 Task: Find connections with filter location Hazārībāg with filter topic #personaltraining with filter profile language English with filter current company Nutanix with filter school Crescent School with filter industry Collection Agencies with filter service category Print Design with filter keywords title Hospital Volunteer
Action: Mouse moved to (572, 87)
Screenshot: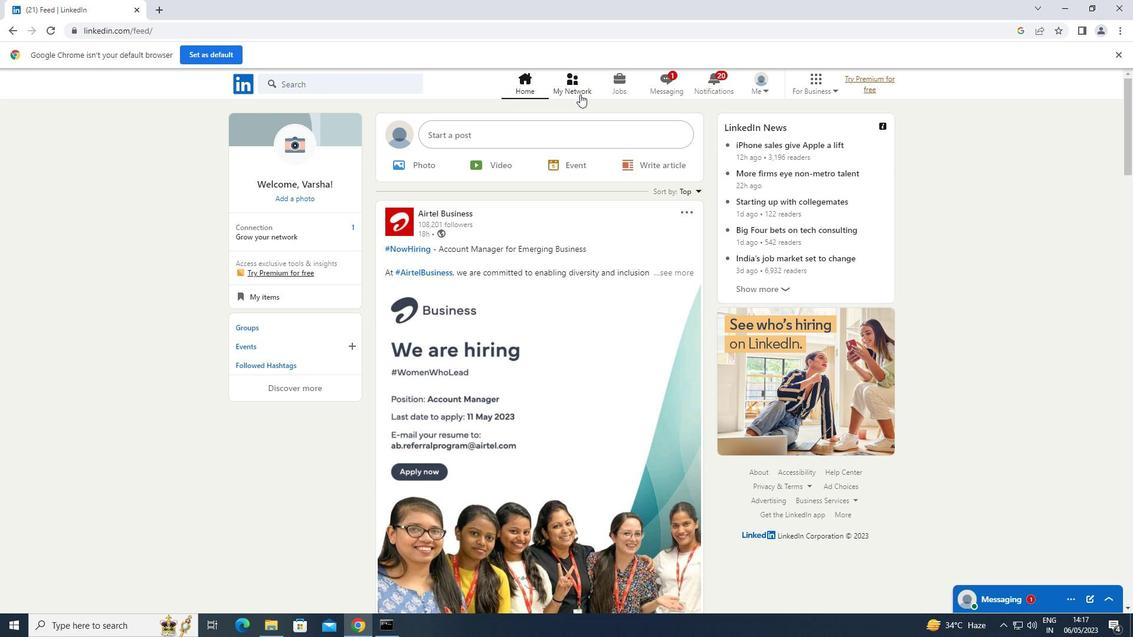 
Action: Mouse pressed left at (572, 87)
Screenshot: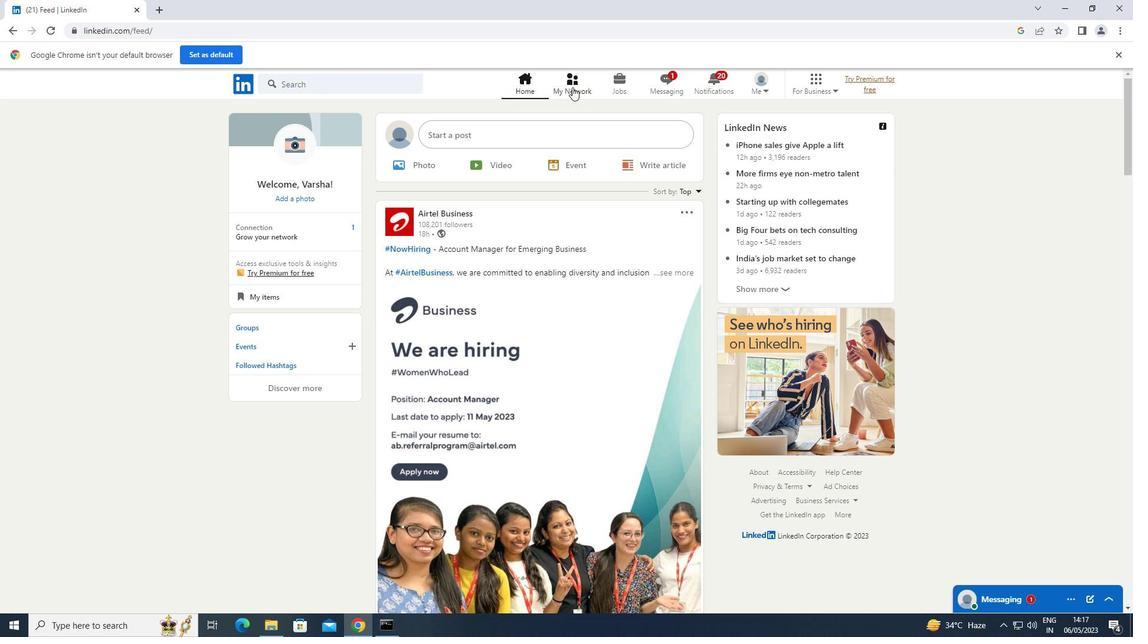 
Action: Mouse moved to (350, 157)
Screenshot: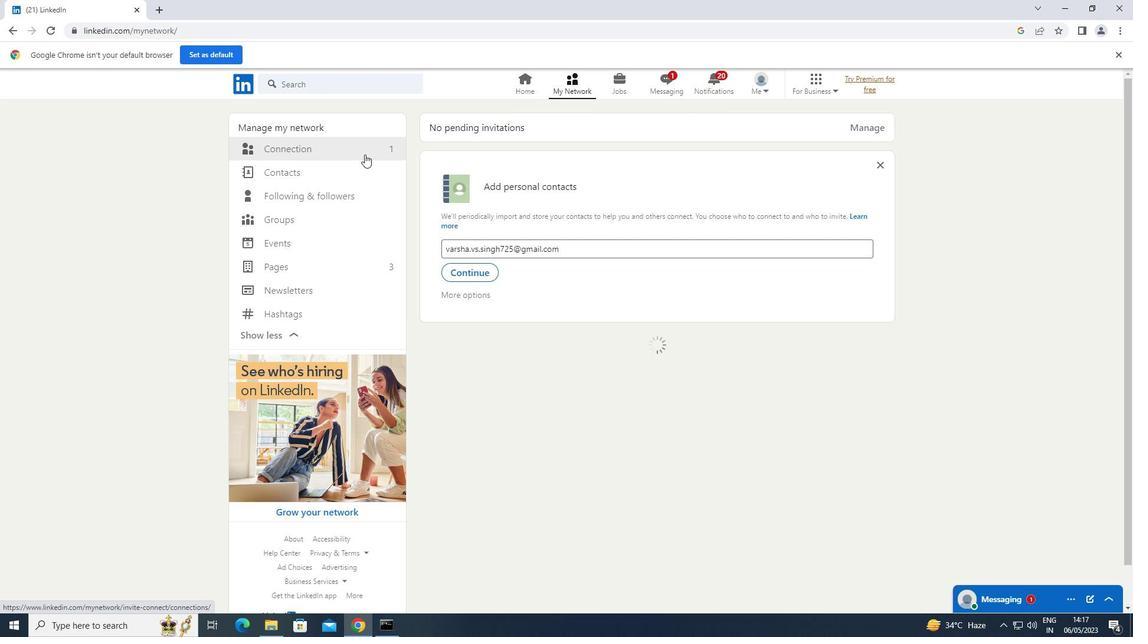 
Action: Mouse pressed left at (350, 157)
Screenshot: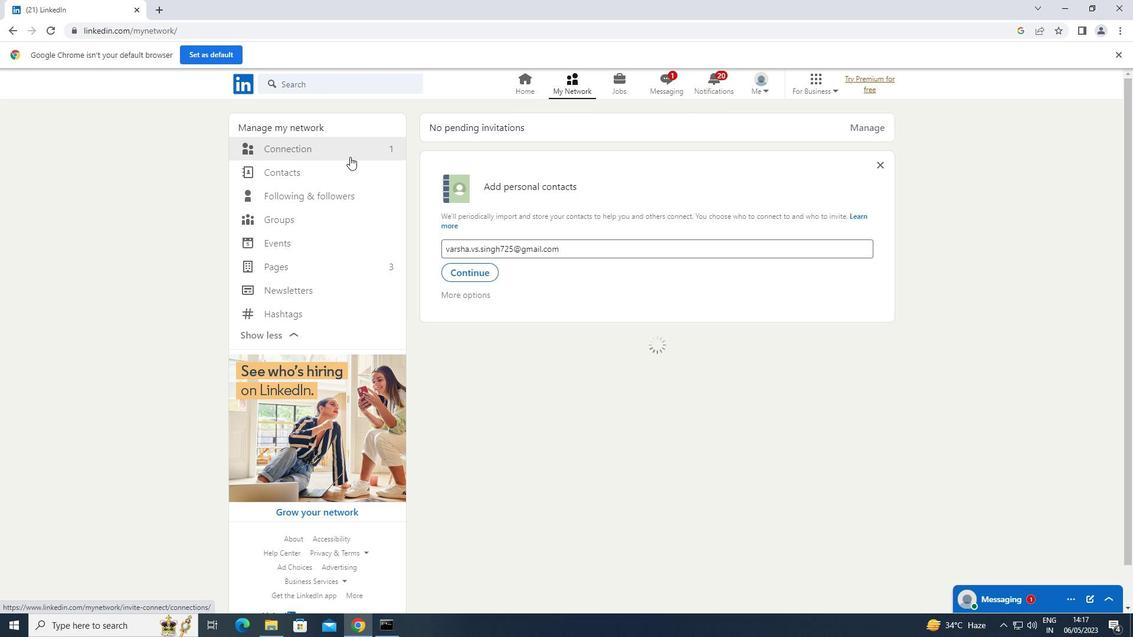 
Action: Mouse moved to (321, 147)
Screenshot: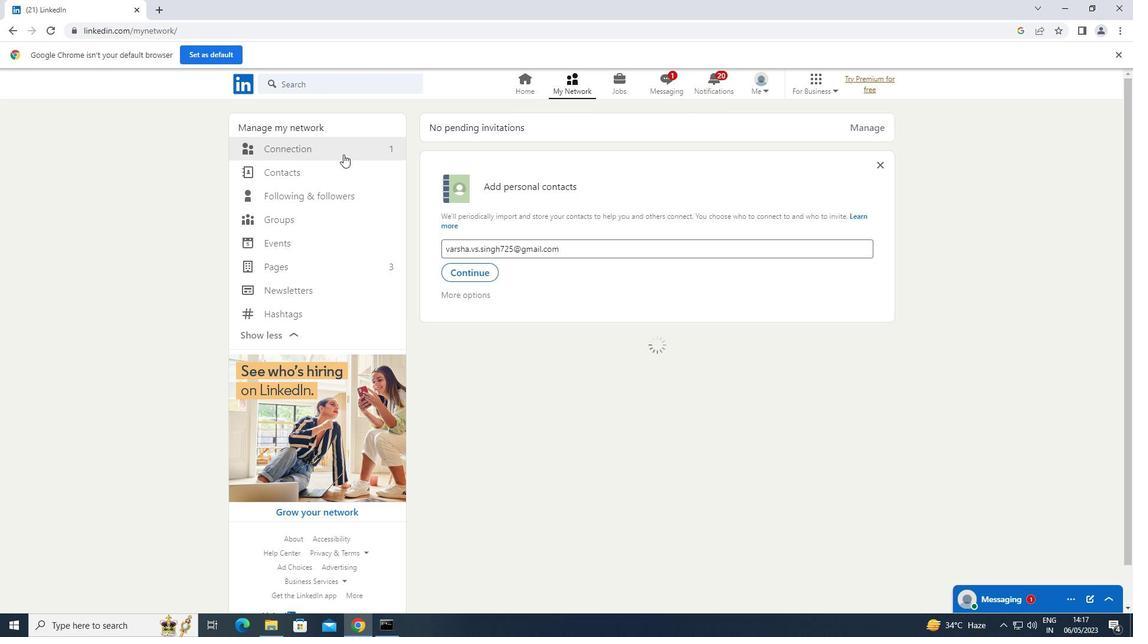 
Action: Mouse pressed left at (321, 147)
Screenshot: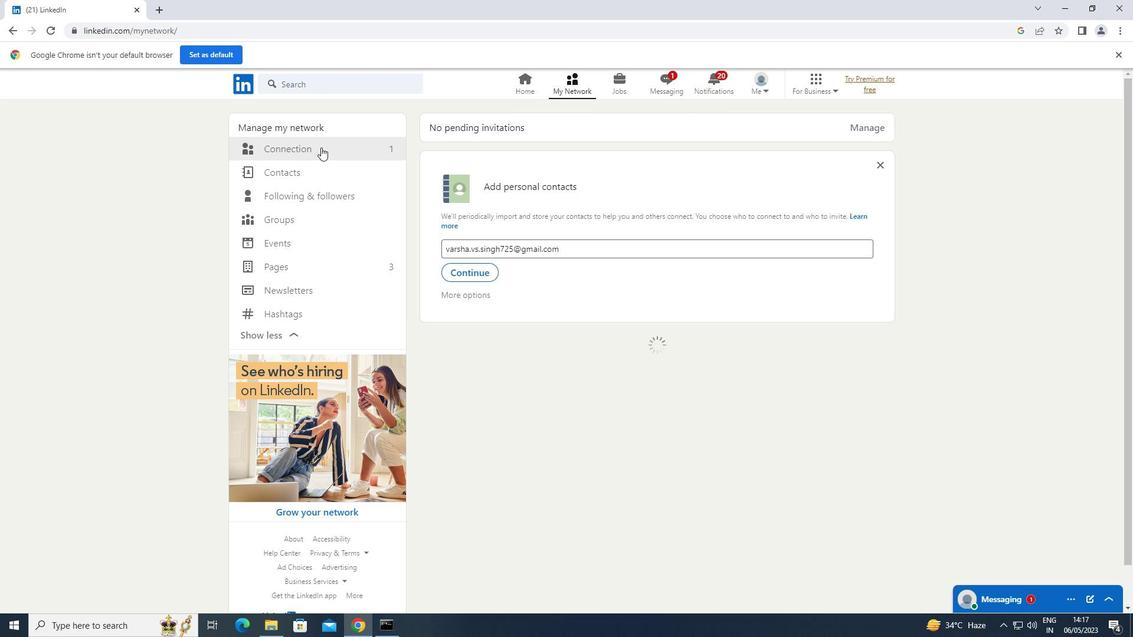 
Action: Mouse moved to (654, 149)
Screenshot: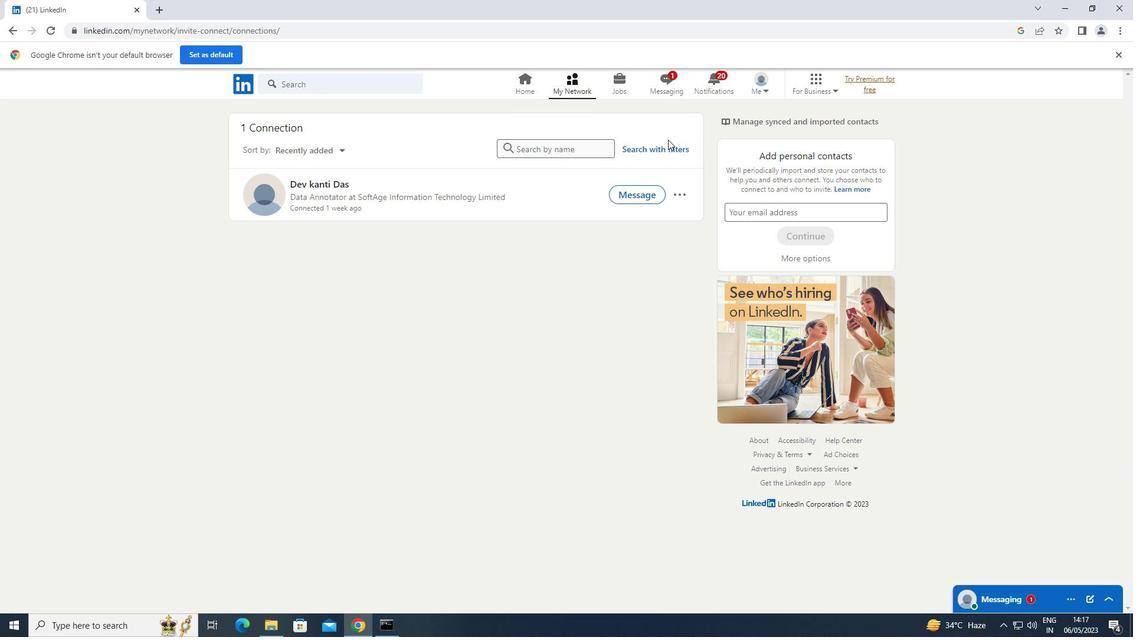 
Action: Mouse pressed left at (654, 149)
Screenshot: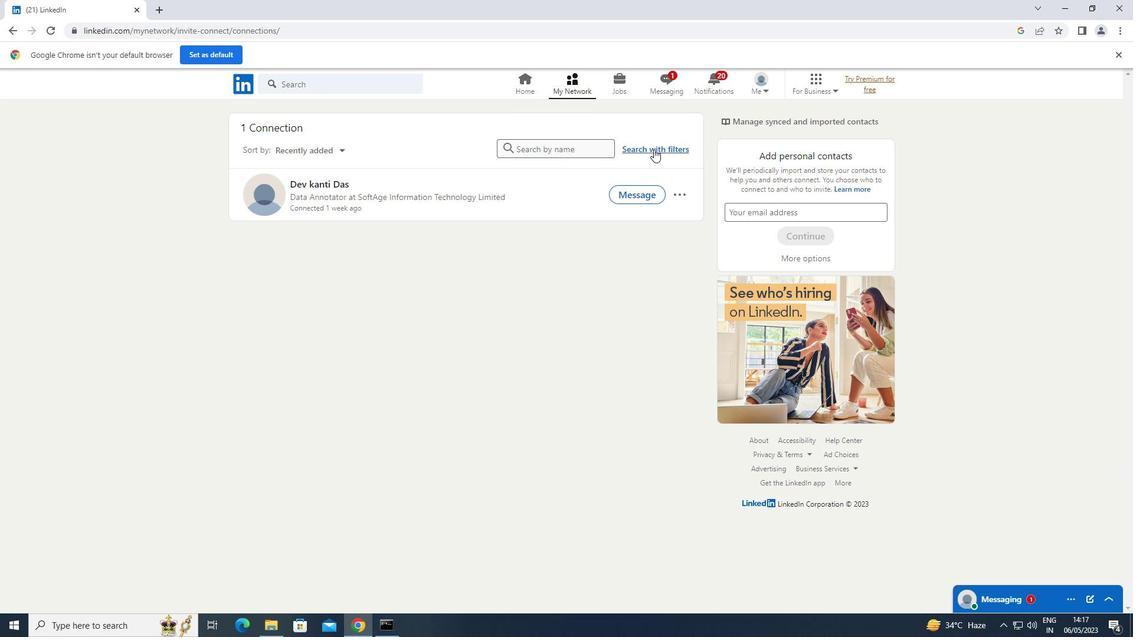 
Action: Mouse moved to (614, 118)
Screenshot: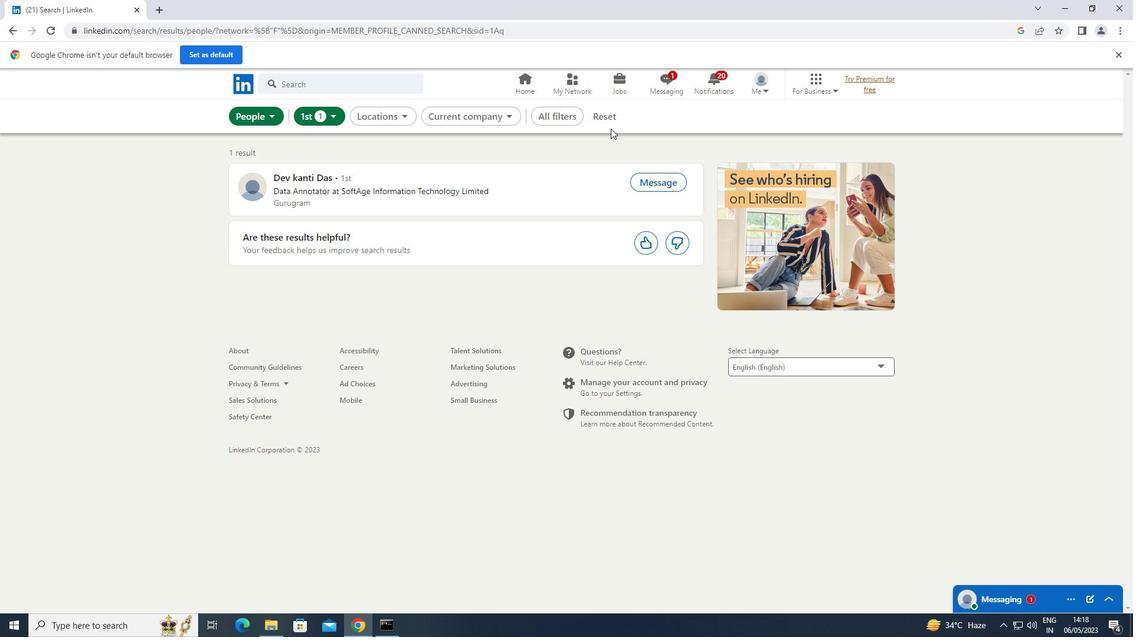 
Action: Mouse pressed left at (614, 118)
Screenshot: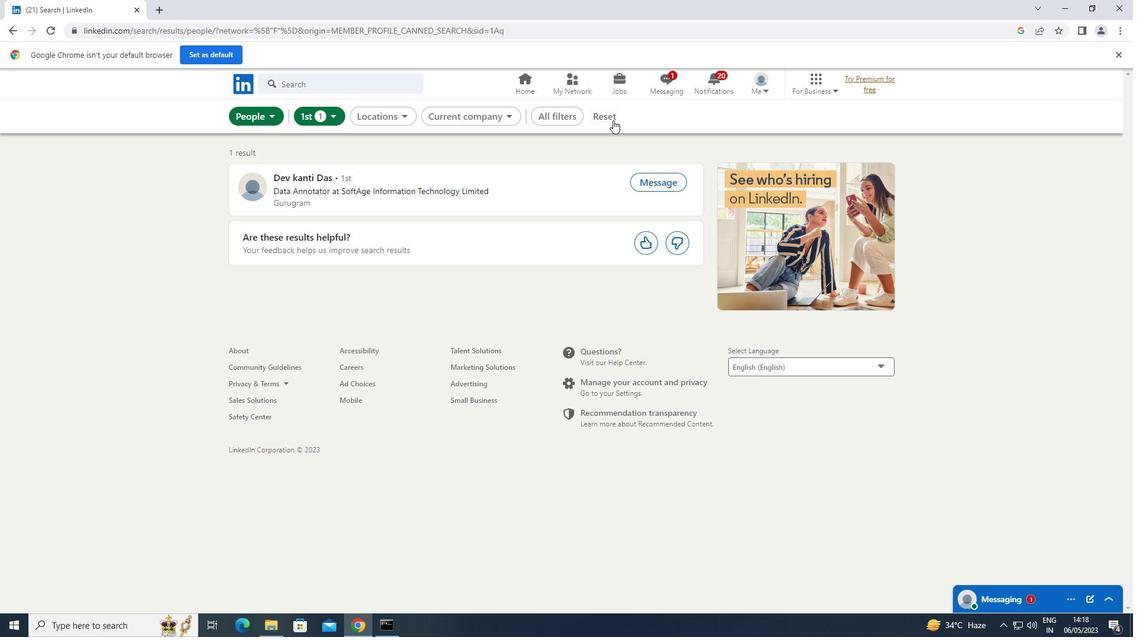 
Action: Mouse moved to (600, 118)
Screenshot: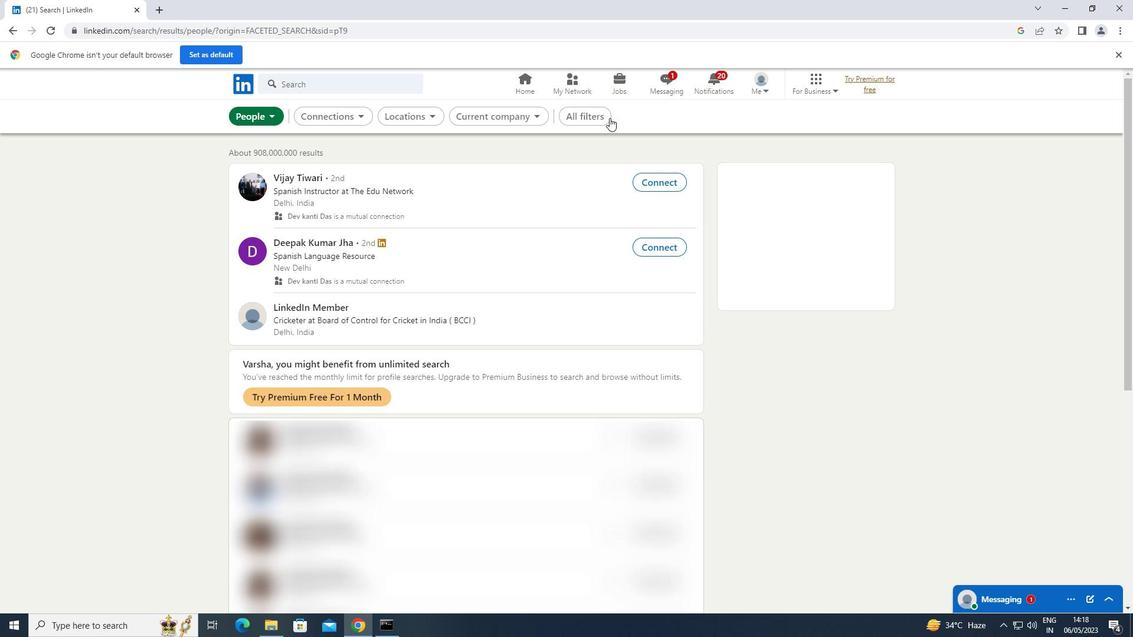 
Action: Mouse pressed left at (600, 118)
Screenshot: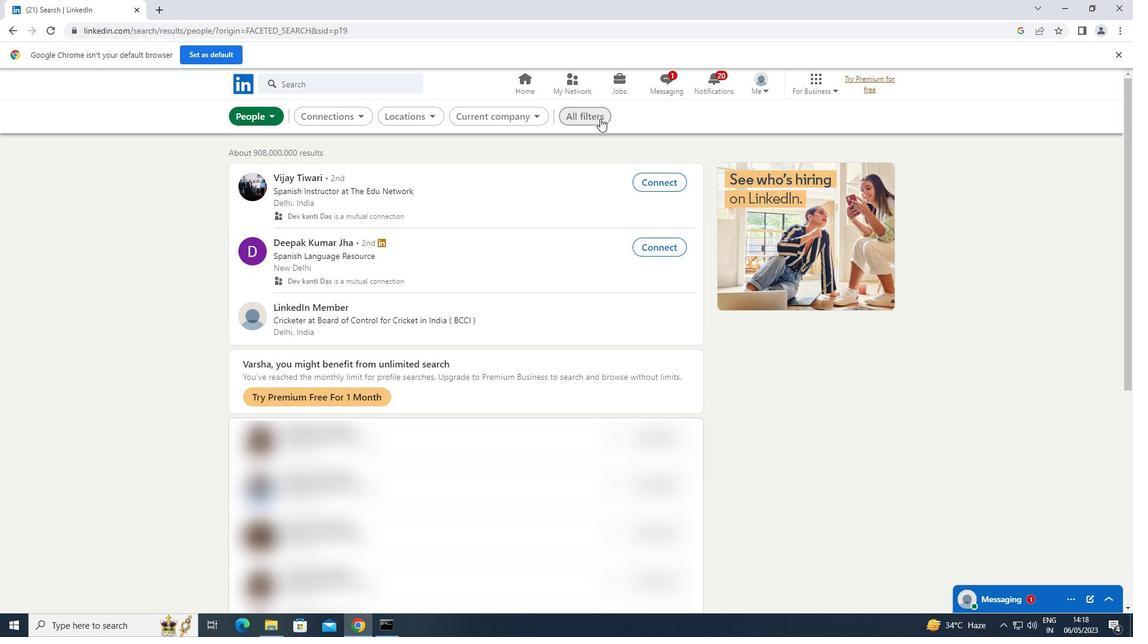 
Action: Mouse moved to (862, 252)
Screenshot: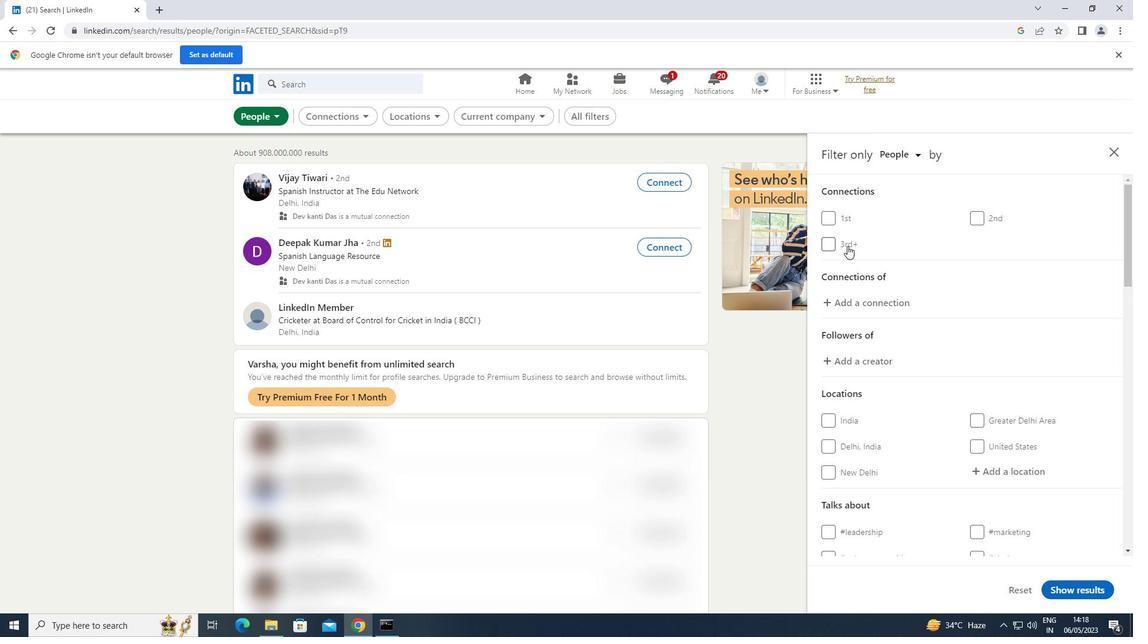 
Action: Mouse scrolled (862, 252) with delta (0, 0)
Screenshot: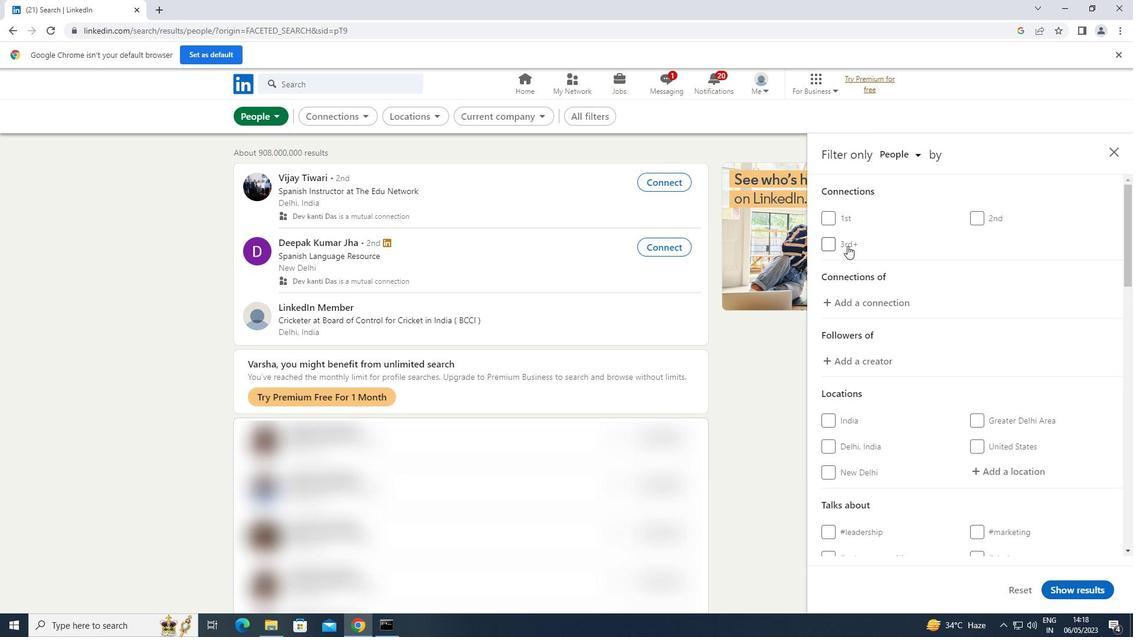 
Action: Mouse scrolled (862, 252) with delta (0, 0)
Screenshot: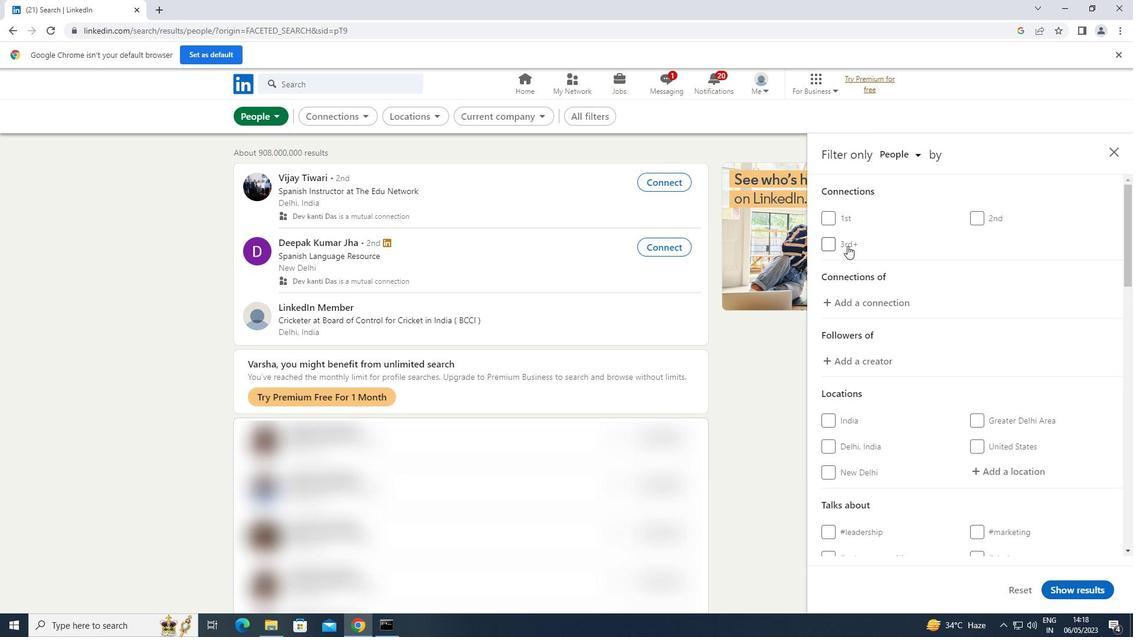 
Action: Mouse scrolled (862, 252) with delta (0, 0)
Screenshot: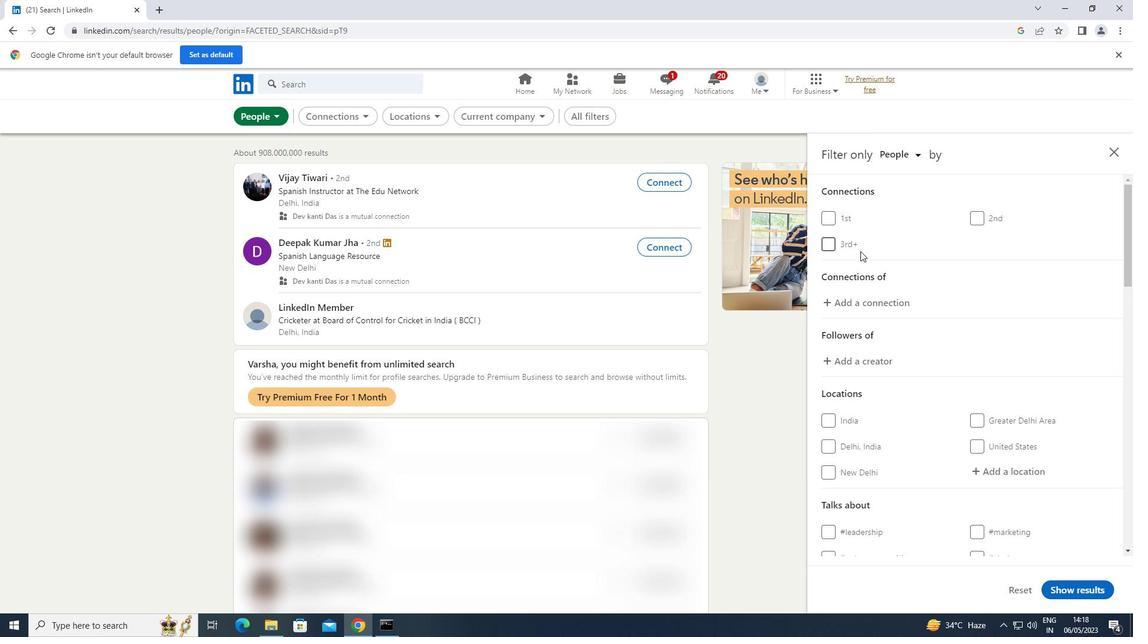 
Action: Mouse scrolled (862, 252) with delta (0, 0)
Screenshot: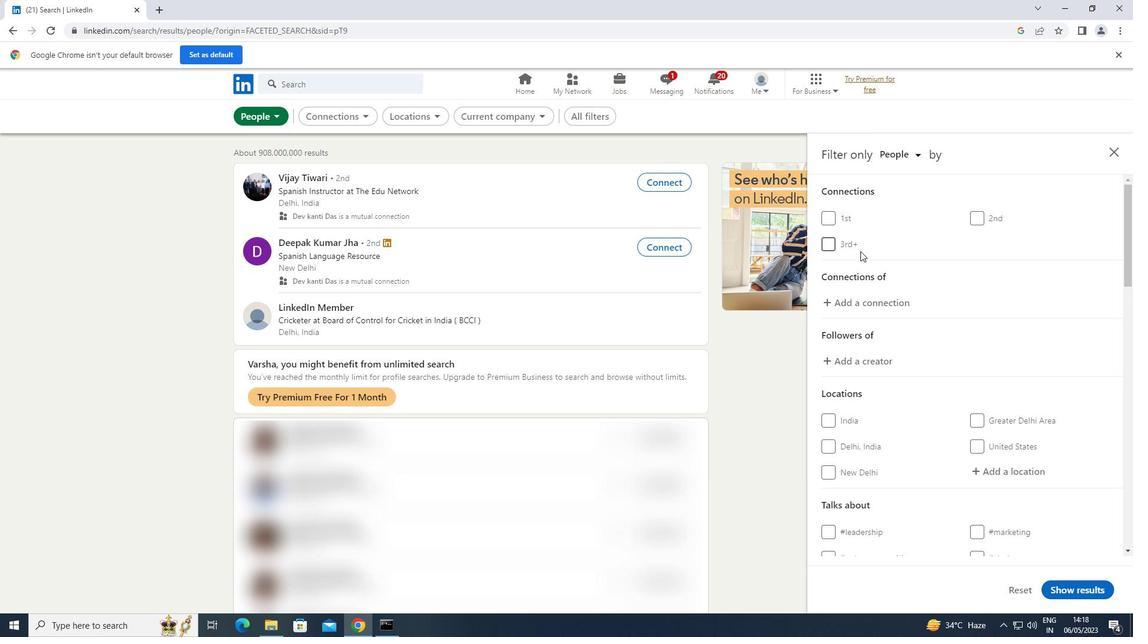 
Action: Mouse moved to (994, 235)
Screenshot: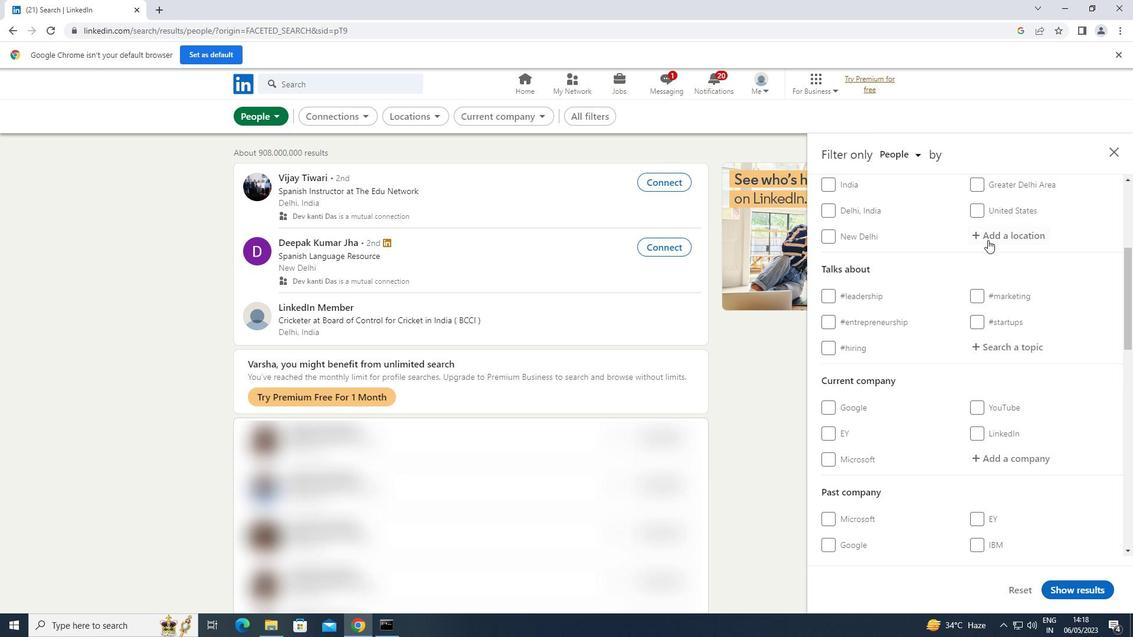 
Action: Mouse pressed left at (994, 235)
Screenshot: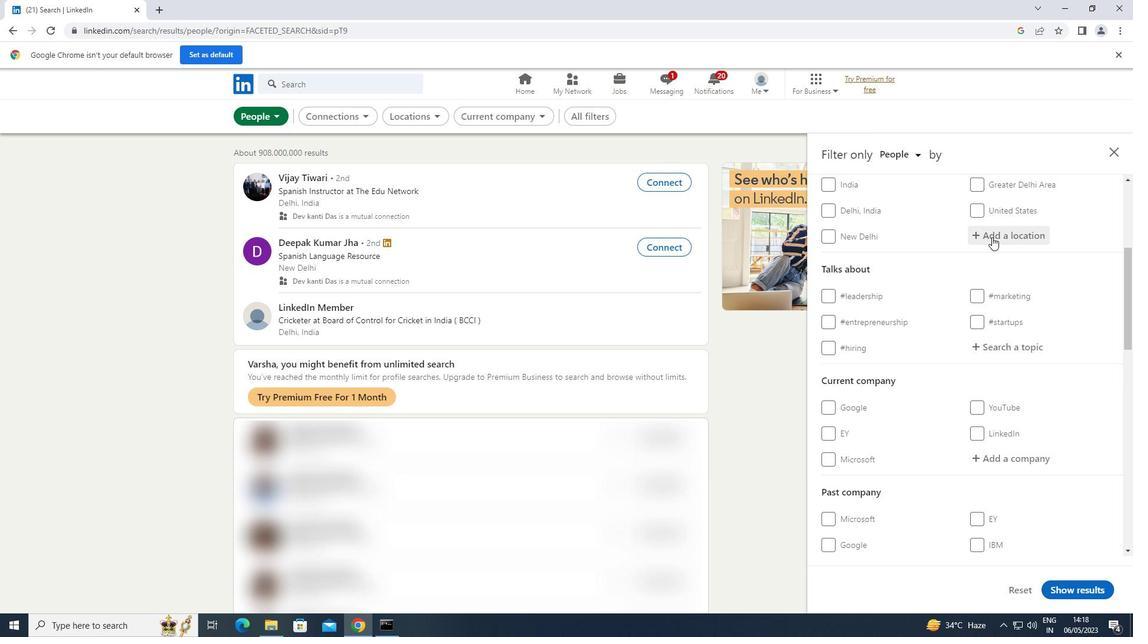 
Action: Mouse moved to (969, 243)
Screenshot: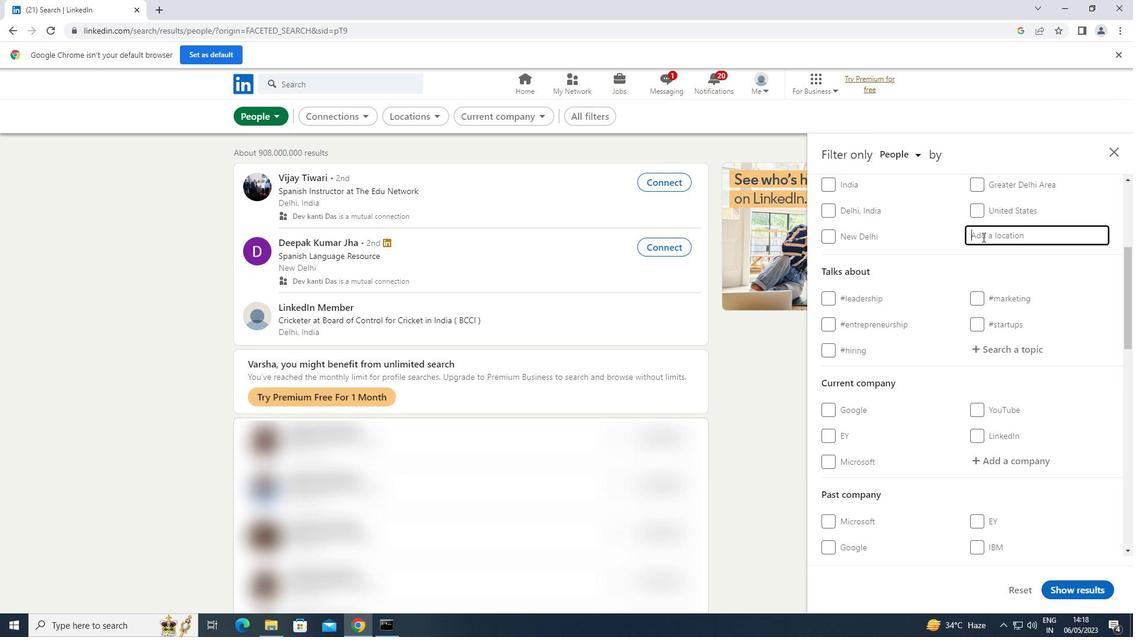 
Action: Key pressed <Key.shift>H
Screenshot: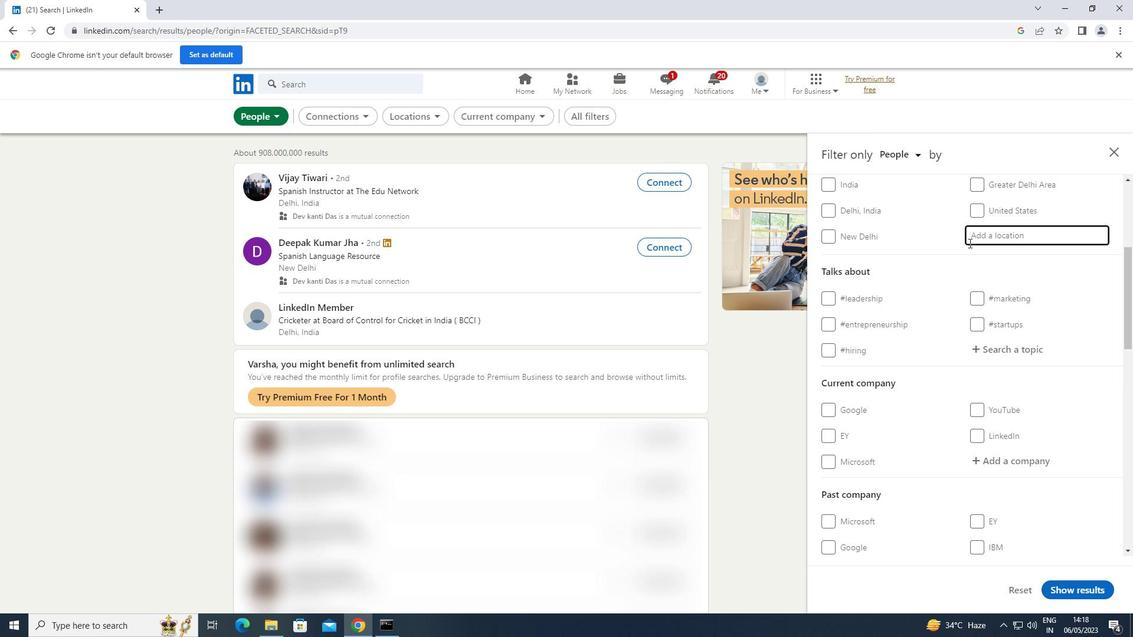 
Action: Mouse moved to (968, 243)
Screenshot: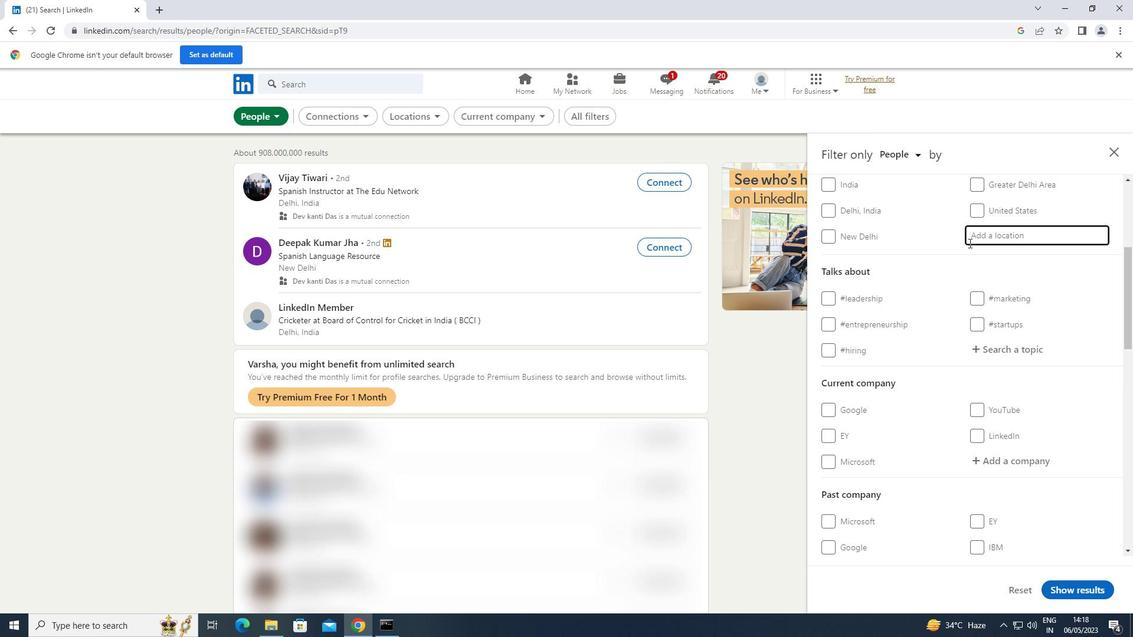 
Action: Key pressed AZARIBAG
Screenshot: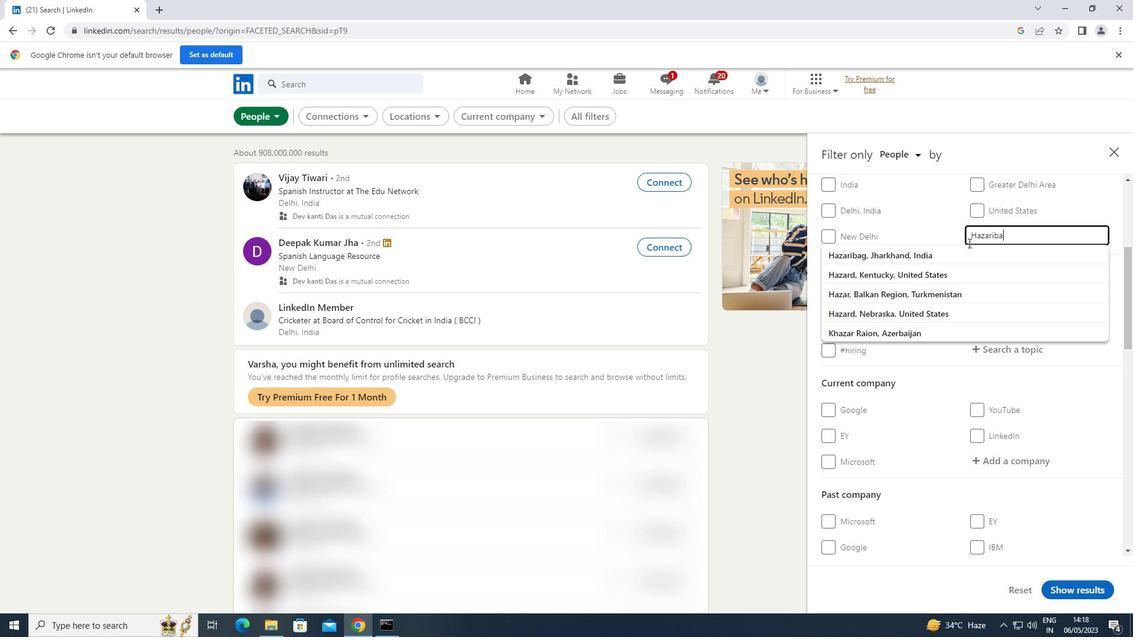 
Action: Mouse moved to (926, 250)
Screenshot: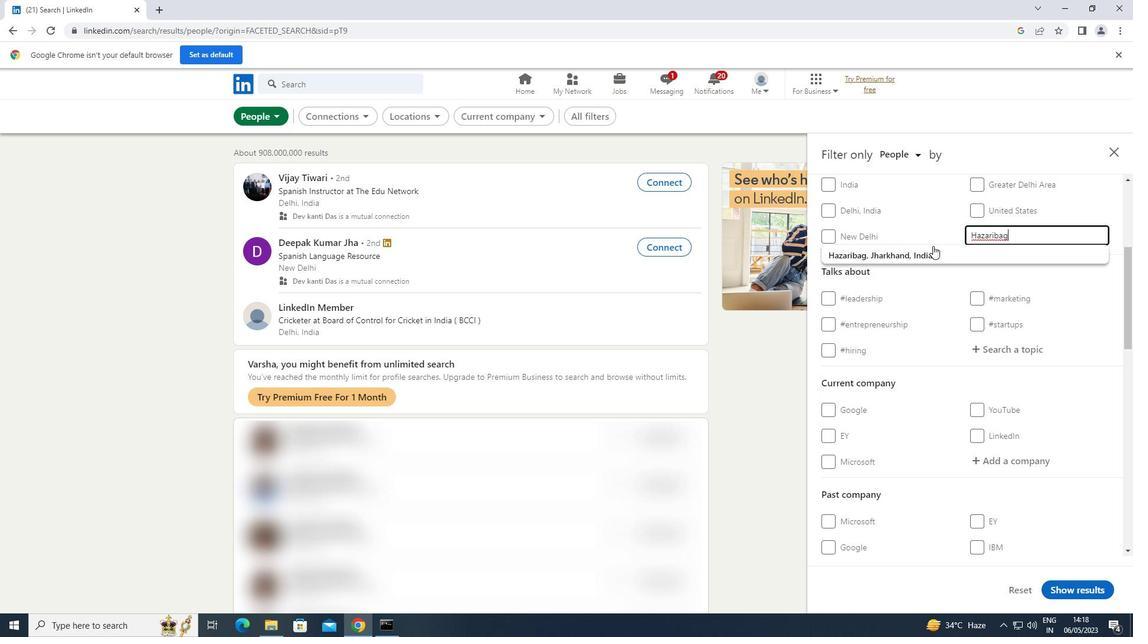 
Action: Mouse pressed left at (926, 250)
Screenshot: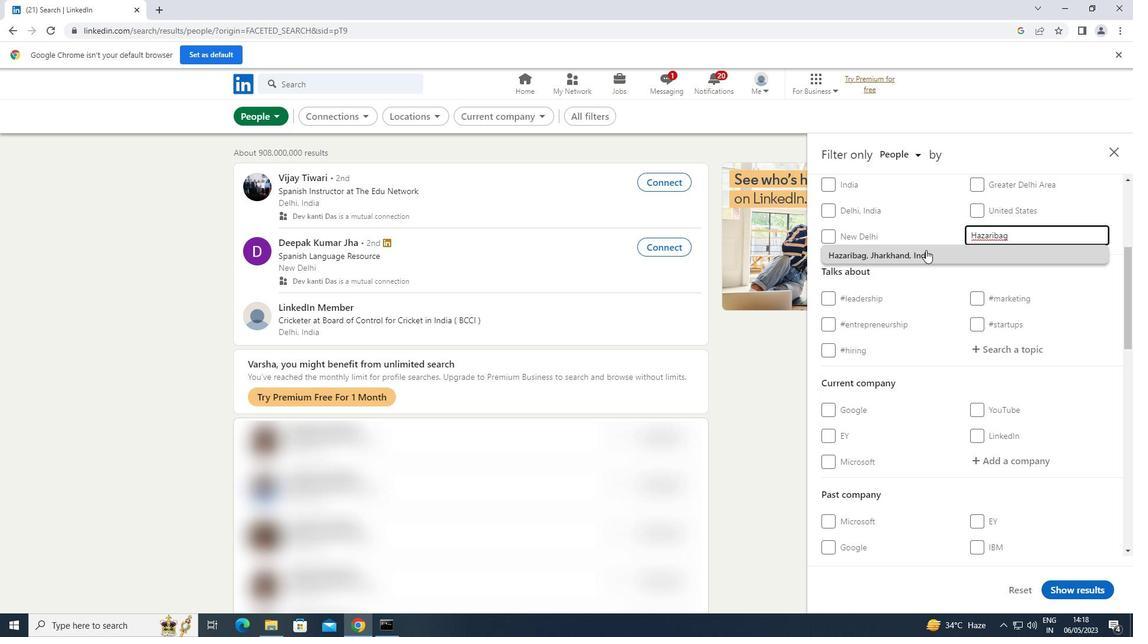
Action: Mouse moved to (928, 249)
Screenshot: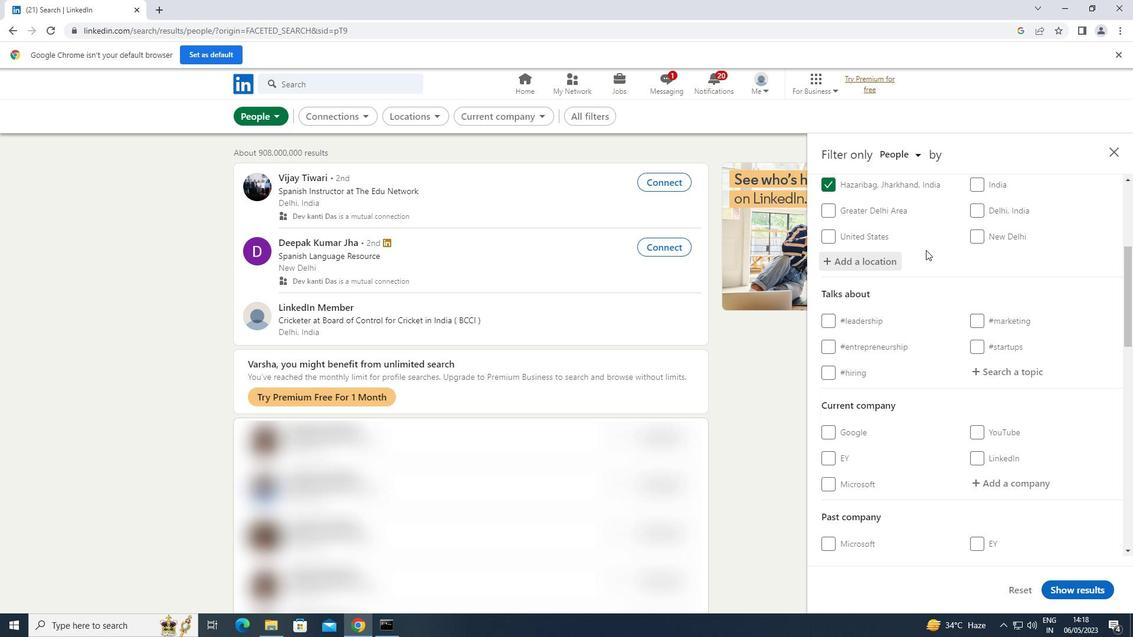 
Action: Mouse scrolled (928, 248) with delta (0, 0)
Screenshot: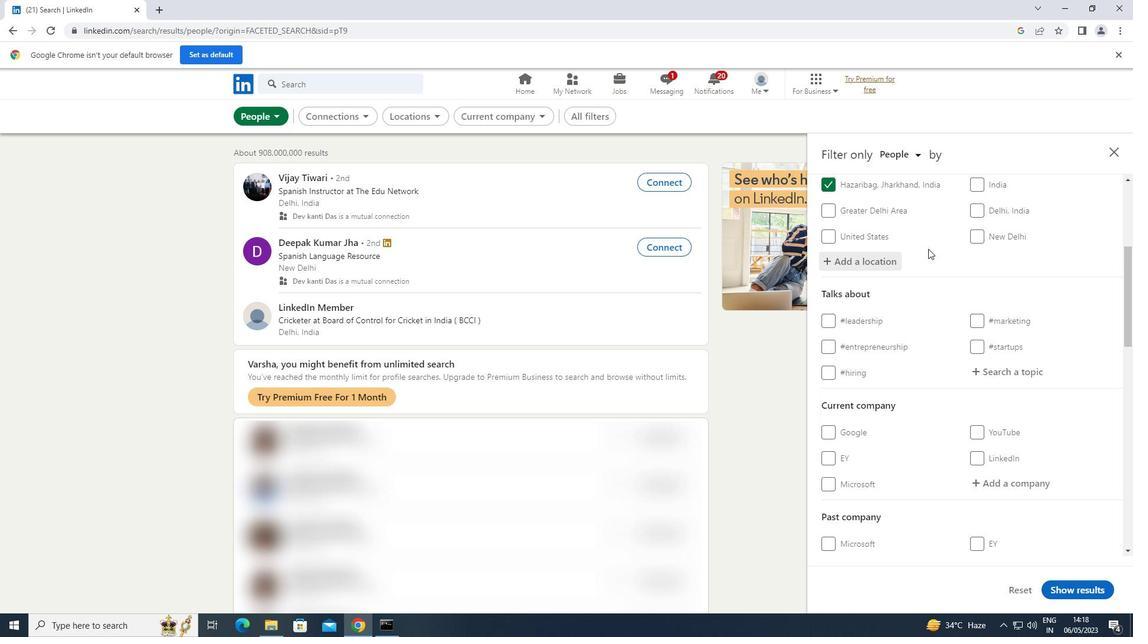 
Action: Mouse scrolled (928, 248) with delta (0, 0)
Screenshot: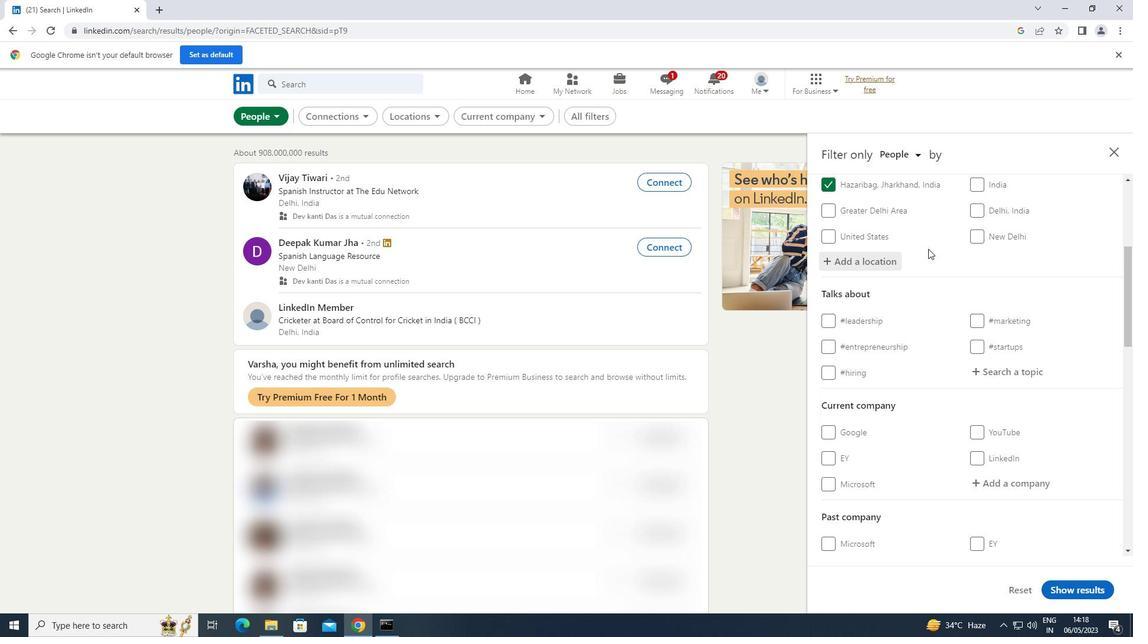
Action: Mouse moved to (1015, 249)
Screenshot: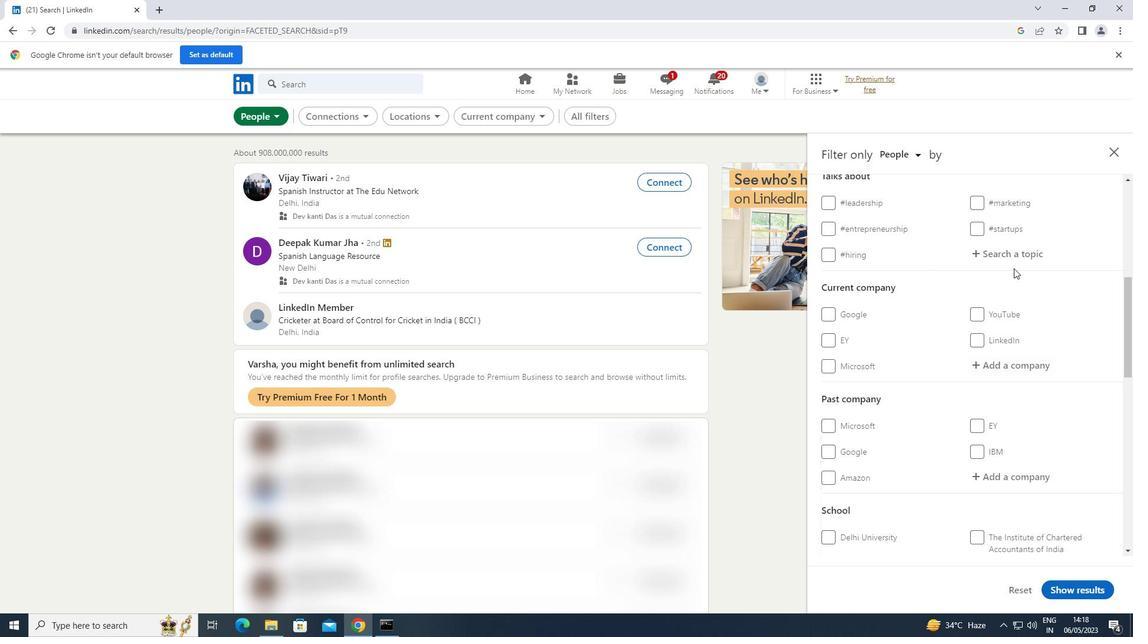 
Action: Mouse pressed left at (1015, 249)
Screenshot: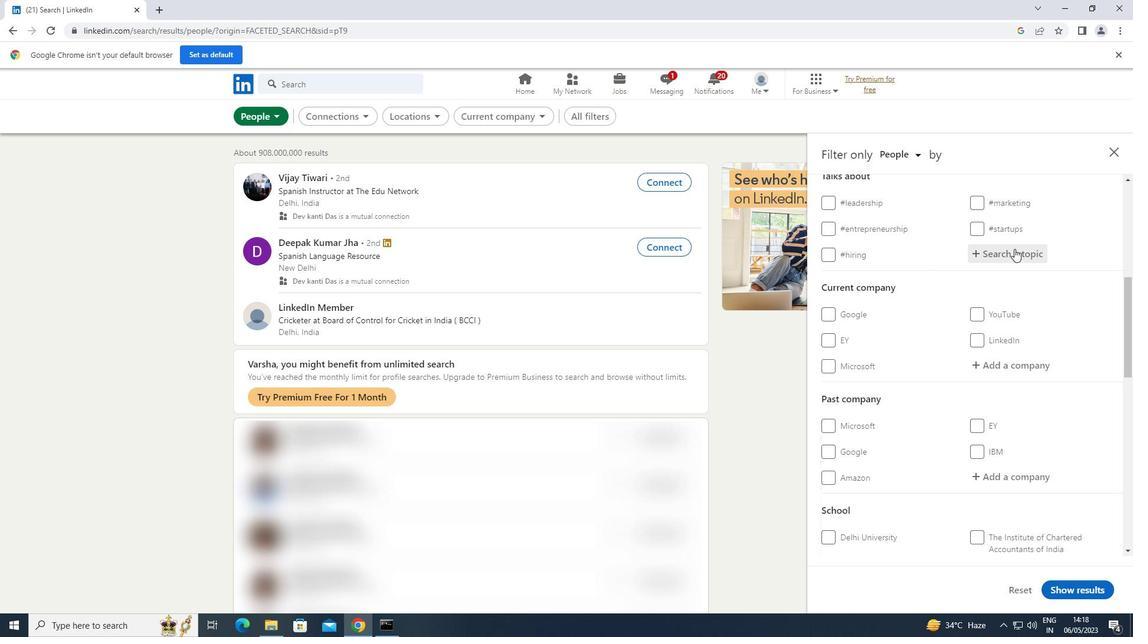 
Action: Key pressed PERSONALT
Screenshot: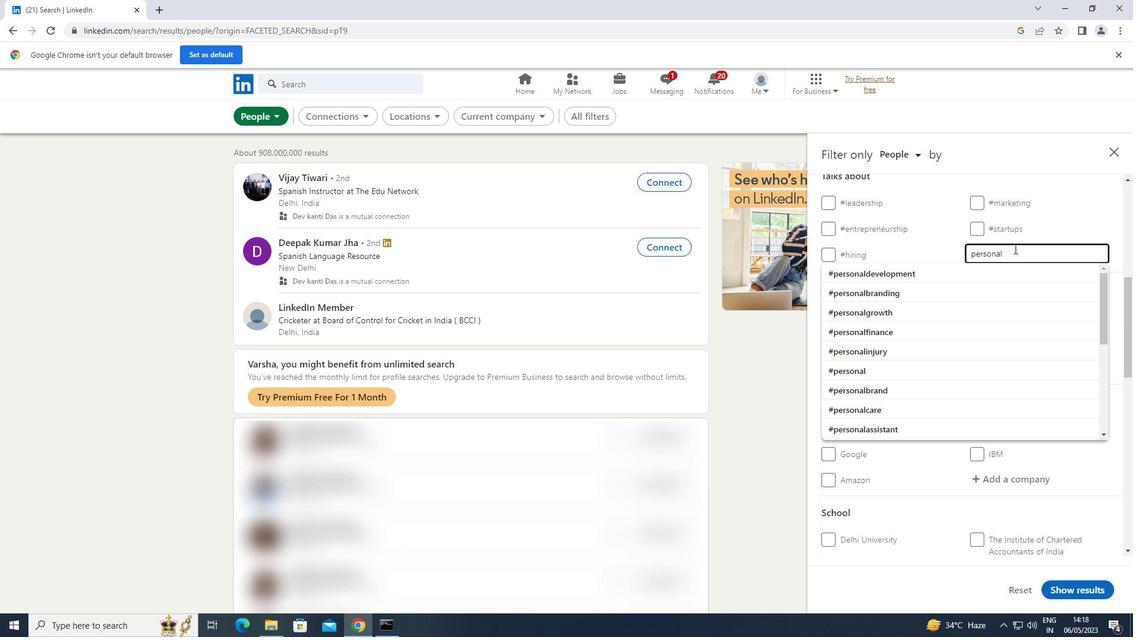 
Action: Mouse moved to (891, 295)
Screenshot: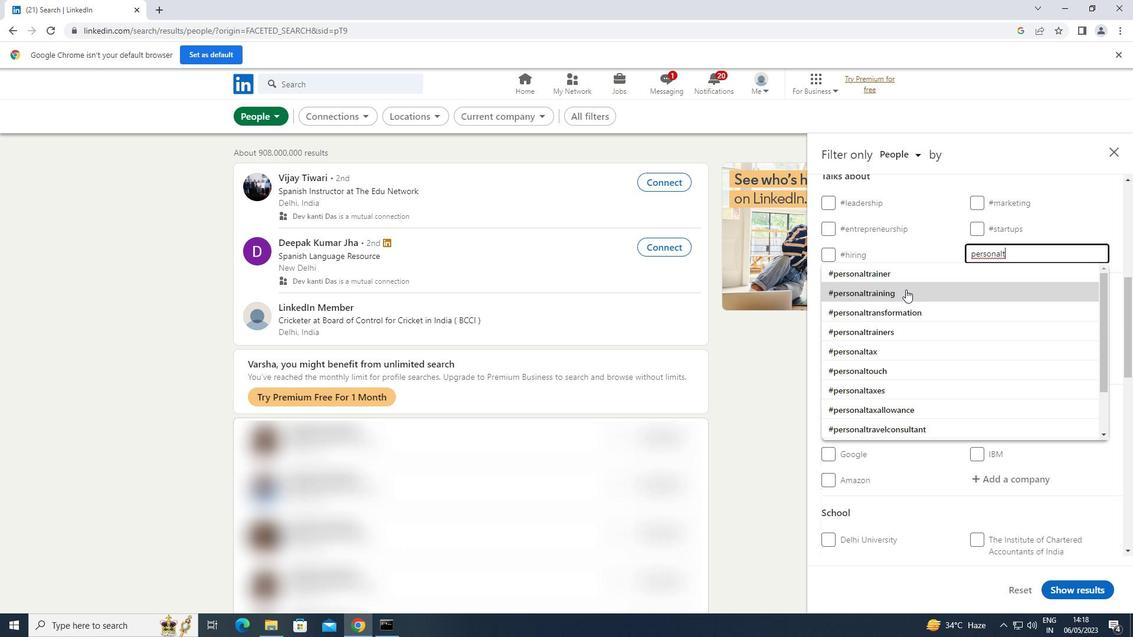 
Action: Mouse pressed left at (891, 295)
Screenshot: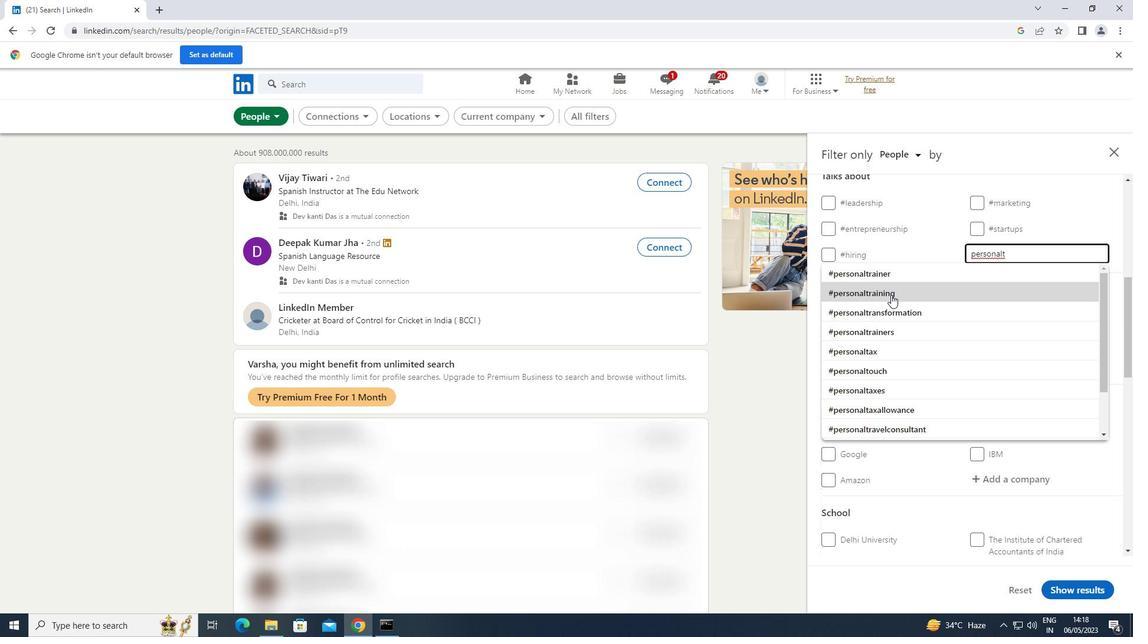 
Action: Mouse moved to (883, 292)
Screenshot: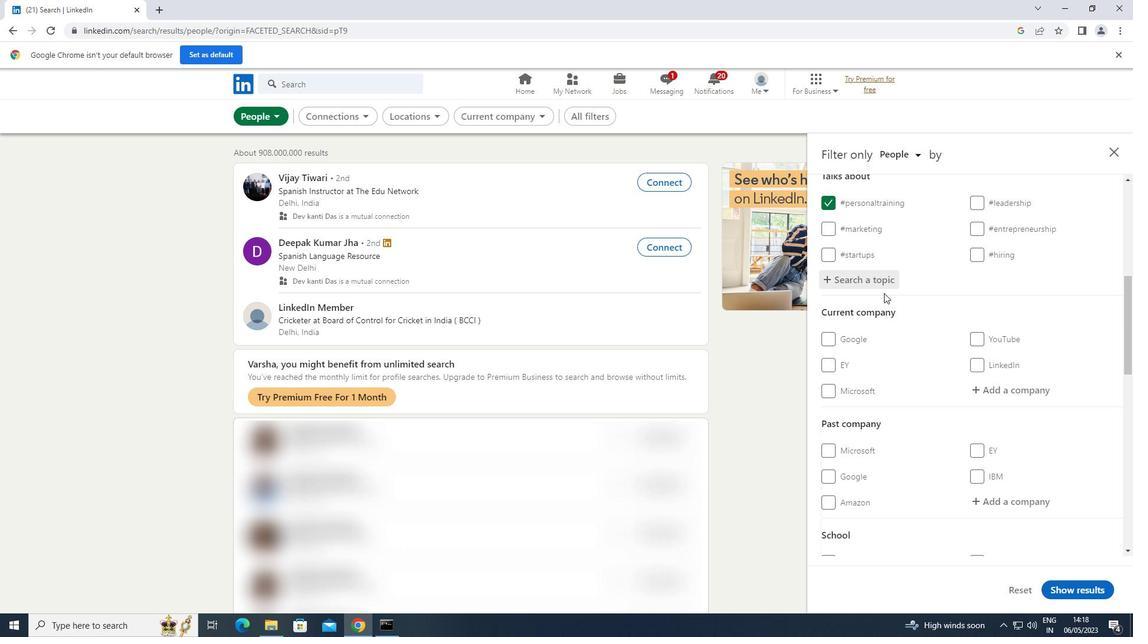 
Action: Mouse scrolled (883, 291) with delta (0, 0)
Screenshot: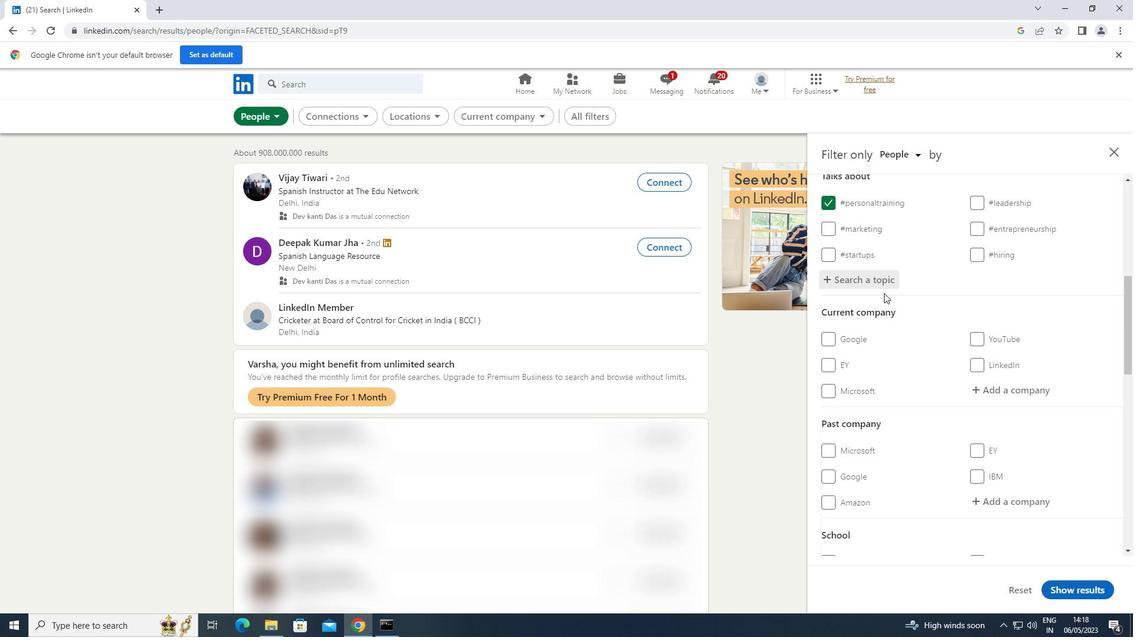 
Action: Mouse scrolled (883, 291) with delta (0, 0)
Screenshot: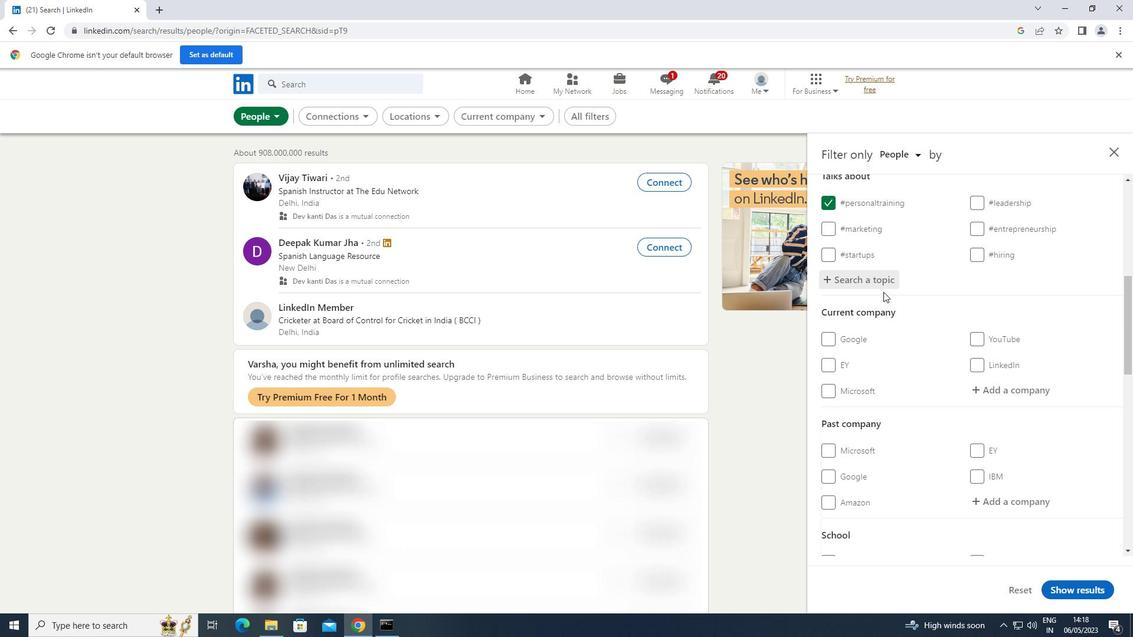 
Action: Mouse scrolled (883, 291) with delta (0, 0)
Screenshot: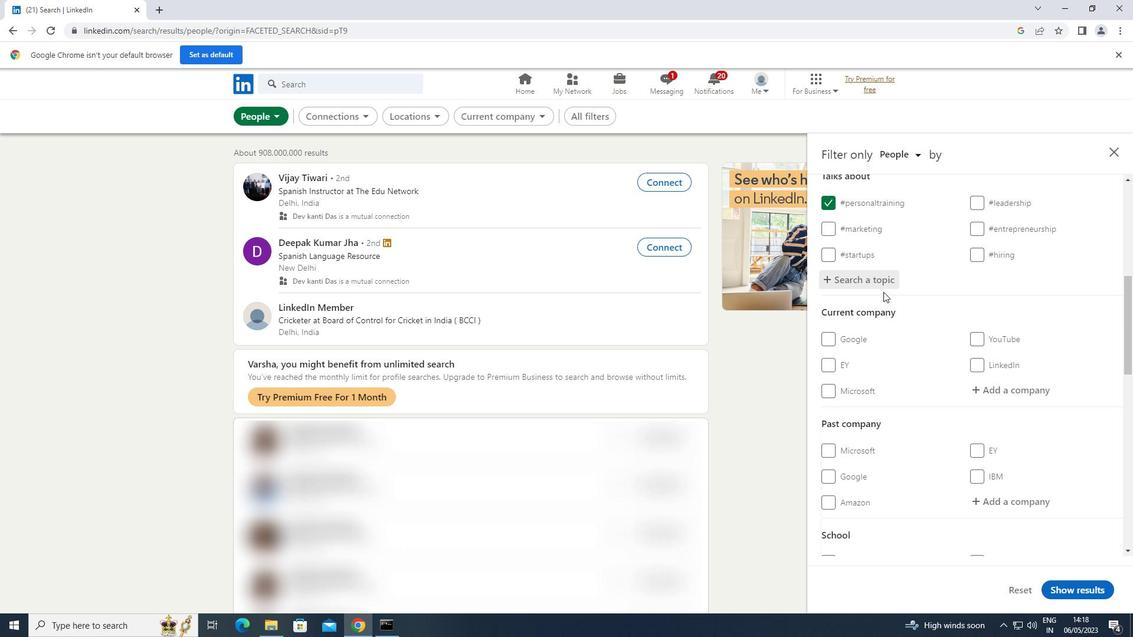 
Action: Mouse scrolled (883, 291) with delta (0, 0)
Screenshot: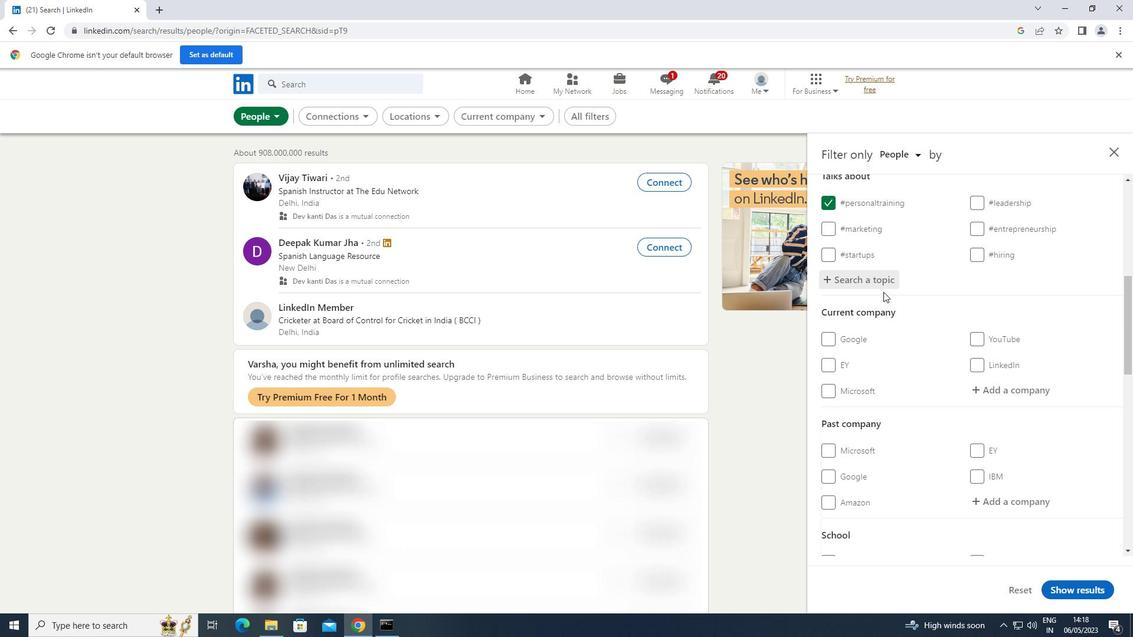 
Action: Mouse scrolled (883, 291) with delta (0, 0)
Screenshot: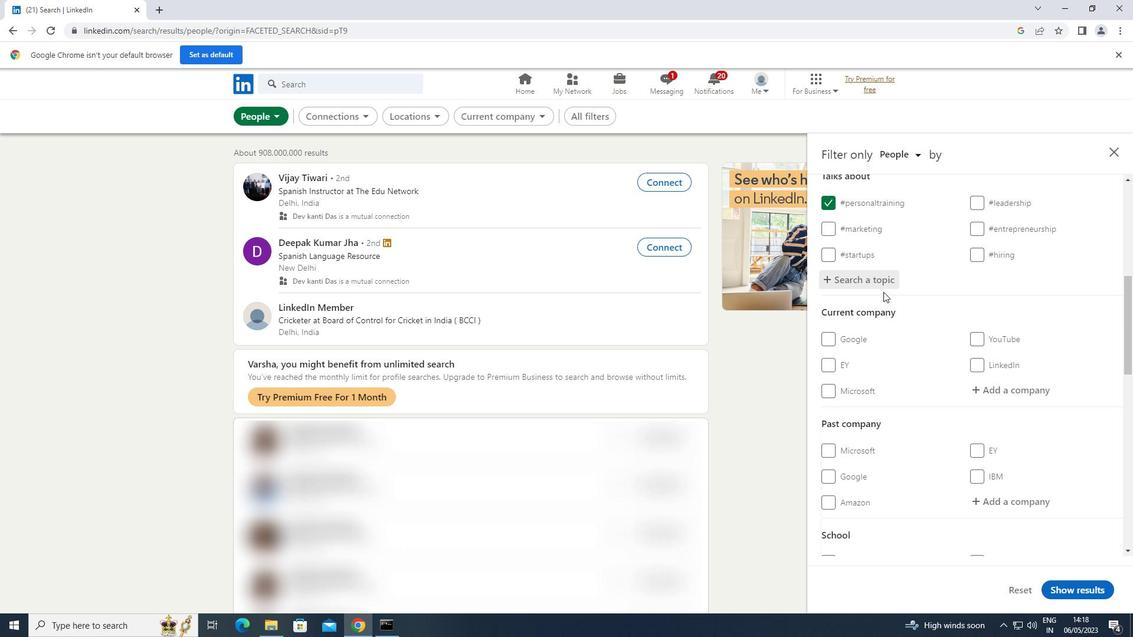 
Action: Mouse scrolled (883, 291) with delta (0, 0)
Screenshot: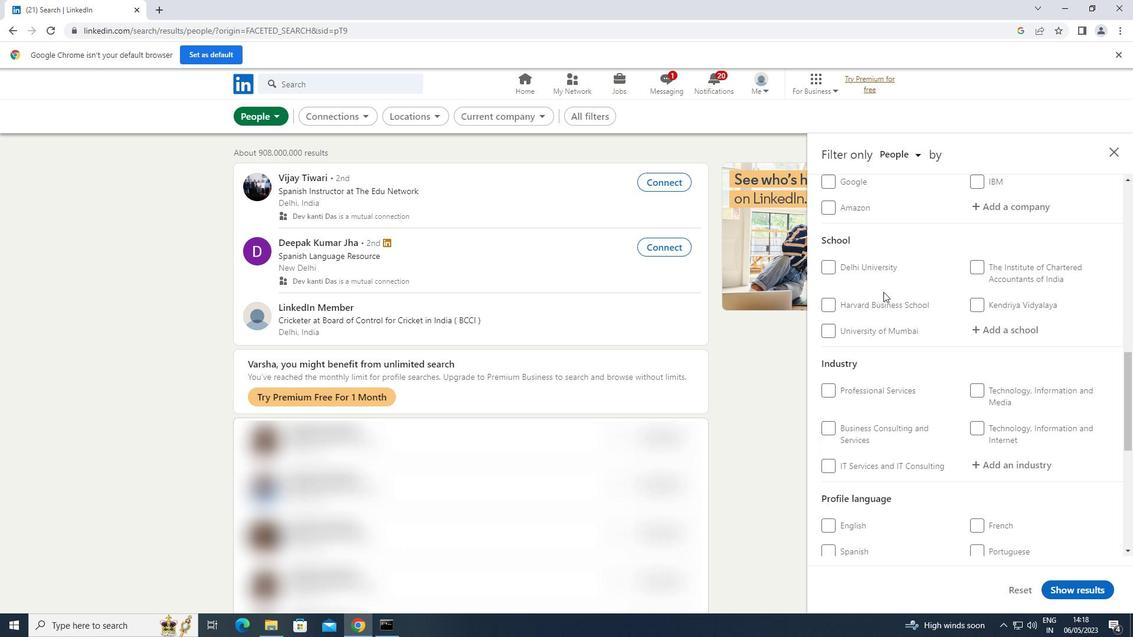 
Action: Mouse scrolled (883, 291) with delta (0, 0)
Screenshot: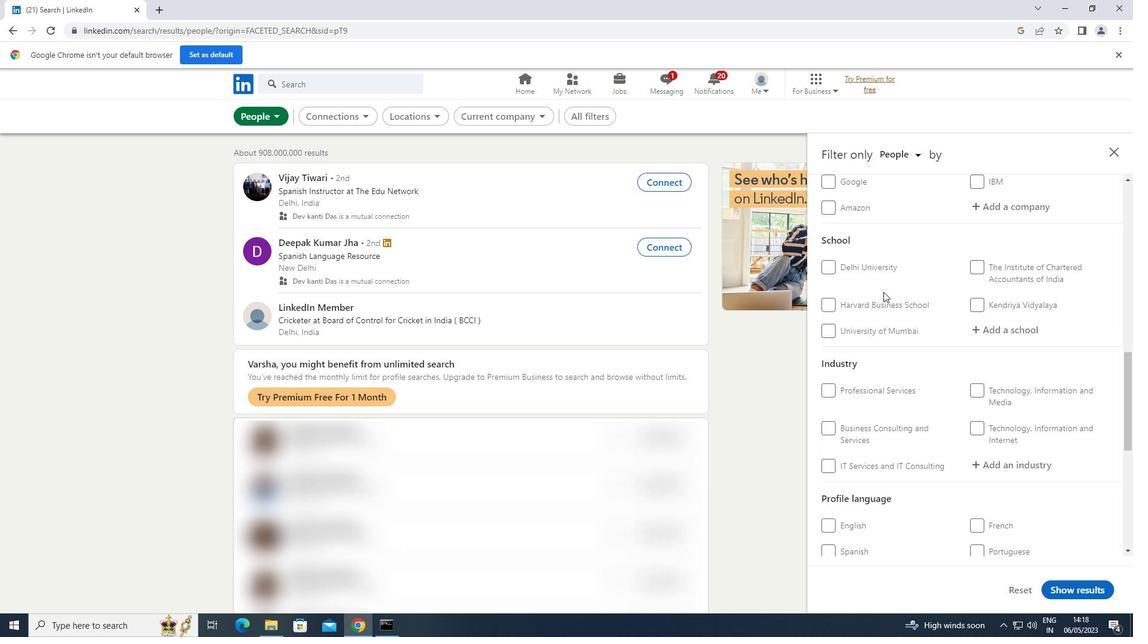 
Action: Mouse scrolled (883, 291) with delta (0, 0)
Screenshot: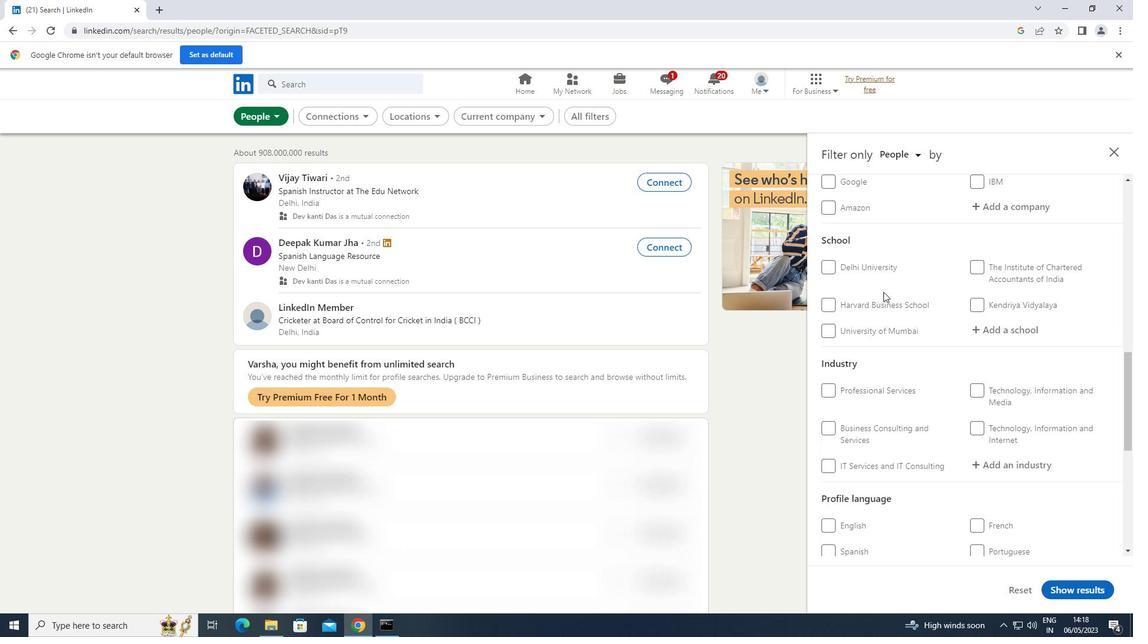 
Action: Mouse scrolled (883, 291) with delta (0, 0)
Screenshot: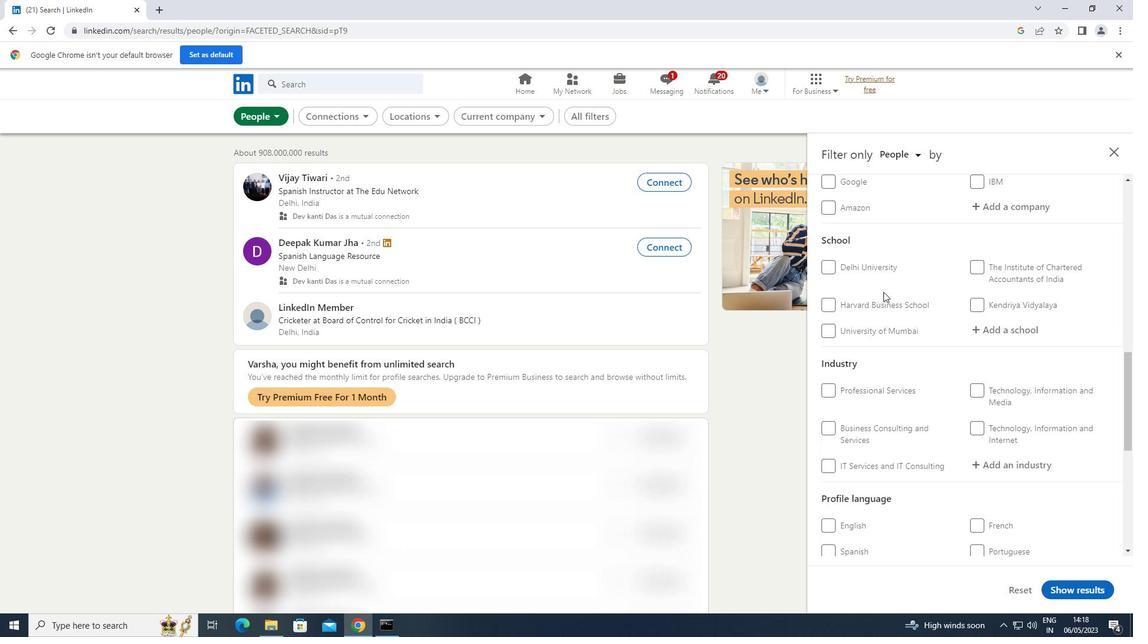 
Action: Mouse scrolled (883, 291) with delta (0, 0)
Screenshot: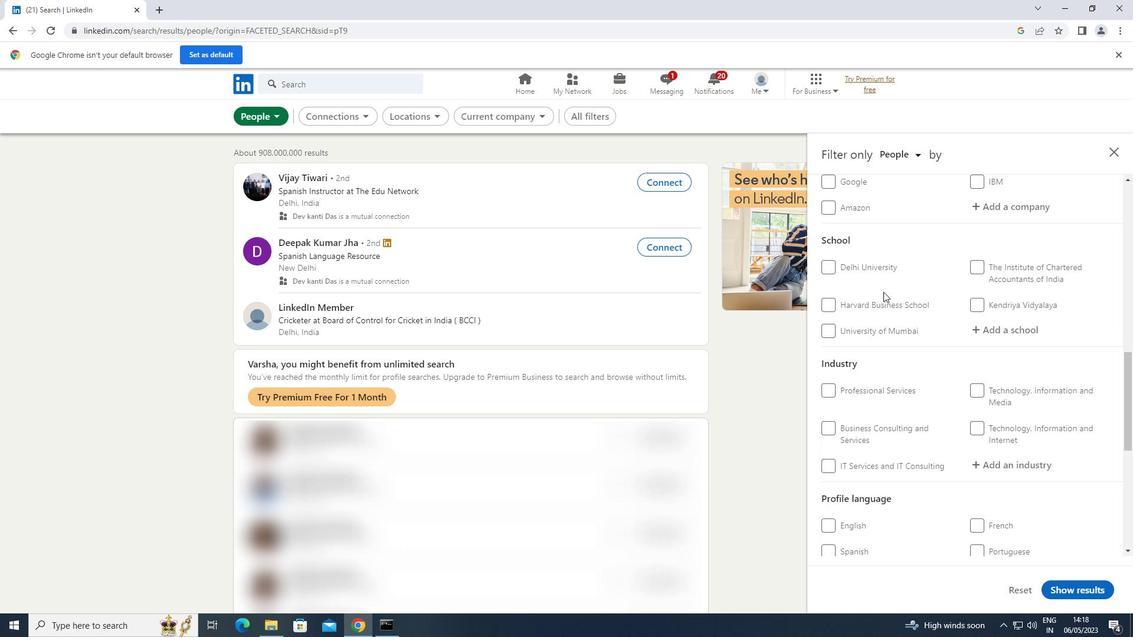 
Action: Mouse moved to (828, 232)
Screenshot: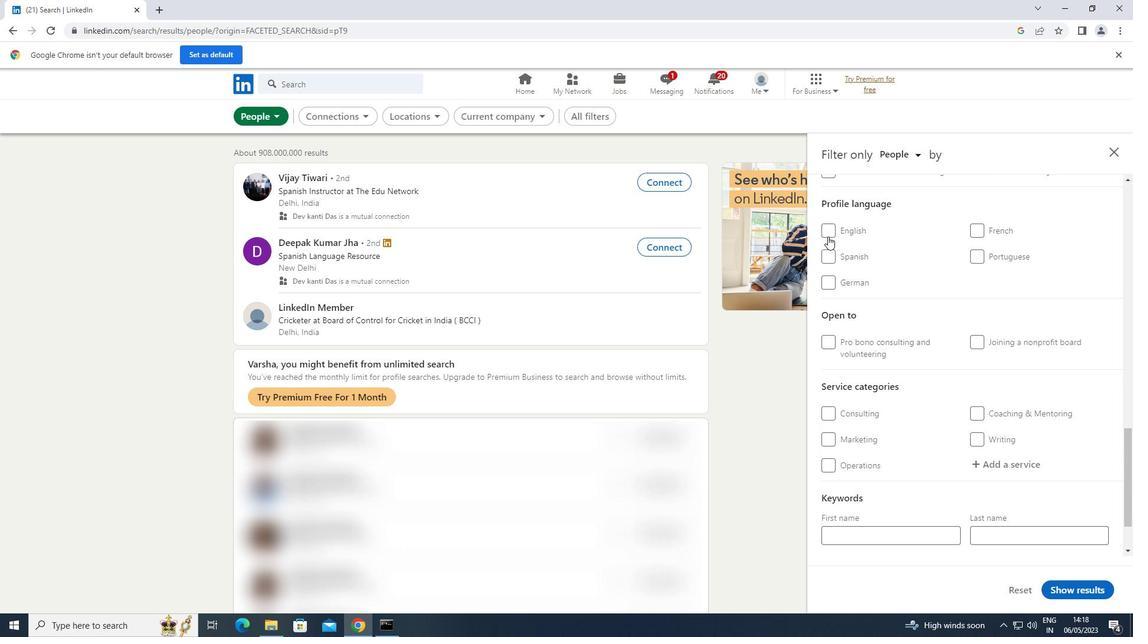 
Action: Mouse pressed left at (828, 232)
Screenshot: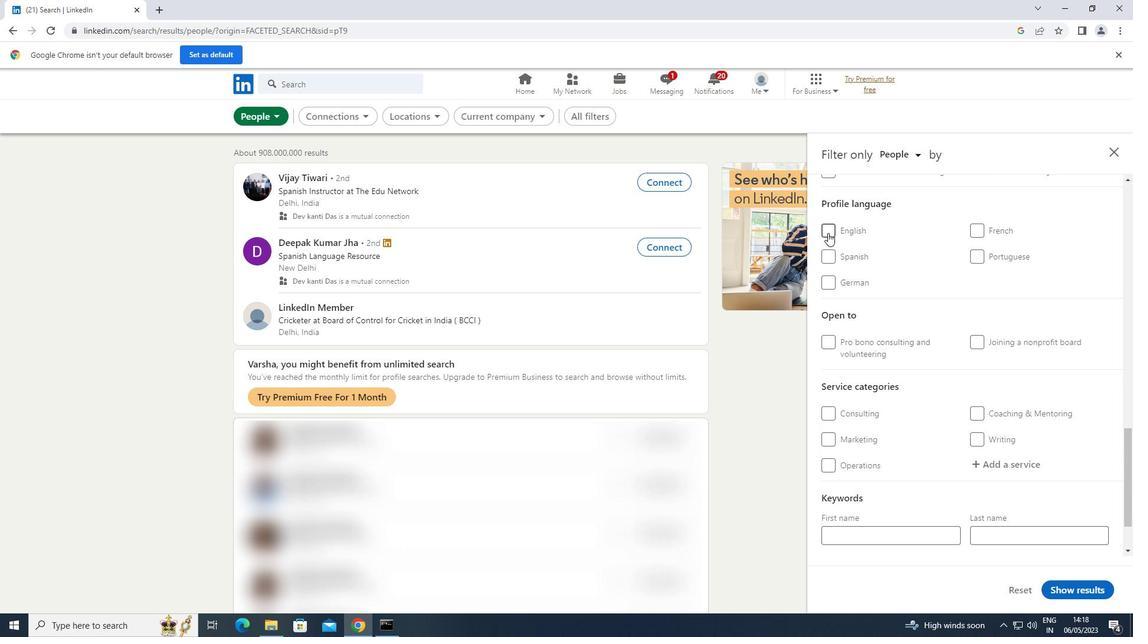 
Action: Mouse moved to (909, 294)
Screenshot: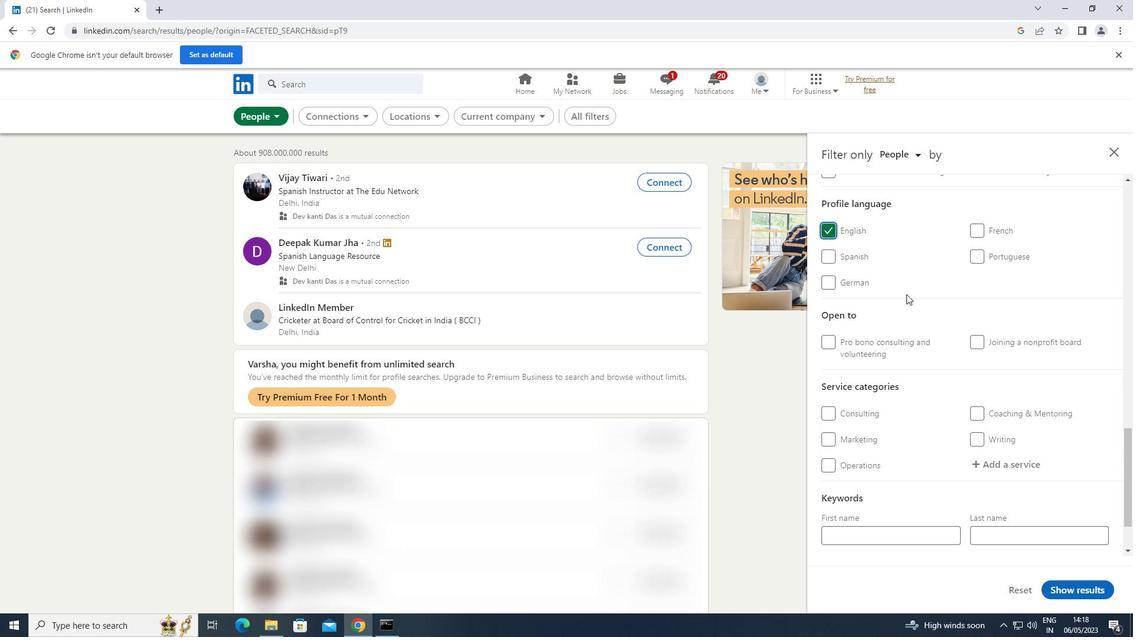 
Action: Mouse scrolled (909, 295) with delta (0, 0)
Screenshot: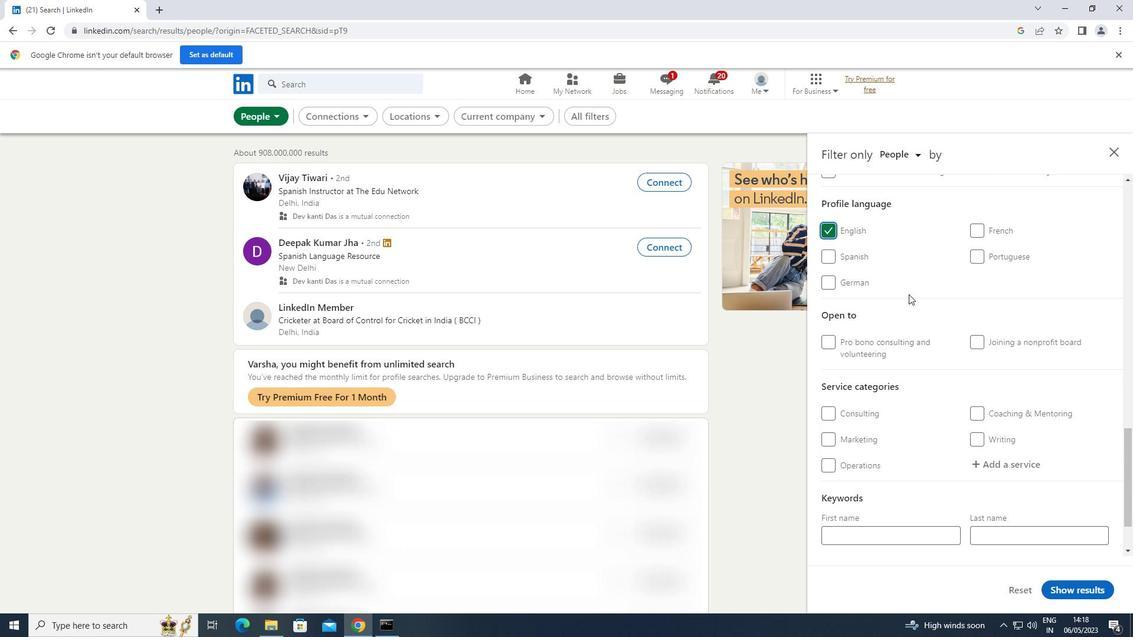 
Action: Mouse moved to (909, 294)
Screenshot: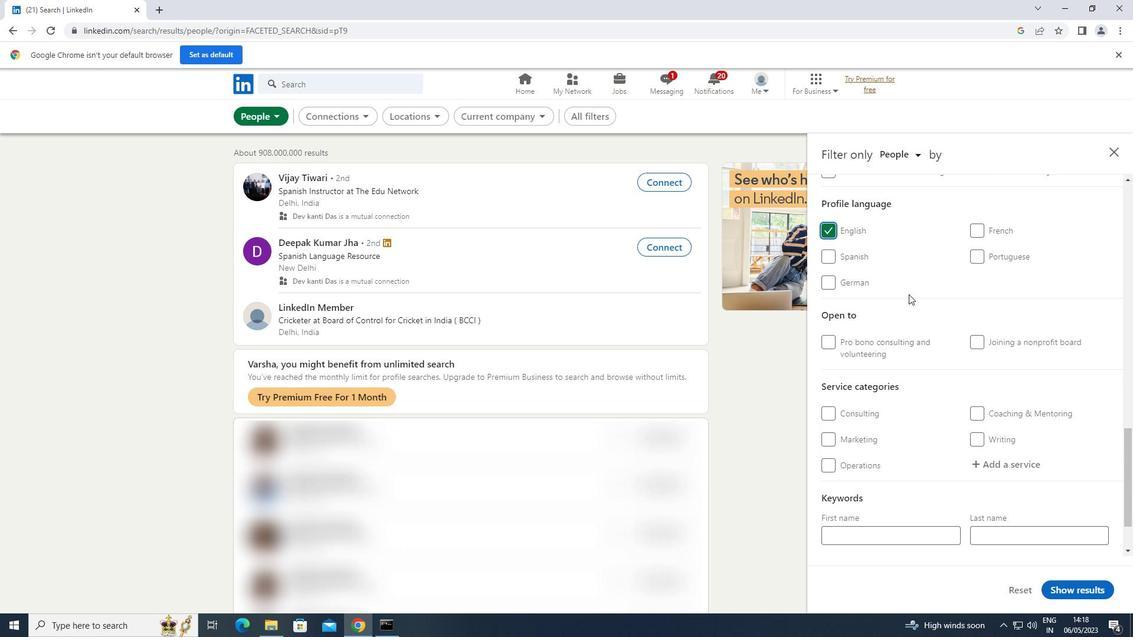 
Action: Mouse scrolled (909, 294) with delta (0, 0)
Screenshot: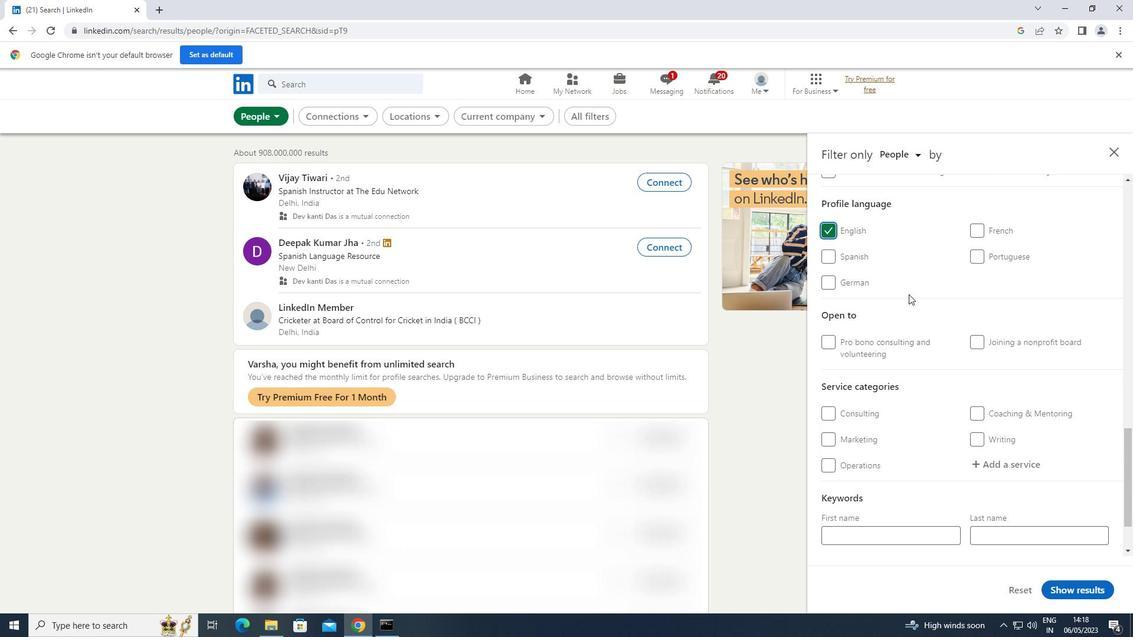 
Action: Mouse moved to (911, 292)
Screenshot: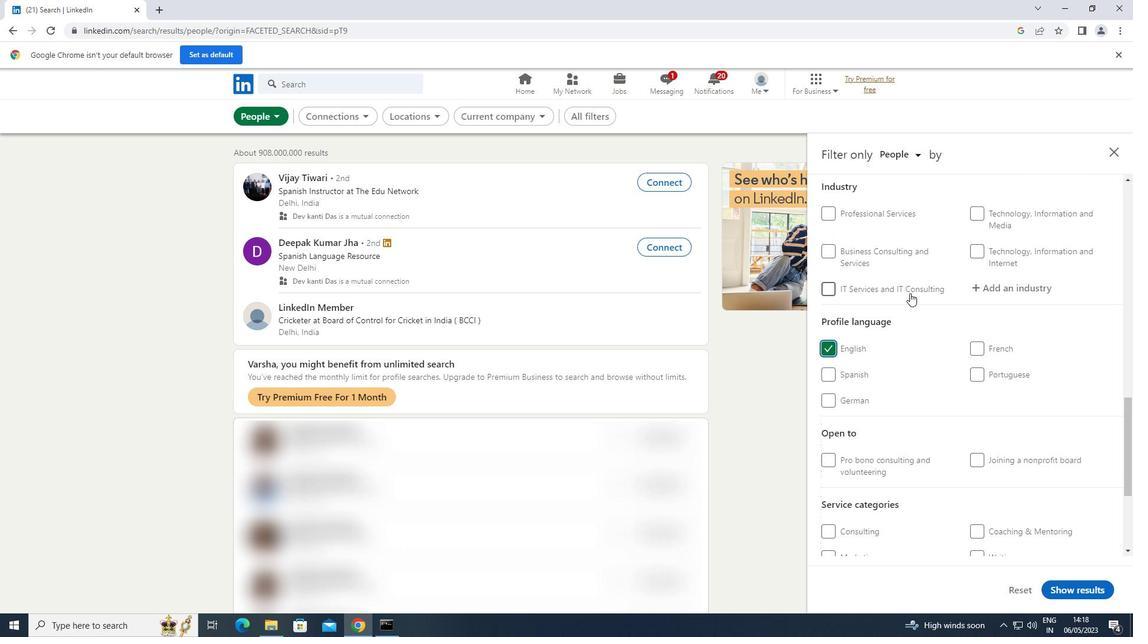 
Action: Mouse scrolled (911, 293) with delta (0, 0)
Screenshot: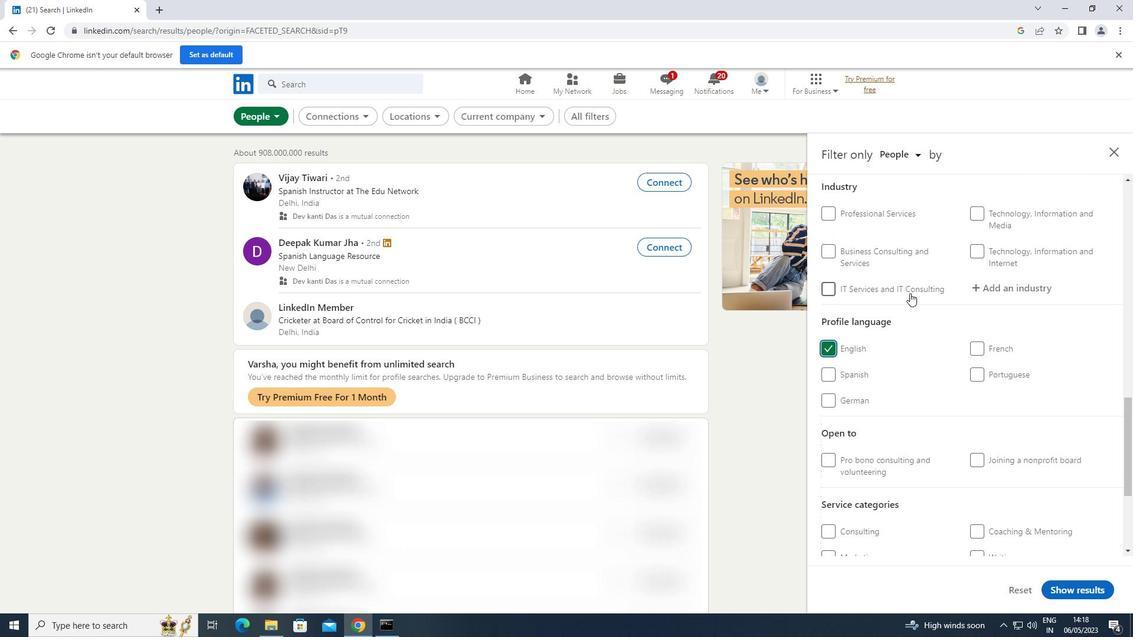
Action: Mouse scrolled (911, 293) with delta (0, 0)
Screenshot: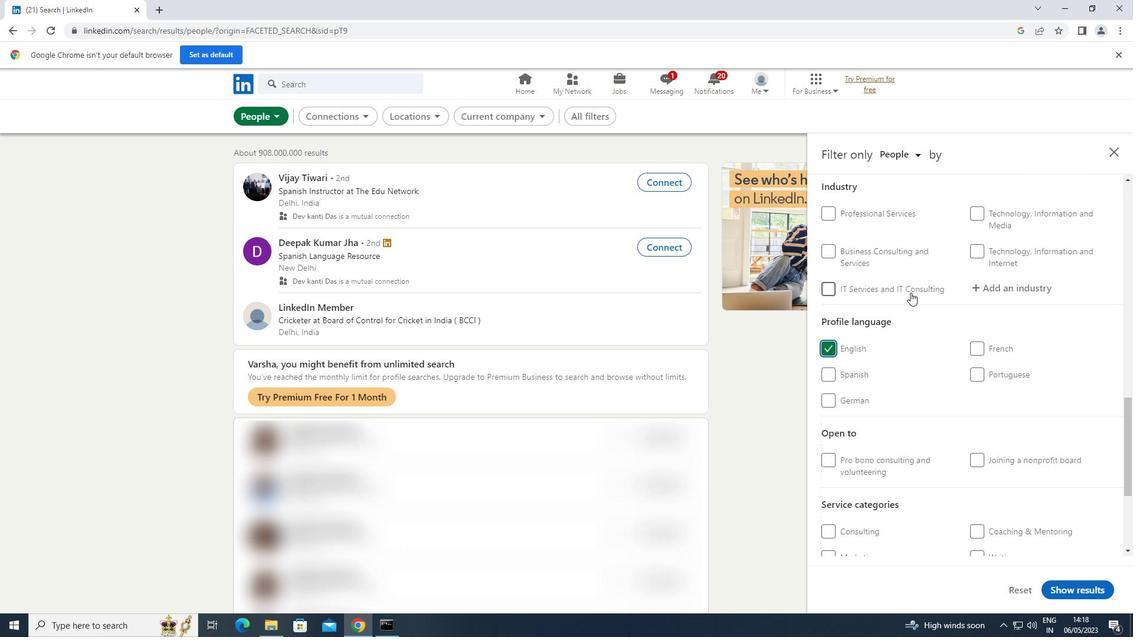 
Action: Mouse moved to (911, 292)
Screenshot: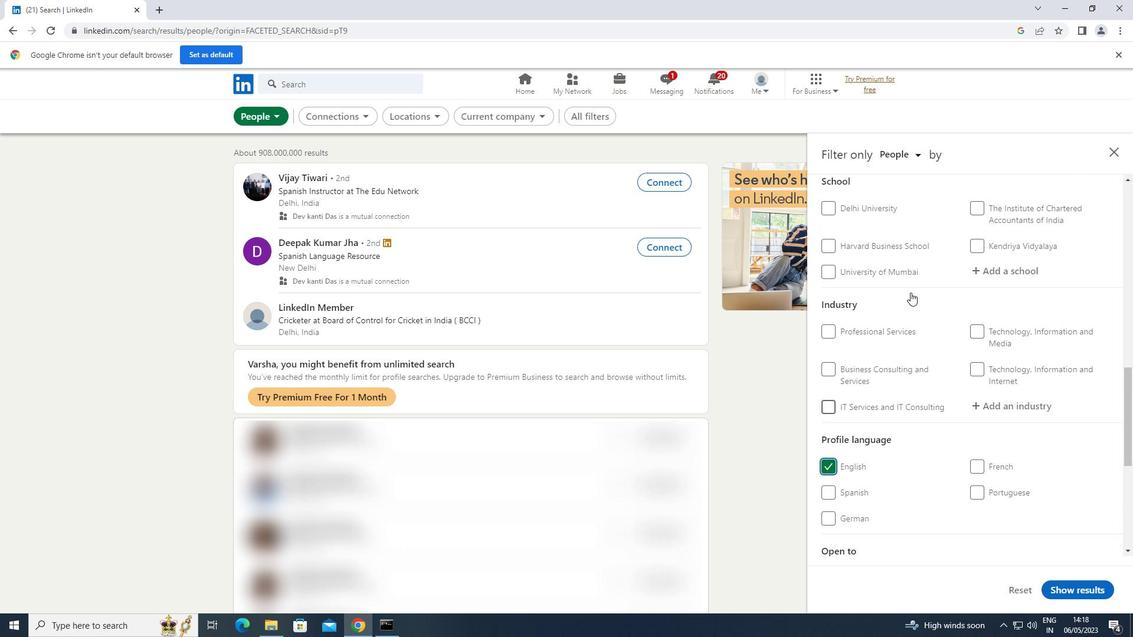 
Action: Mouse scrolled (911, 293) with delta (0, 0)
Screenshot: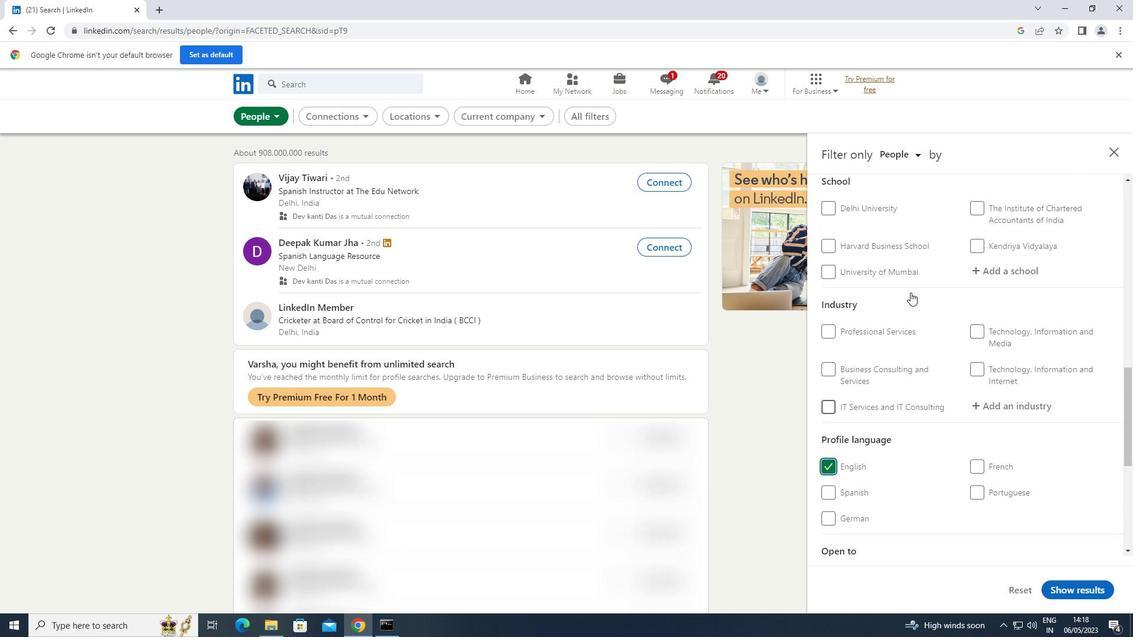 
Action: Mouse scrolled (911, 293) with delta (0, 0)
Screenshot: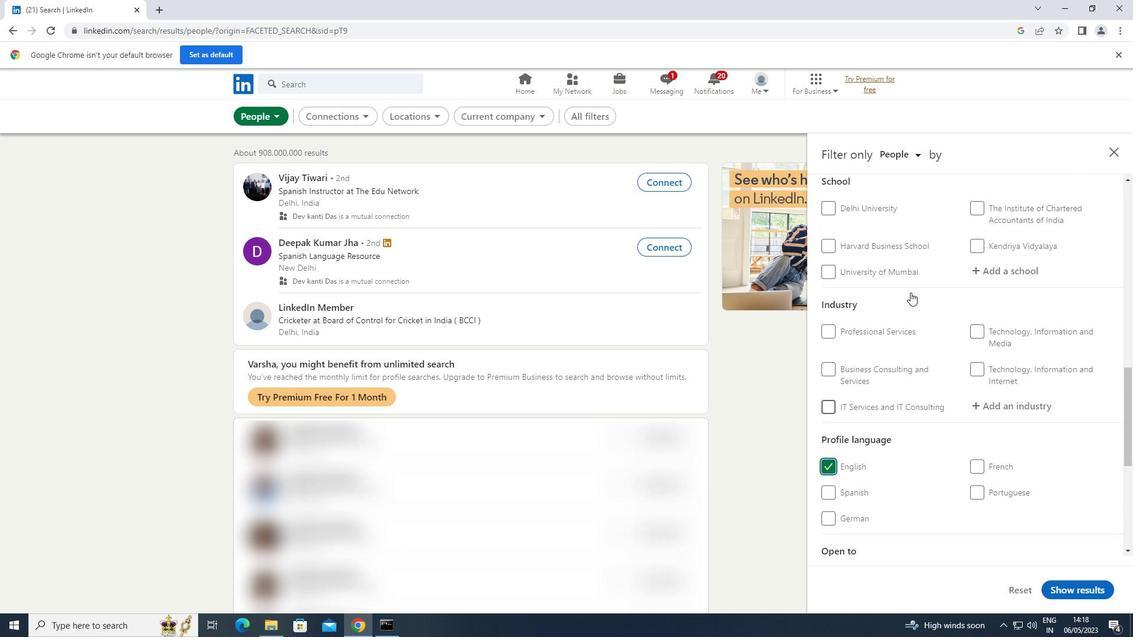 
Action: Mouse scrolled (911, 293) with delta (0, 0)
Screenshot: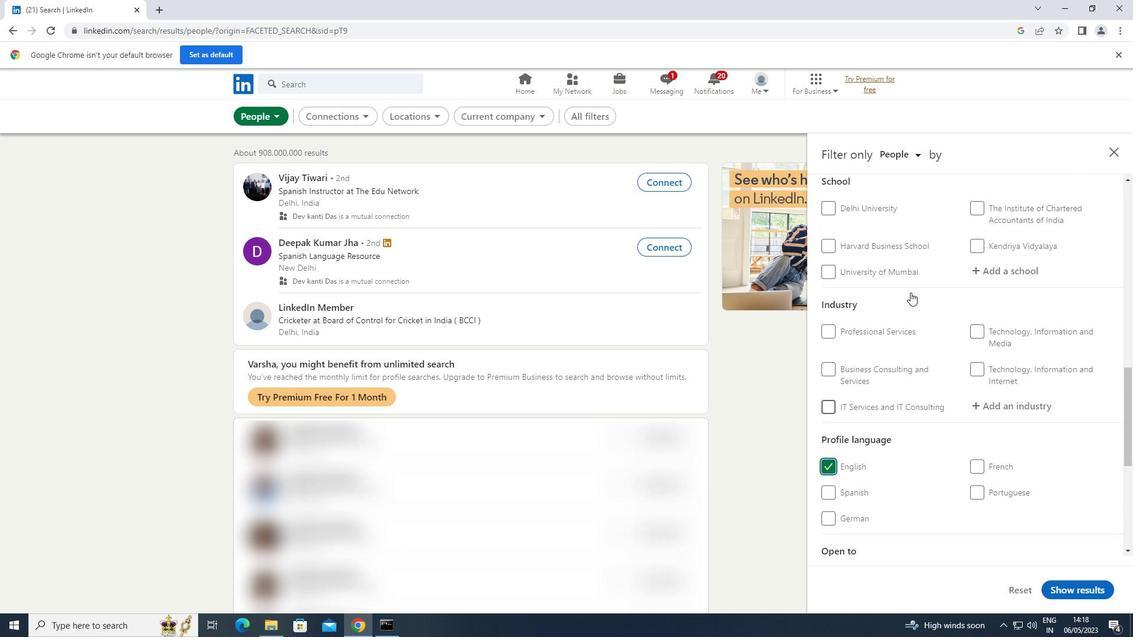 
Action: Mouse scrolled (911, 293) with delta (0, 0)
Screenshot: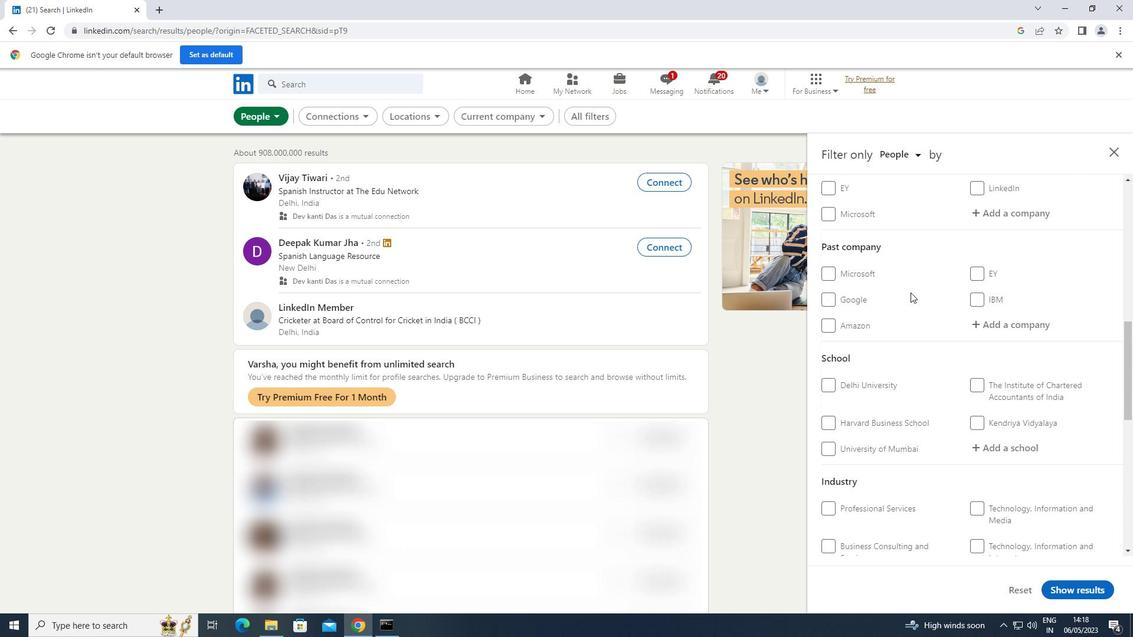 
Action: Mouse moved to (1014, 269)
Screenshot: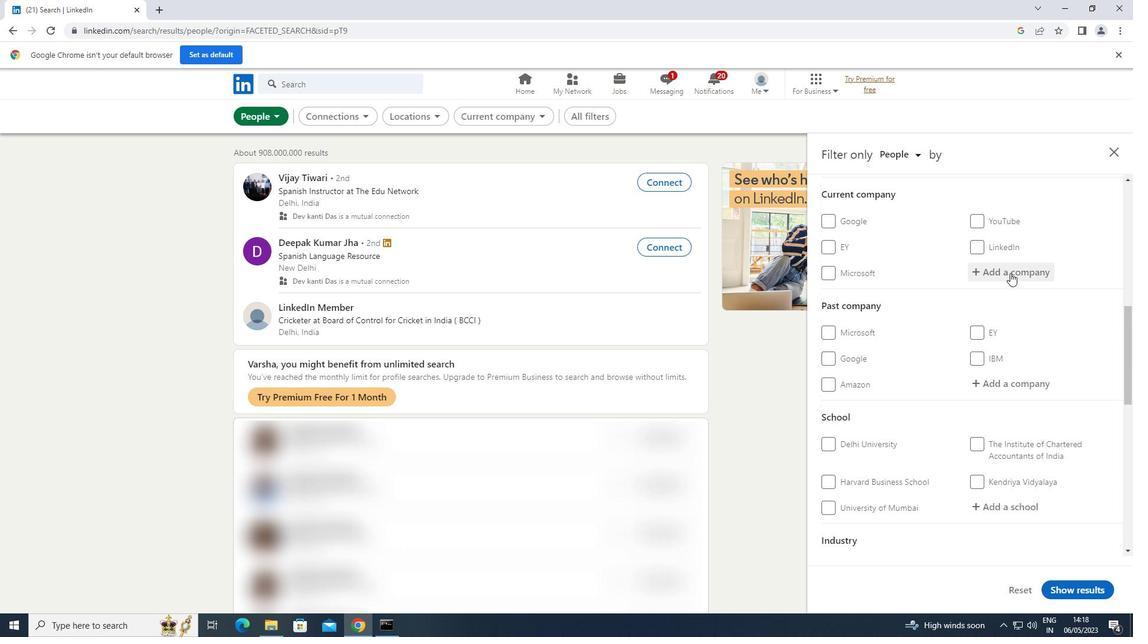 
Action: Mouse pressed left at (1014, 269)
Screenshot: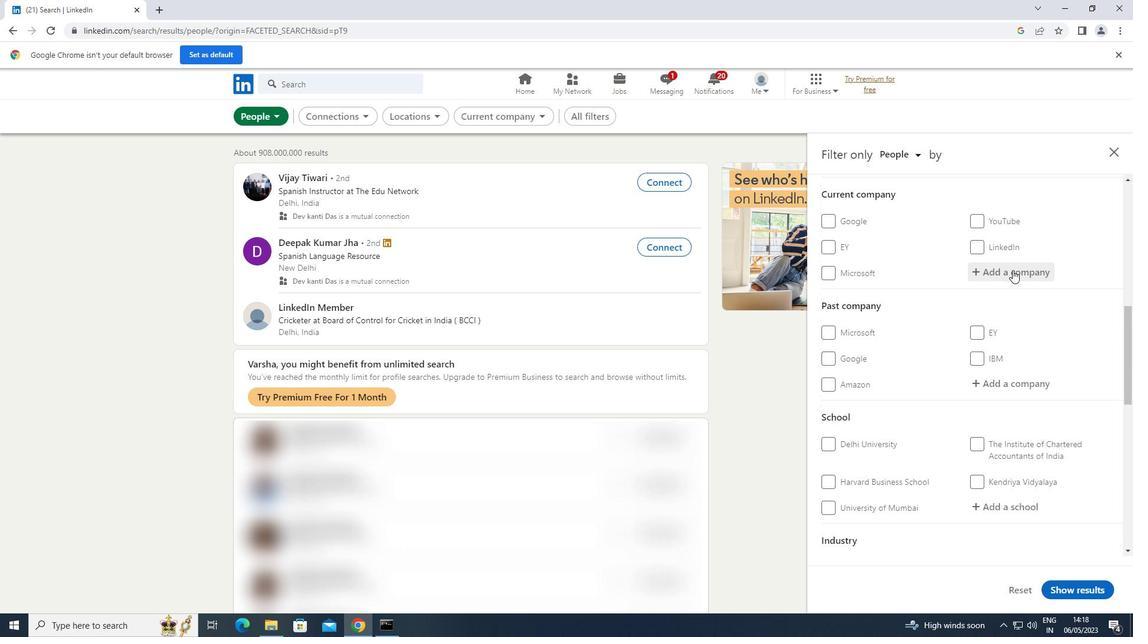 
Action: Key pressed <Key.shift>NUTANIX
Screenshot: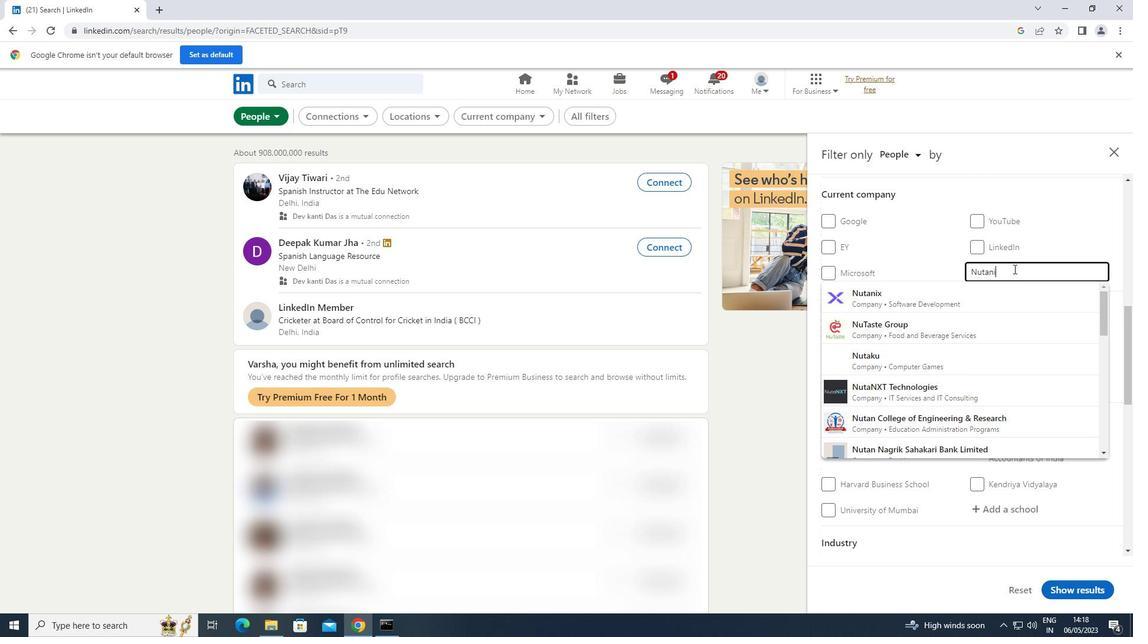 
Action: Mouse moved to (925, 290)
Screenshot: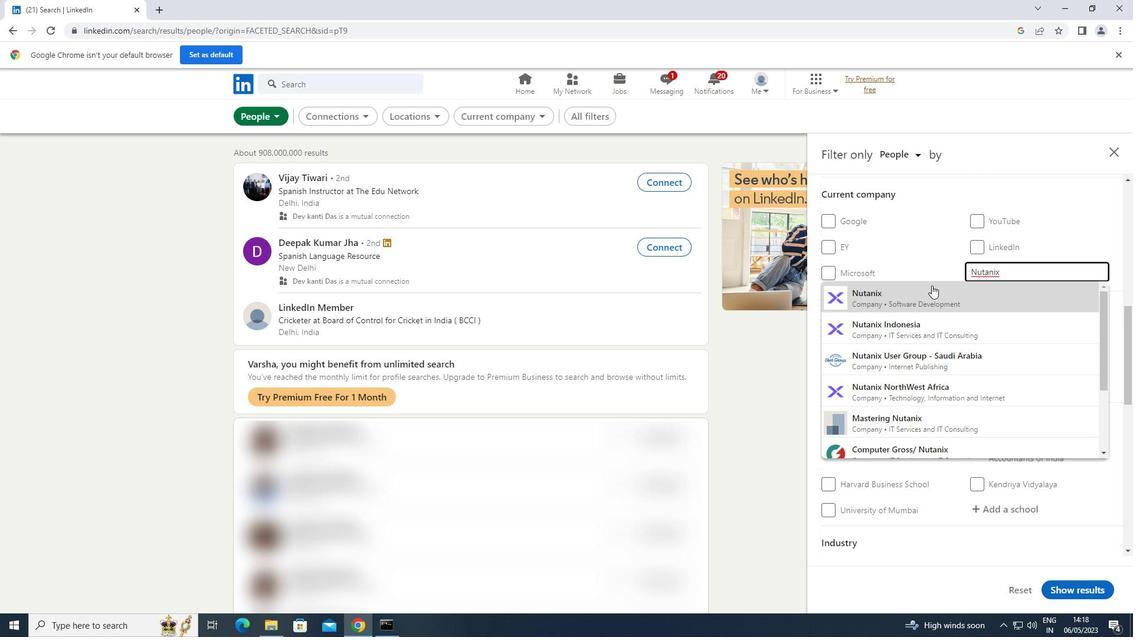 
Action: Mouse pressed left at (925, 290)
Screenshot: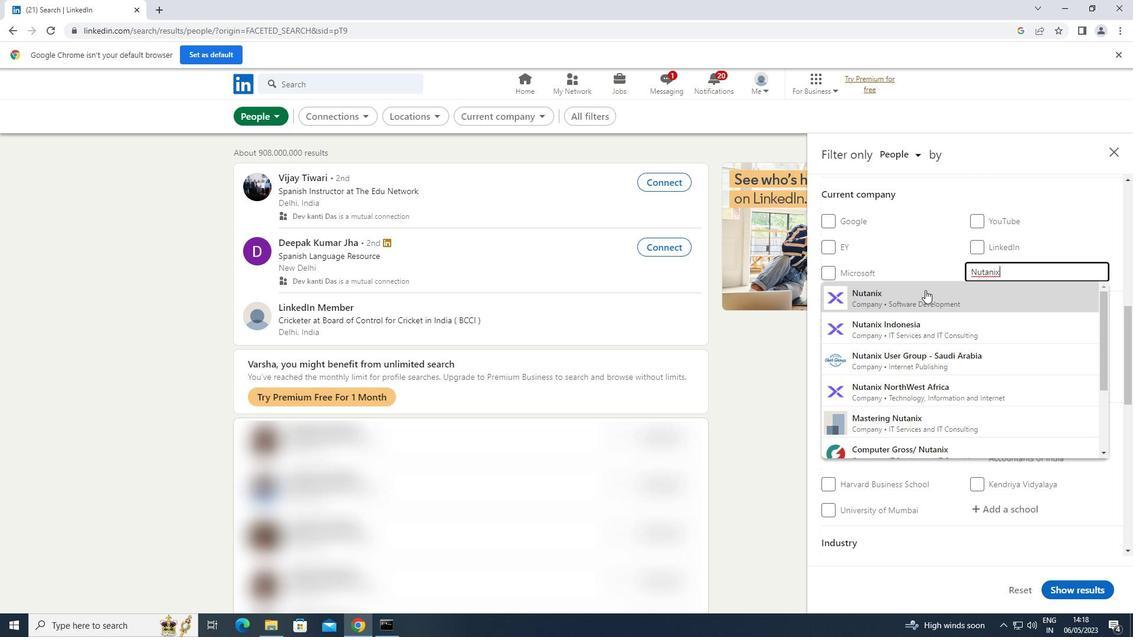 
Action: Mouse moved to (925, 290)
Screenshot: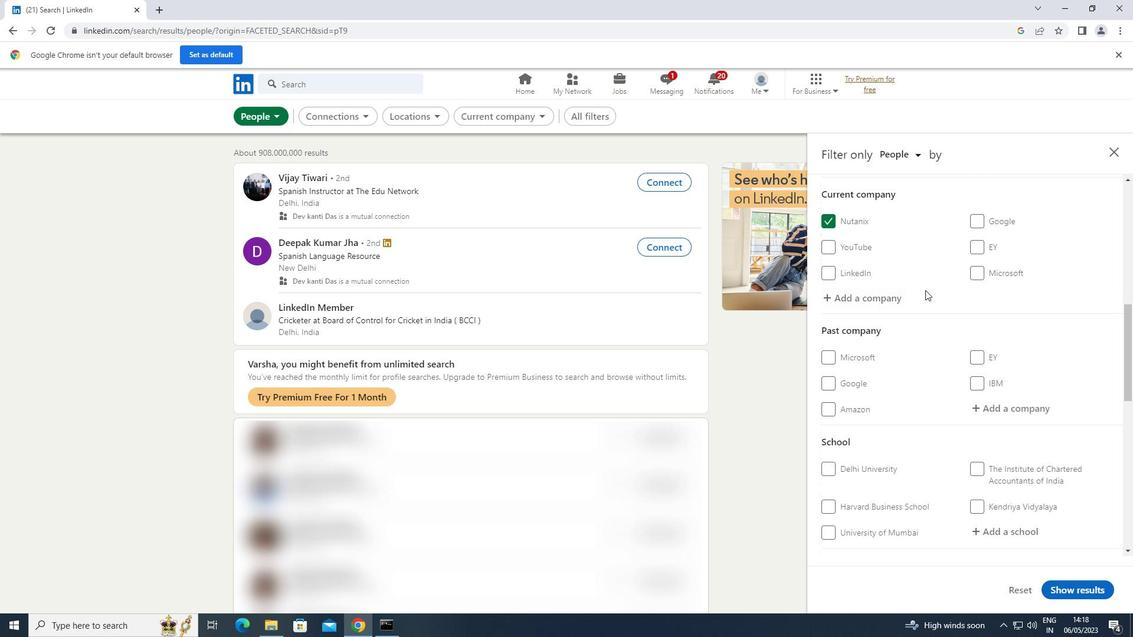 
Action: Mouse scrolled (925, 289) with delta (0, 0)
Screenshot: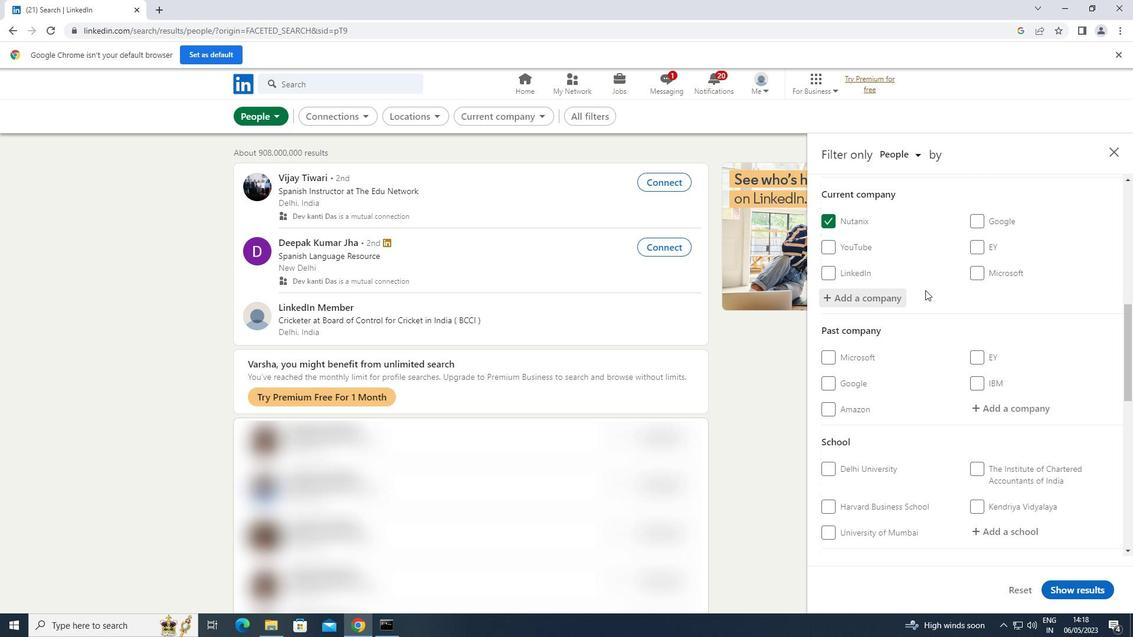 
Action: Mouse scrolled (925, 289) with delta (0, 0)
Screenshot: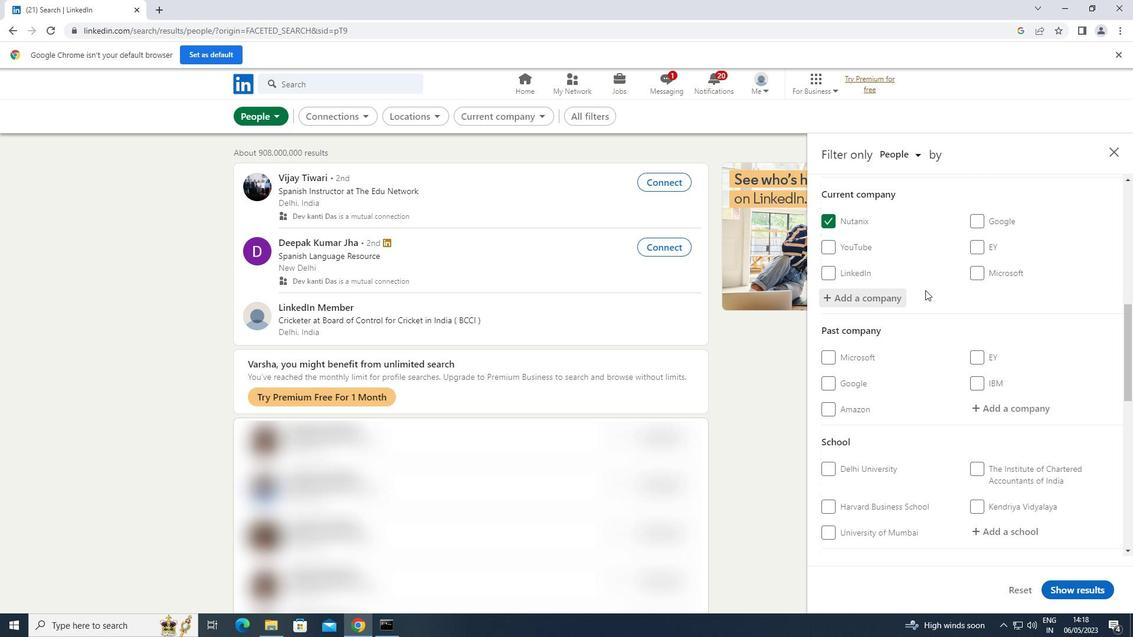 
Action: Mouse scrolled (925, 289) with delta (0, 0)
Screenshot: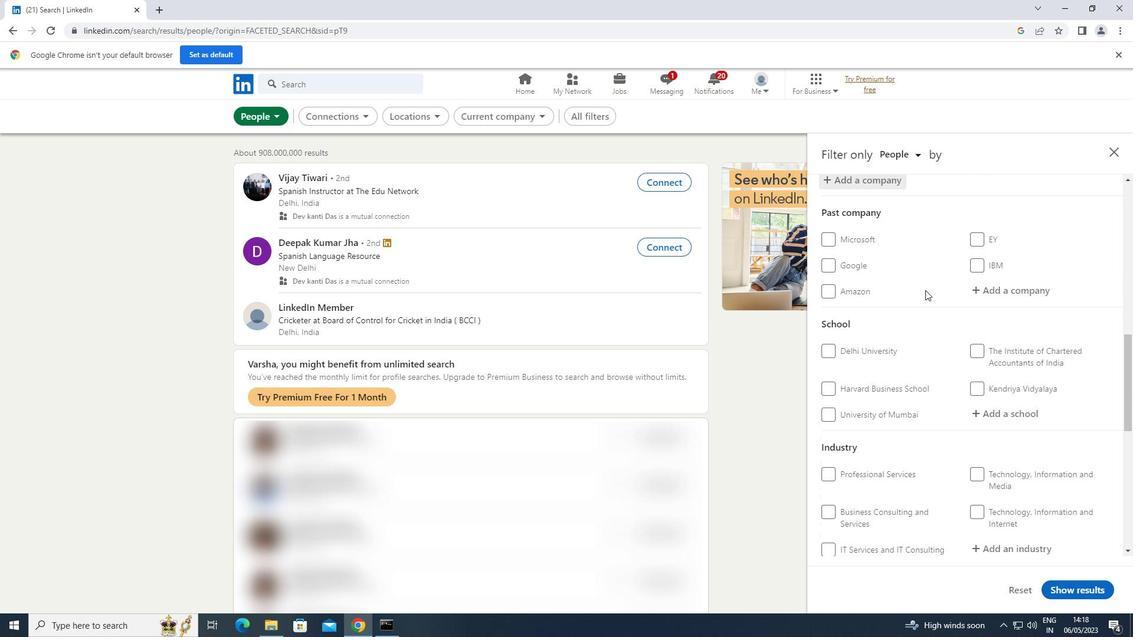 
Action: Mouse scrolled (925, 289) with delta (0, 0)
Screenshot: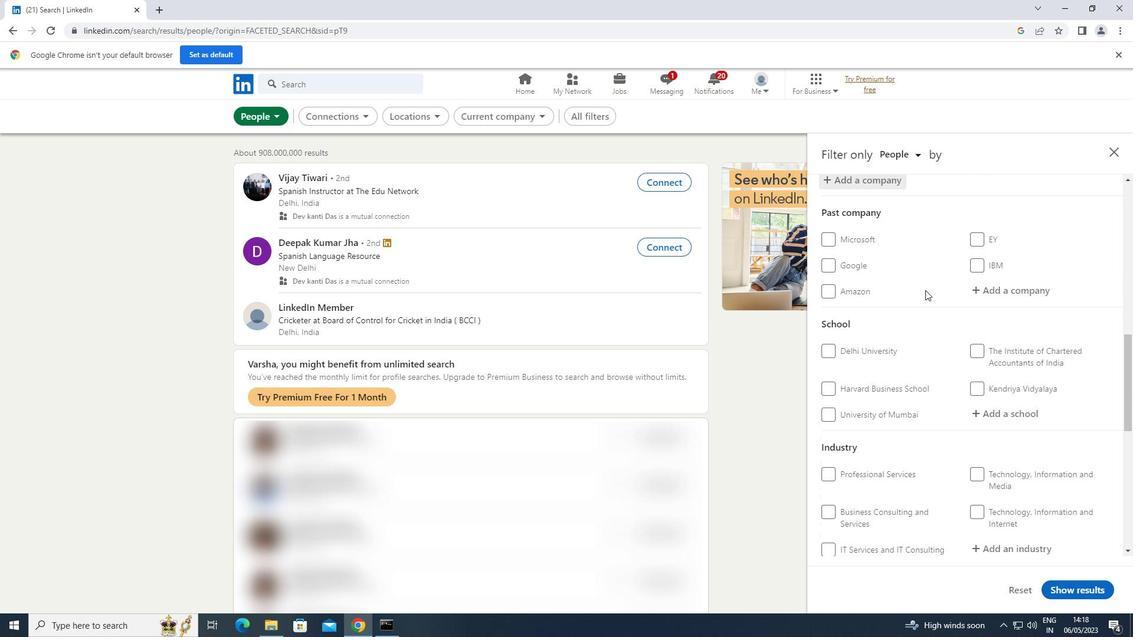 
Action: Mouse moved to (1022, 294)
Screenshot: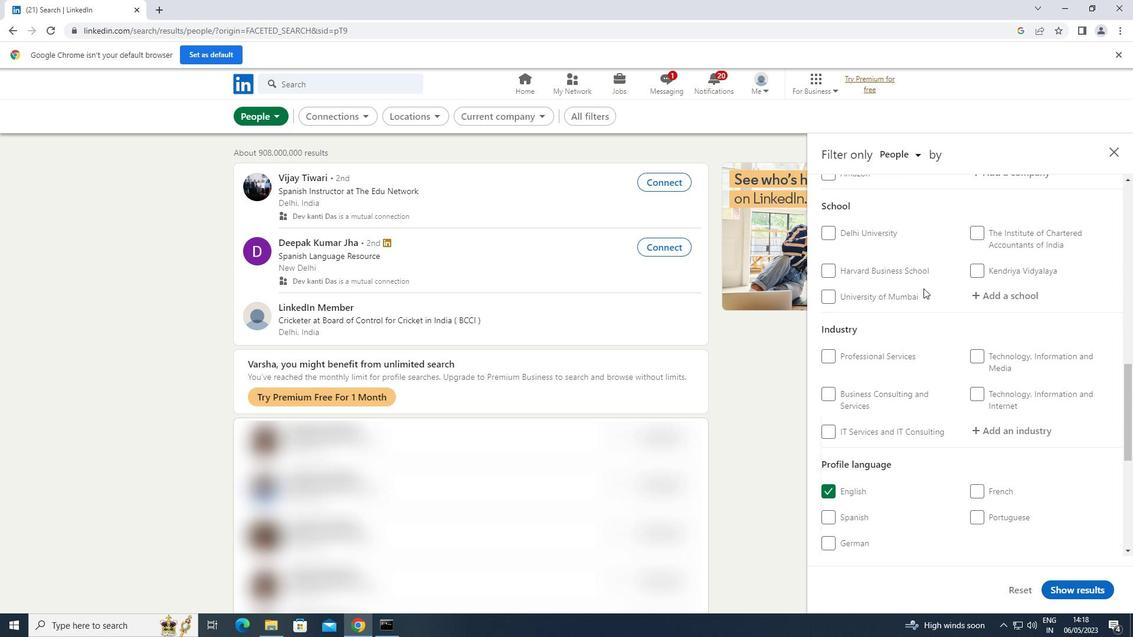 
Action: Mouse pressed left at (1022, 294)
Screenshot: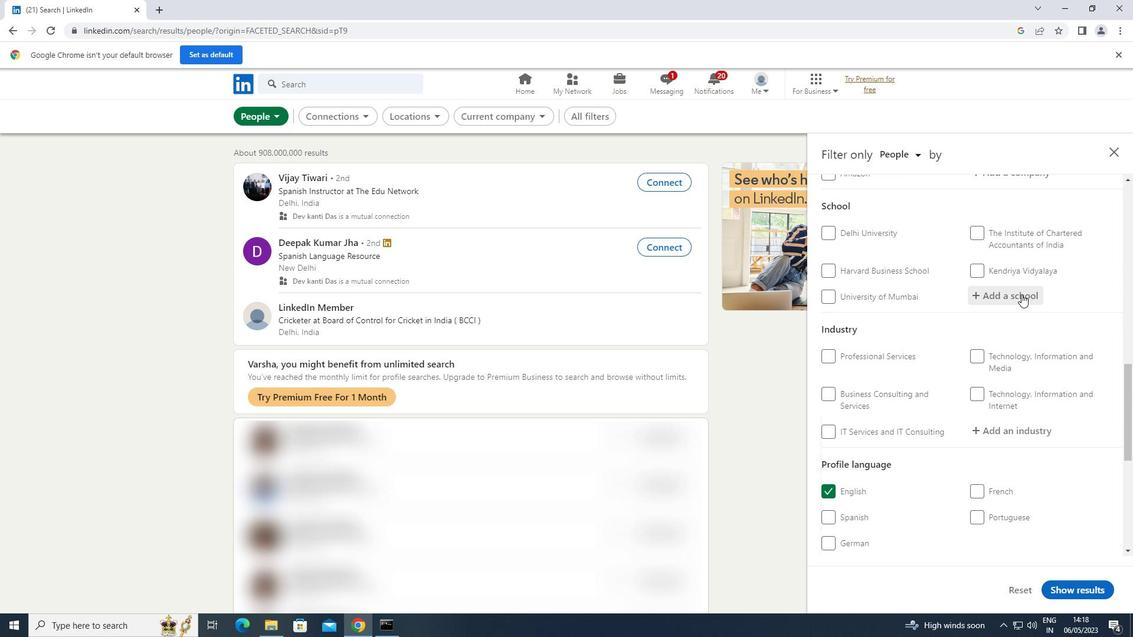 
Action: Key pressed <Key.shift>CRESCEN
Screenshot: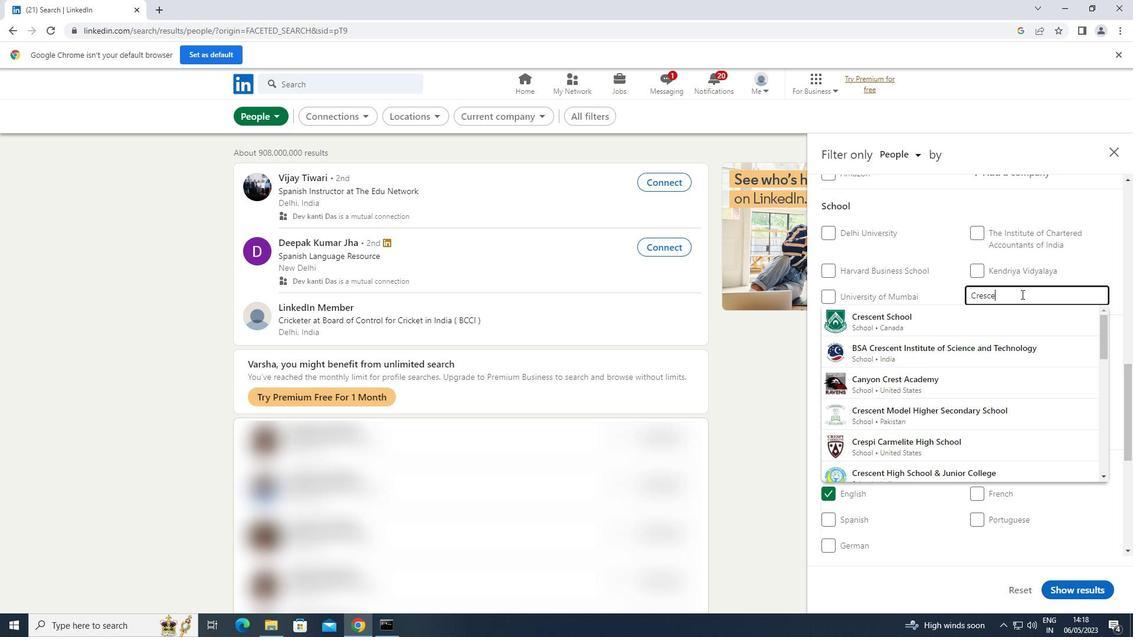 
Action: Mouse moved to (899, 310)
Screenshot: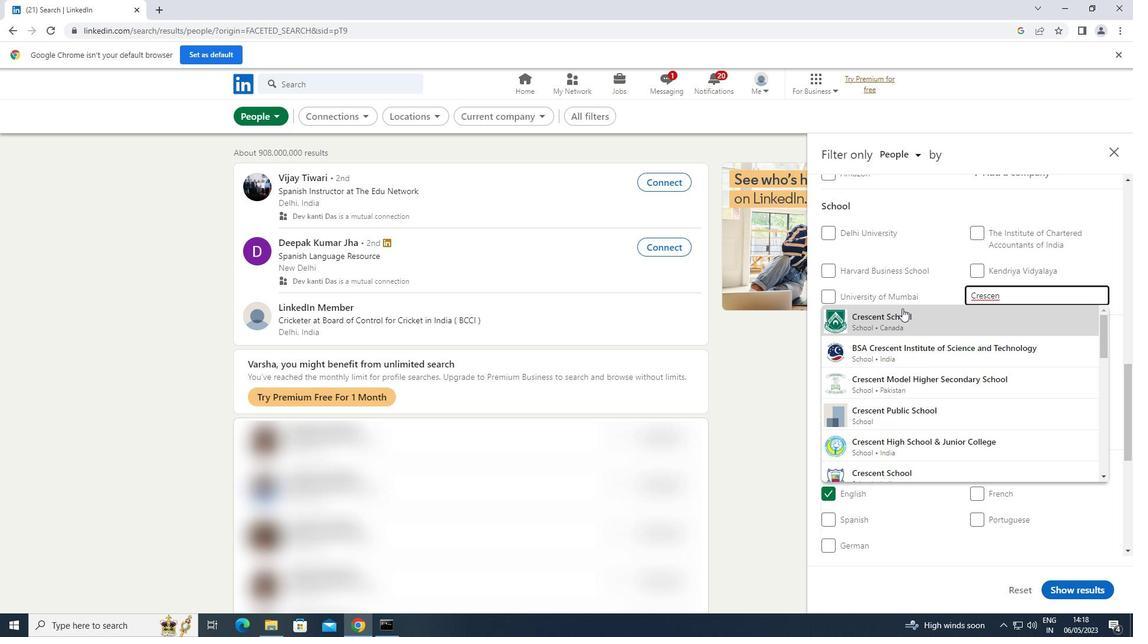 
Action: Mouse pressed left at (899, 310)
Screenshot: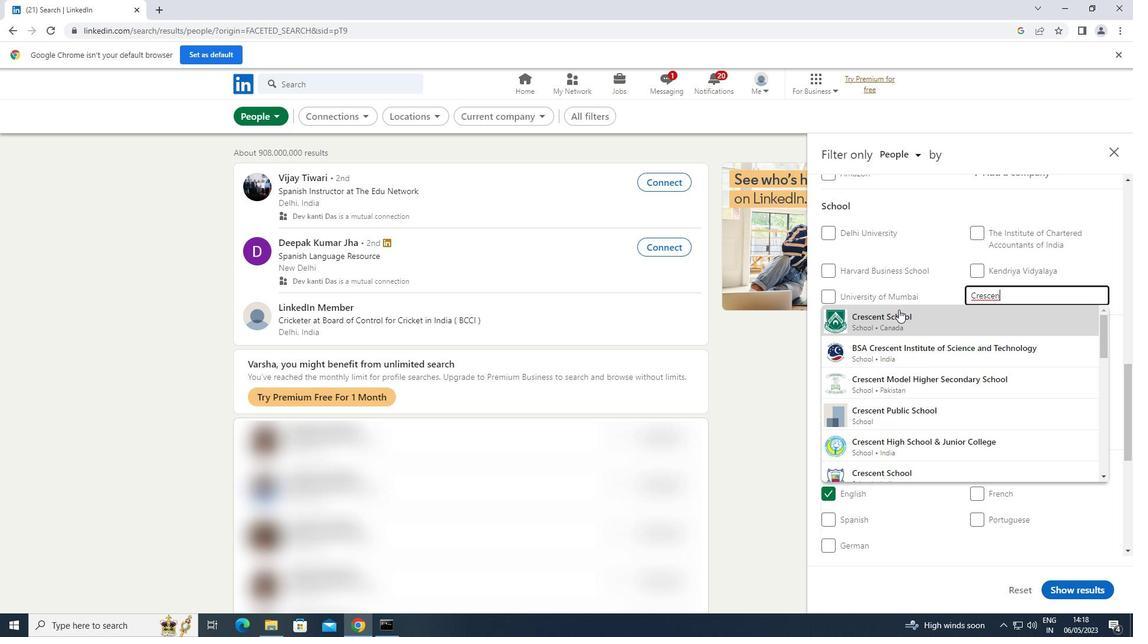 
Action: Mouse moved to (898, 310)
Screenshot: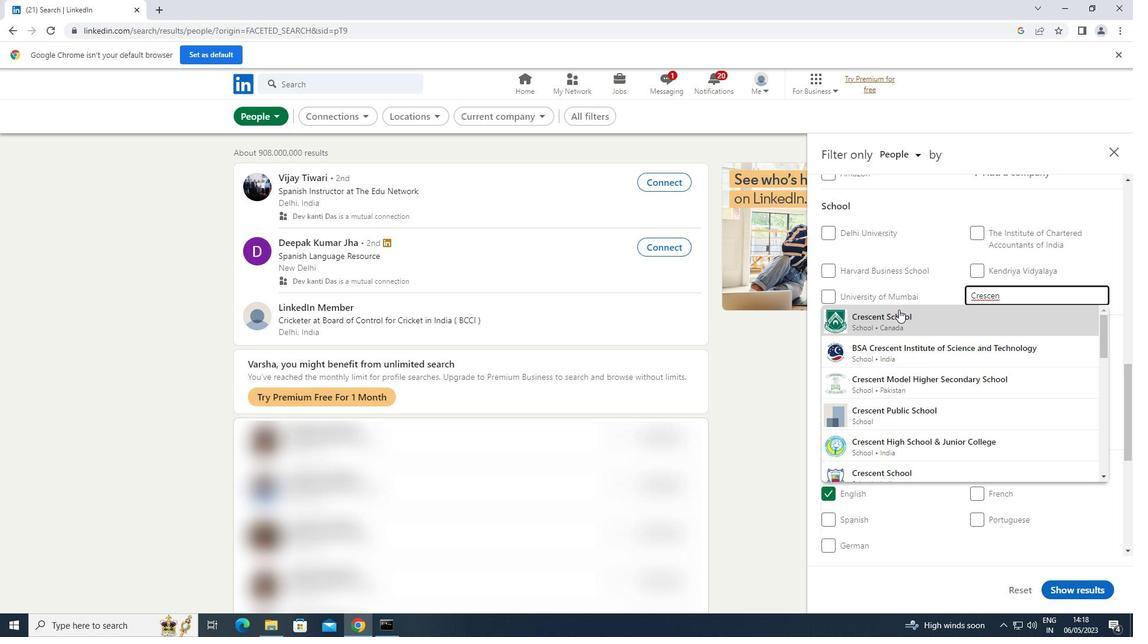 
Action: Mouse scrolled (898, 309) with delta (0, 0)
Screenshot: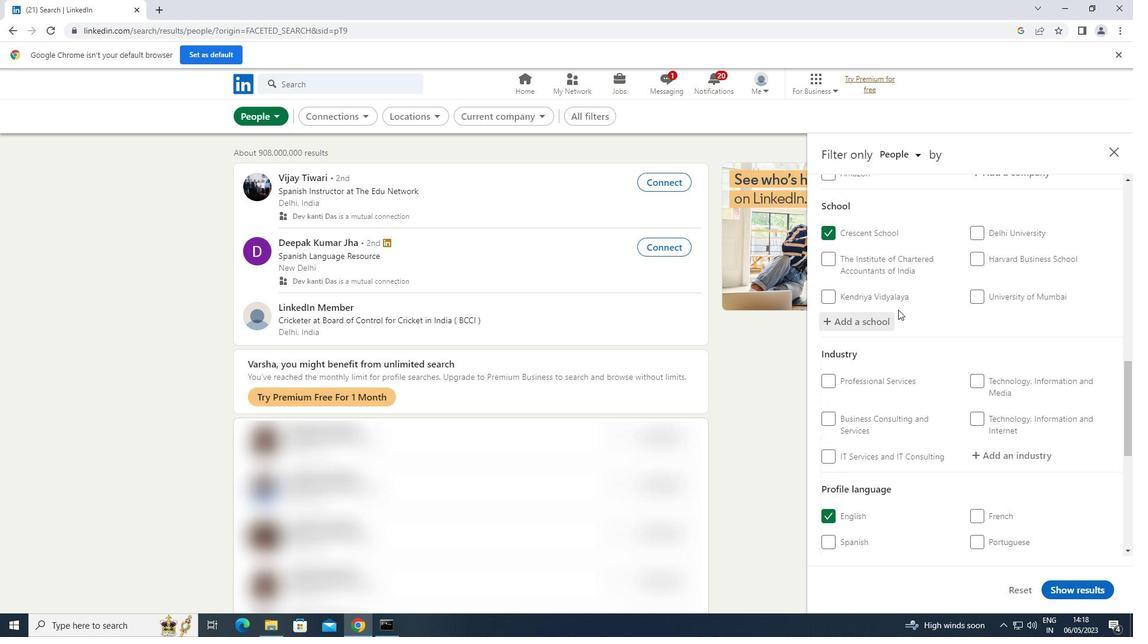 
Action: Mouse scrolled (898, 309) with delta (0, 0)
Screenshot: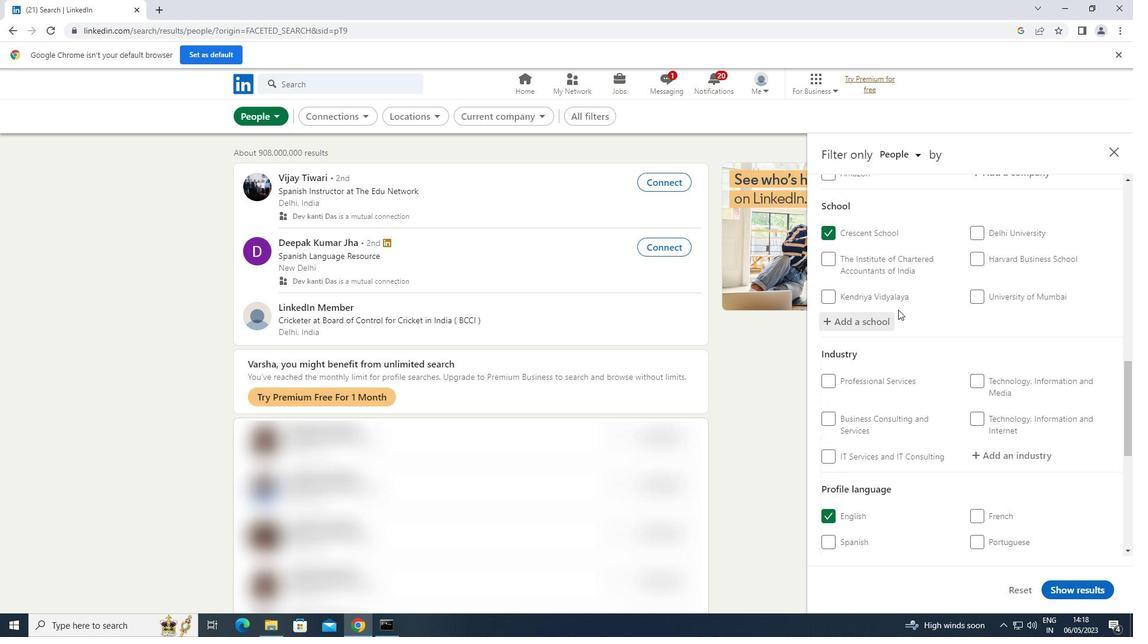 
Action: Mouse scrolled (898, 309) with delta (0, 0)
Screenshot: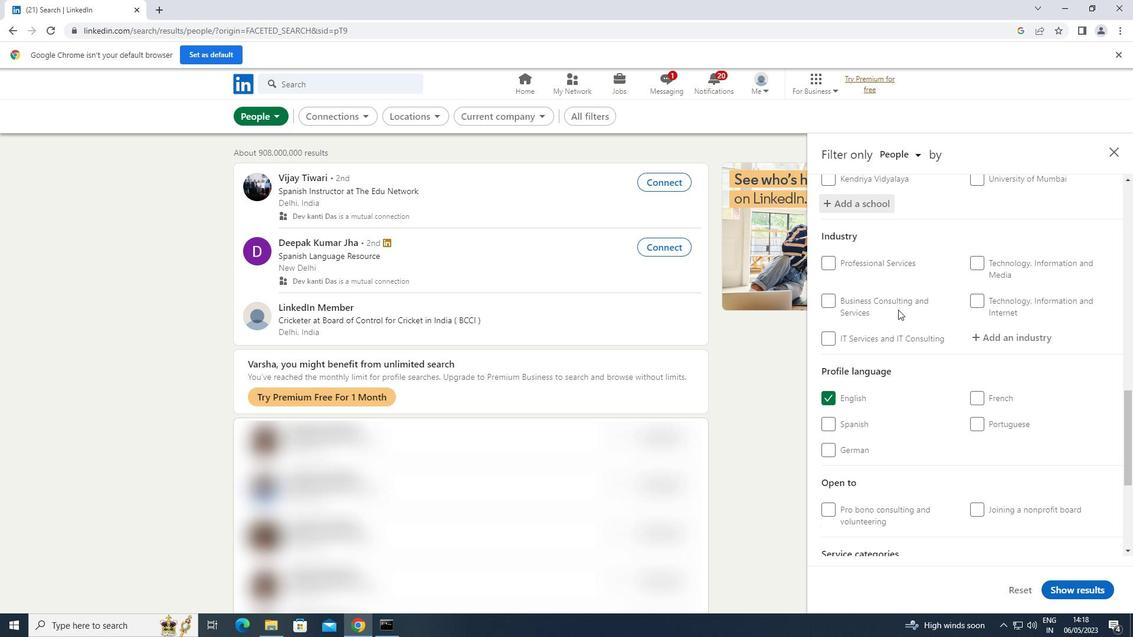 
Action: Mouse scrolled (898, 309) with delta (0, 0)
Screenshot: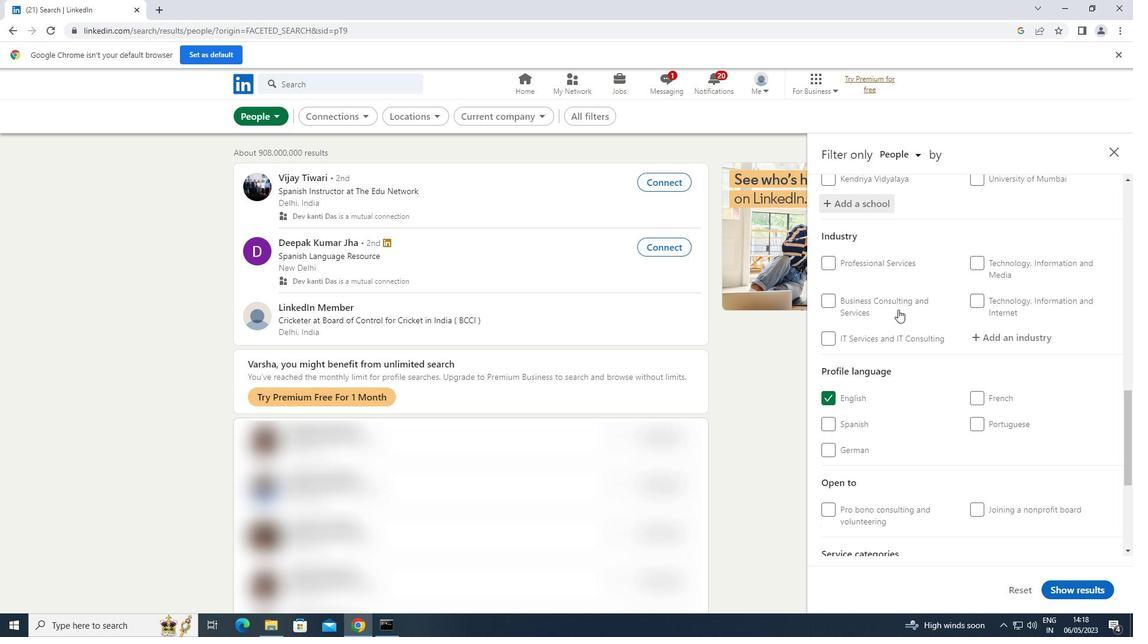 
Action: Mouse moved to (898, 302)
Screenshot: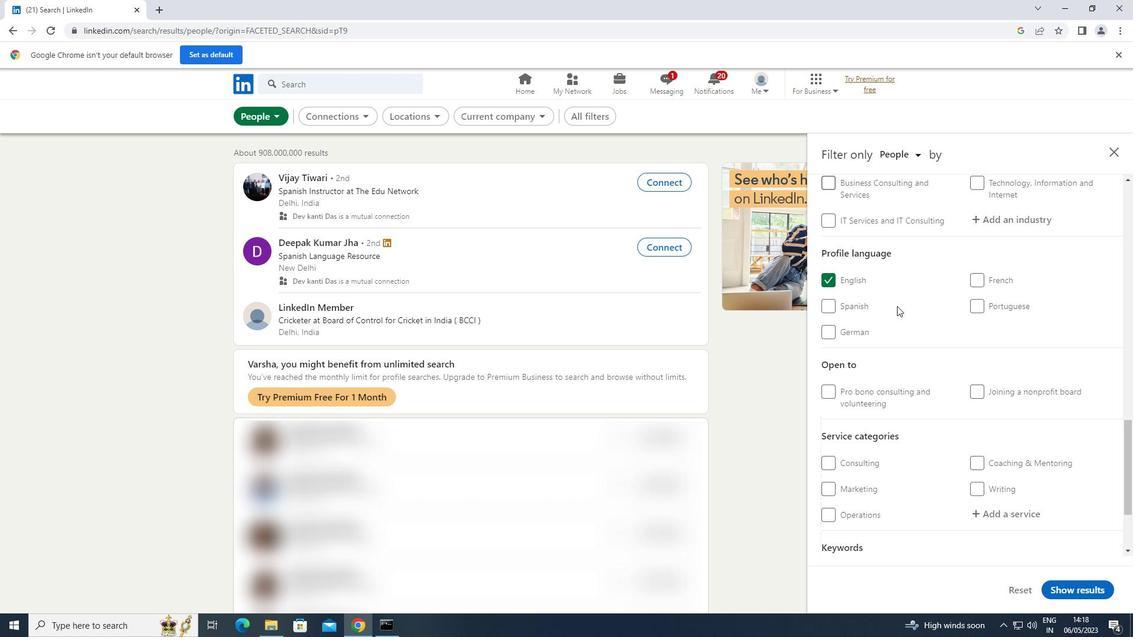 
Action: Mouse scrolled (898, 302) with delta (0, 0)
Screenshot: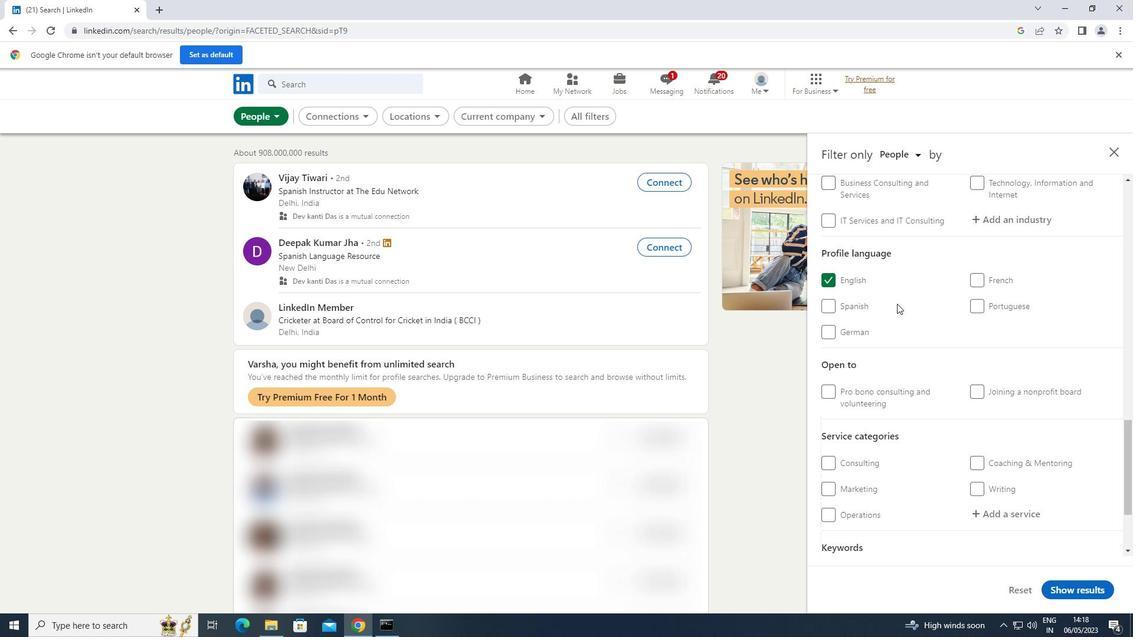 
Action: Mouse scrolled (898, 302) with delta (0, 0)
Screenshot: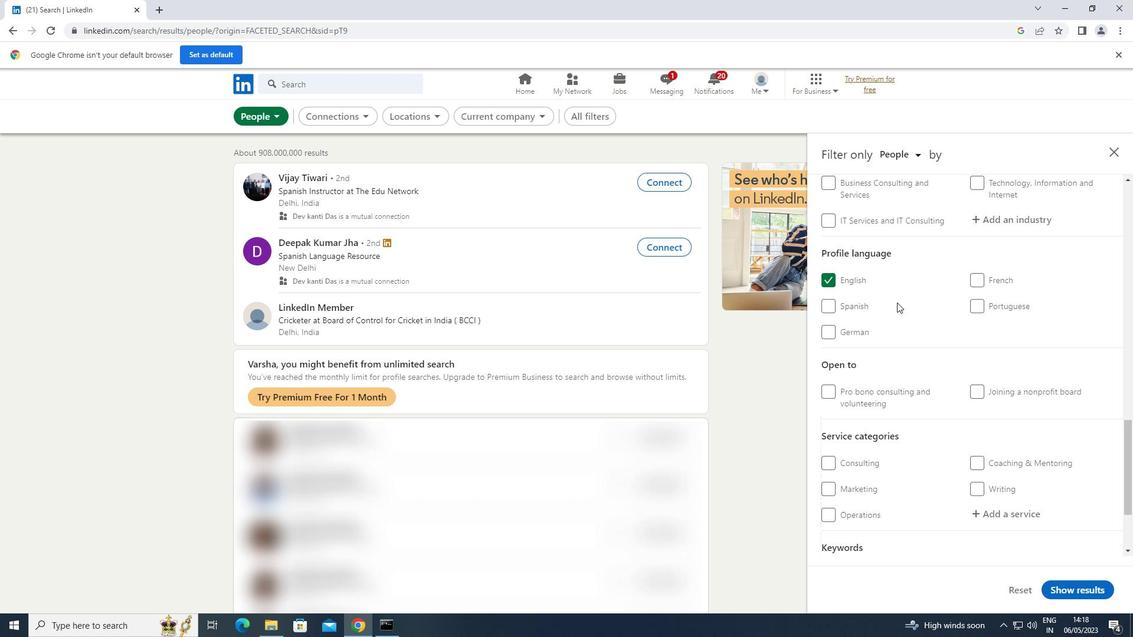 
Action: Mouse moved to (992, 330)
Screenshot: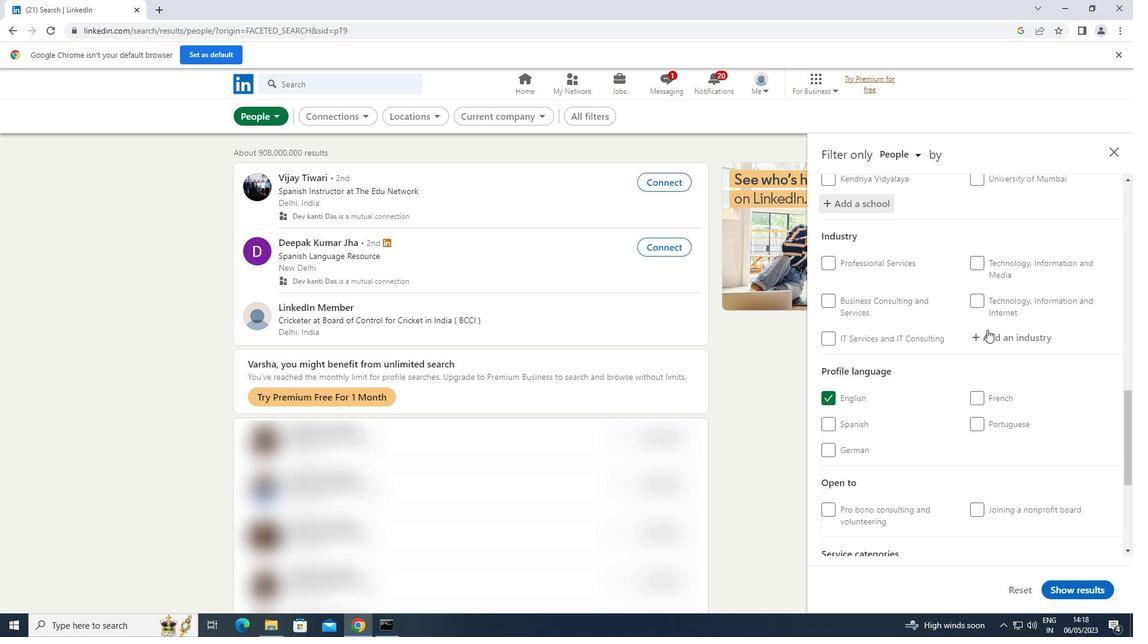 
Action: Mouse pressed left at (992, 330)
Screenshot: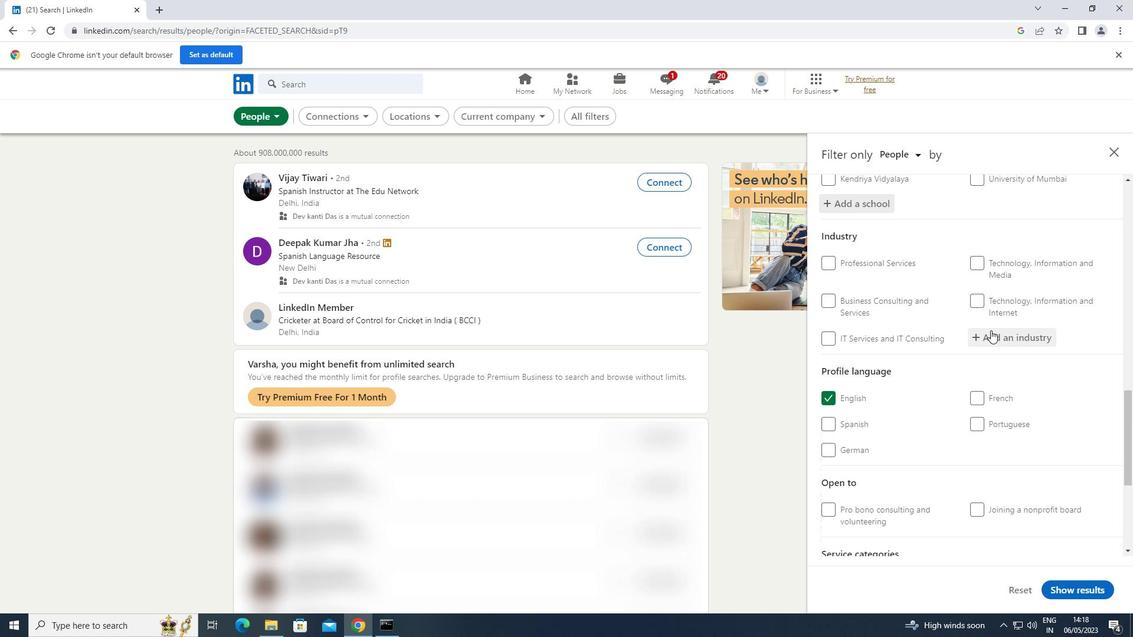 
Action: Key pressed <Key.shift>COLLECTIO
Screenshot: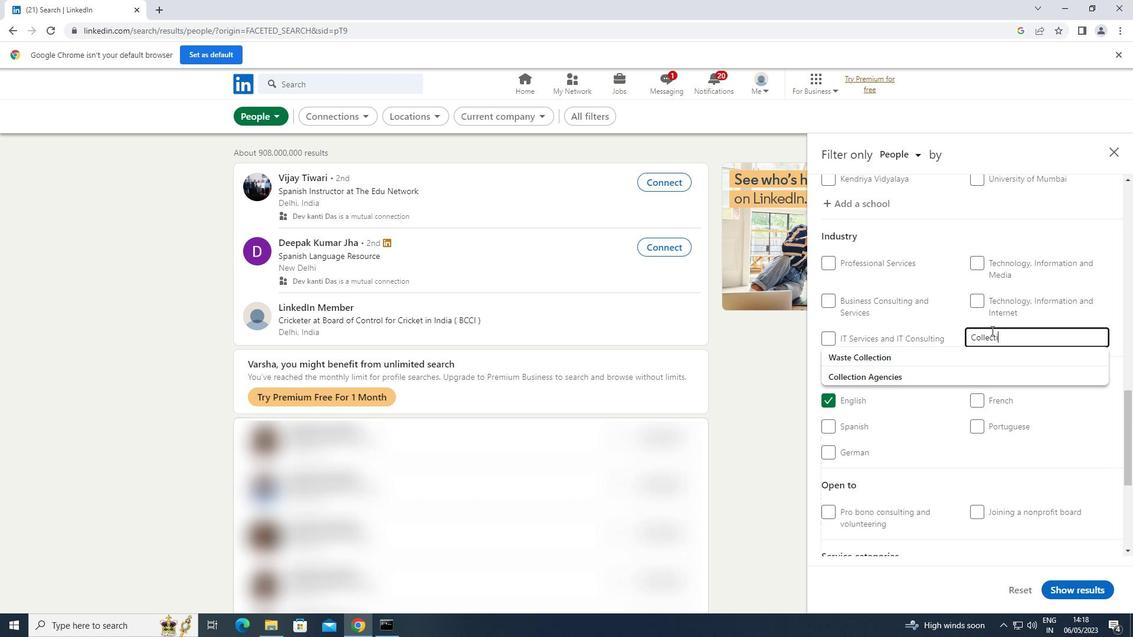 
Action: Mouse moved to (909, 371)
Screenshot: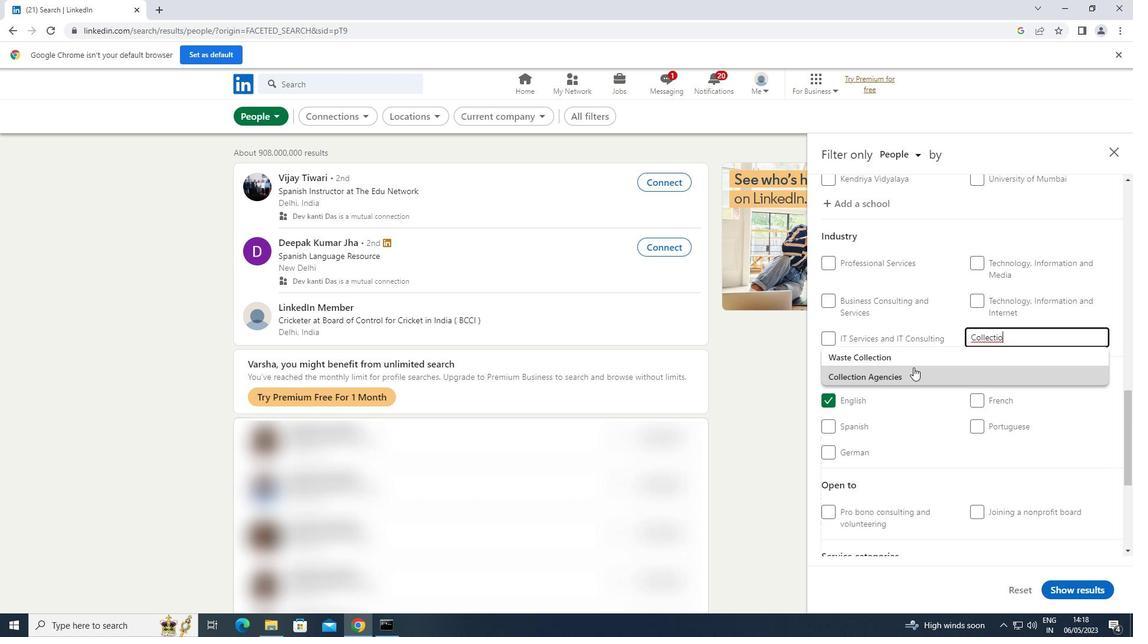 
Action: Mouse pressed left at (909, 371)
Screenshot: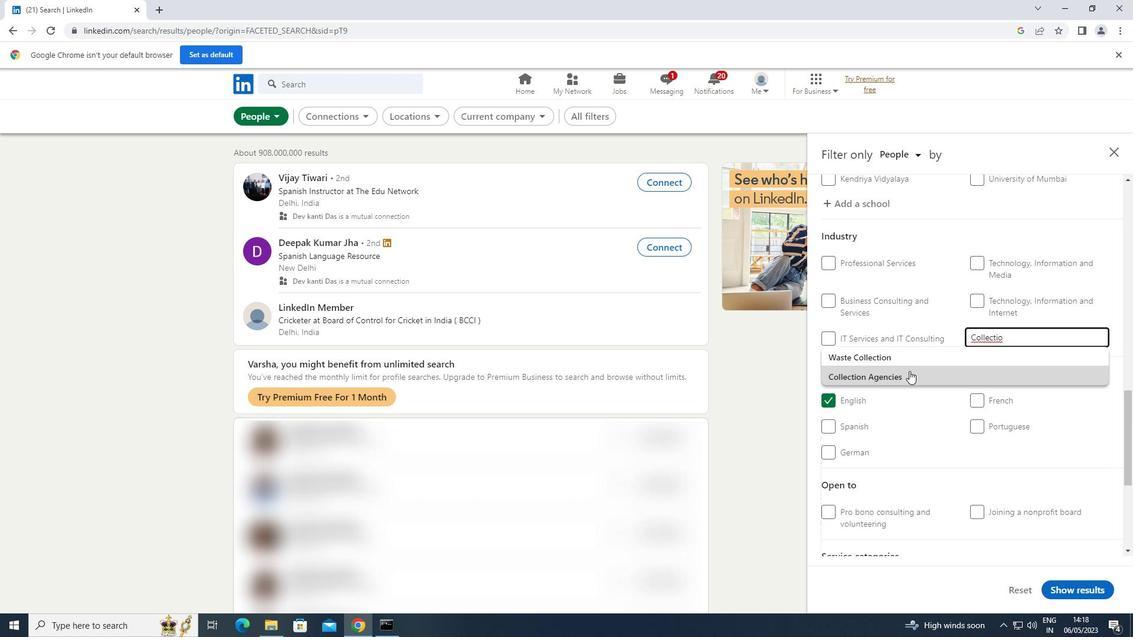
Action: Mouse moved to (910, 371)
Screenshot: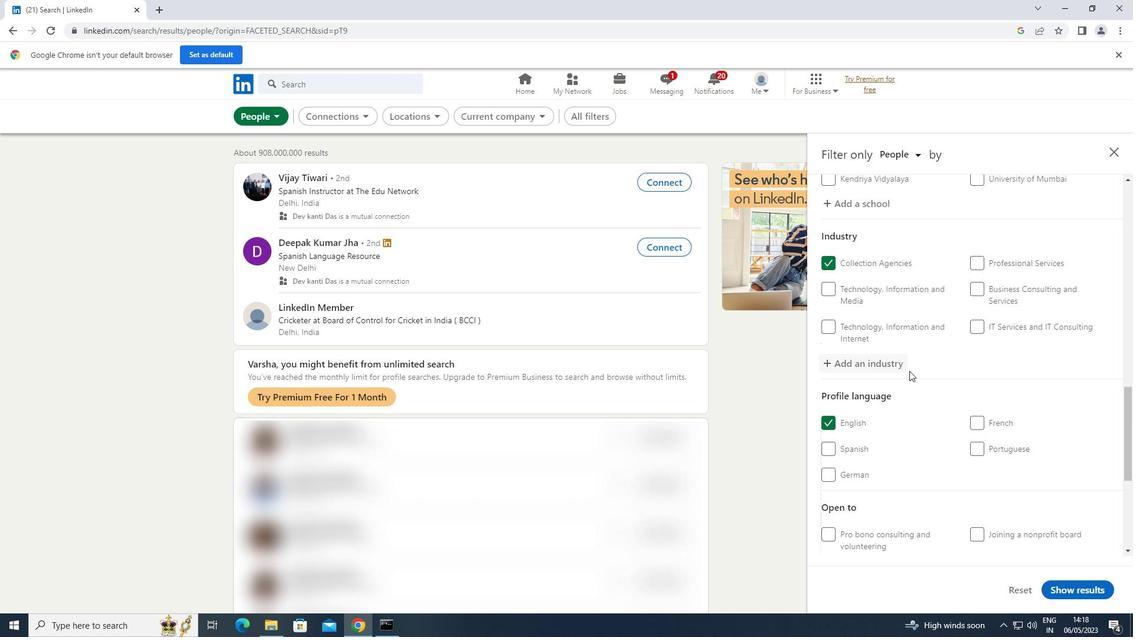 
Action: Mouse scrolled (910, 370) with delta (0, 0)
Screenshot: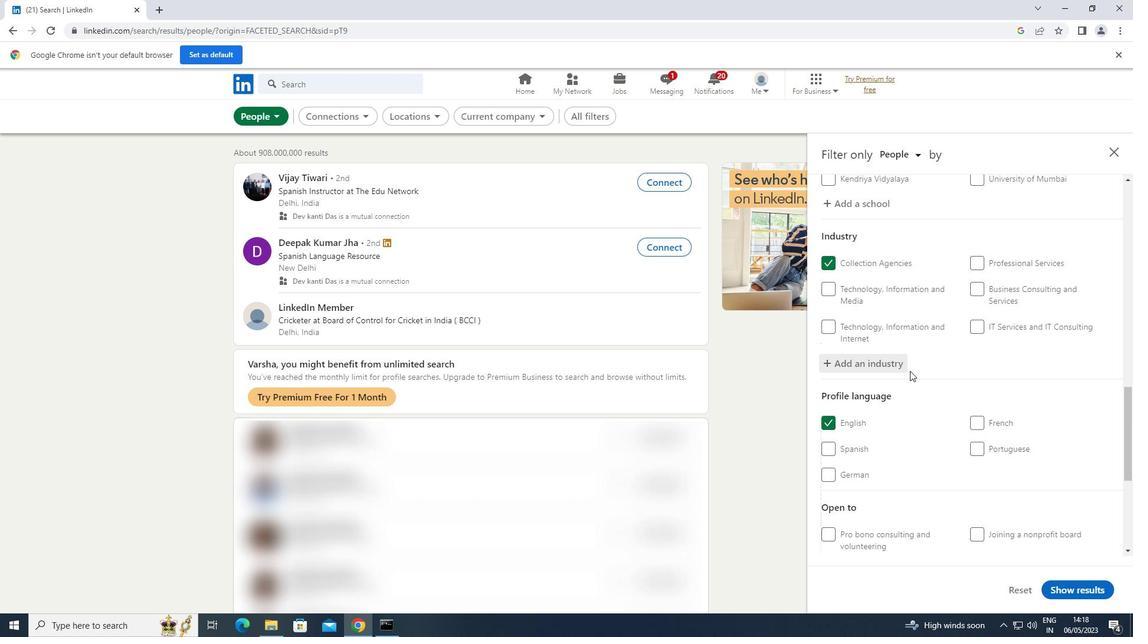 
Action: Mouse scrolled (910, 370) with delta (0, 0)
Screenshot: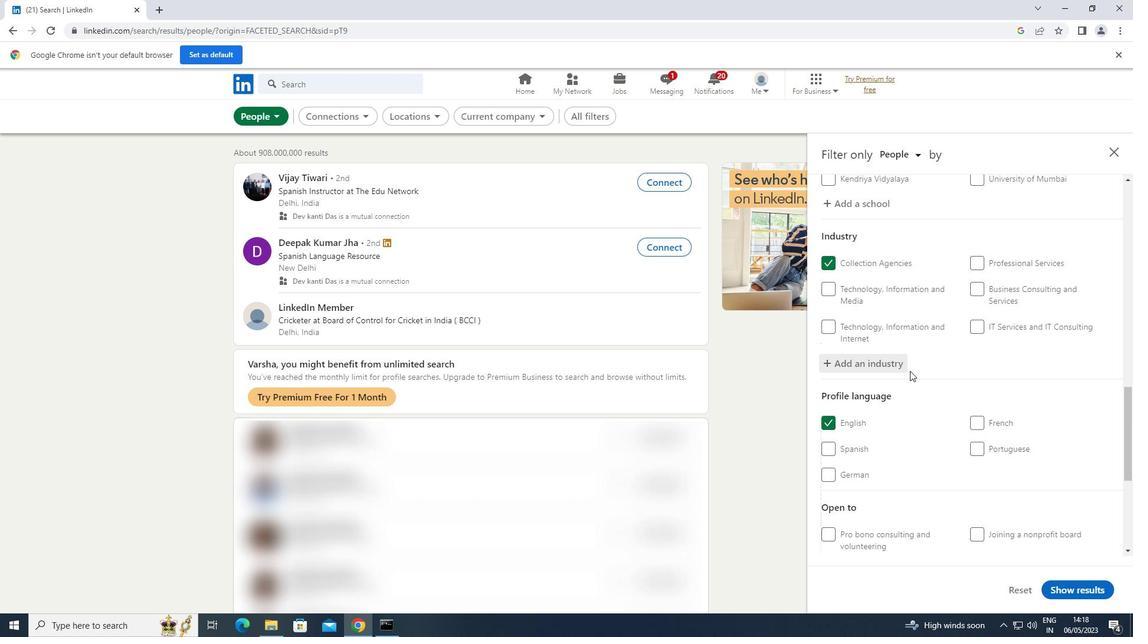 
Action: Mouse scrolled (910, 370) with delta (0, 0)
Screenshot: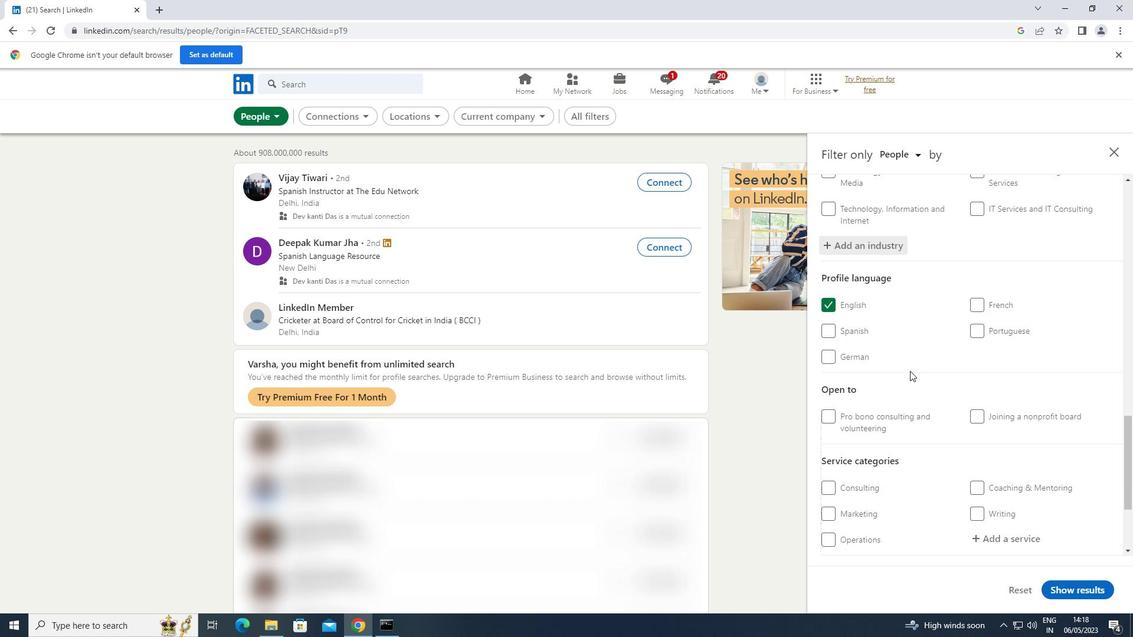 
Action: Mouse scrolled (910, 370) with delta (0, 0)
Screenshot: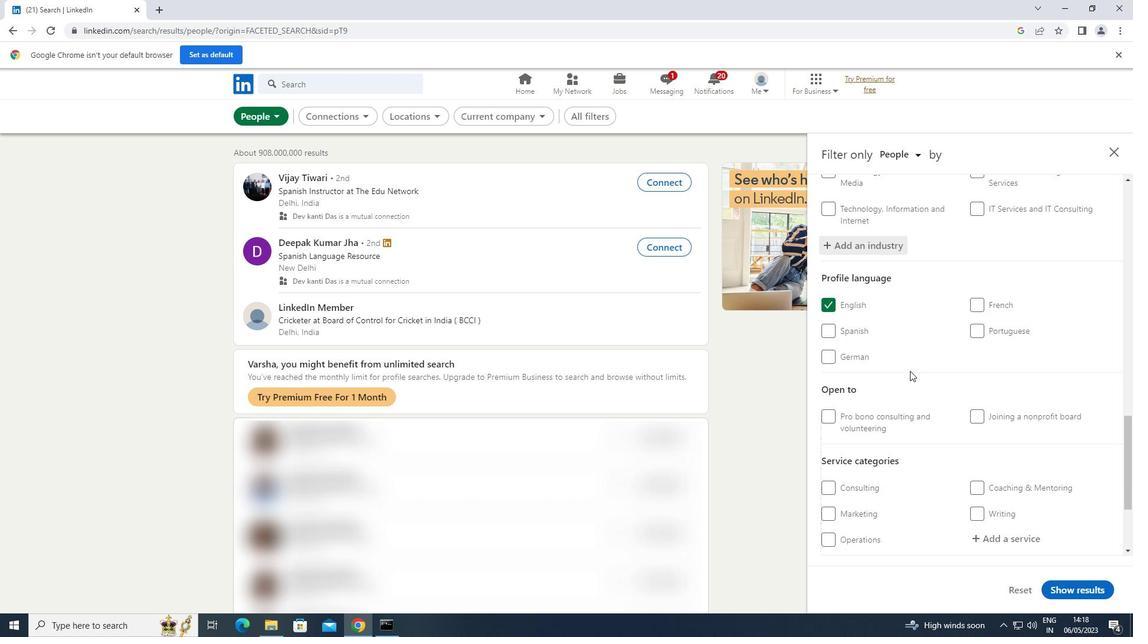 
Action: Mouse scrolled (910, 370) with delta (0, 0)
Screenshot: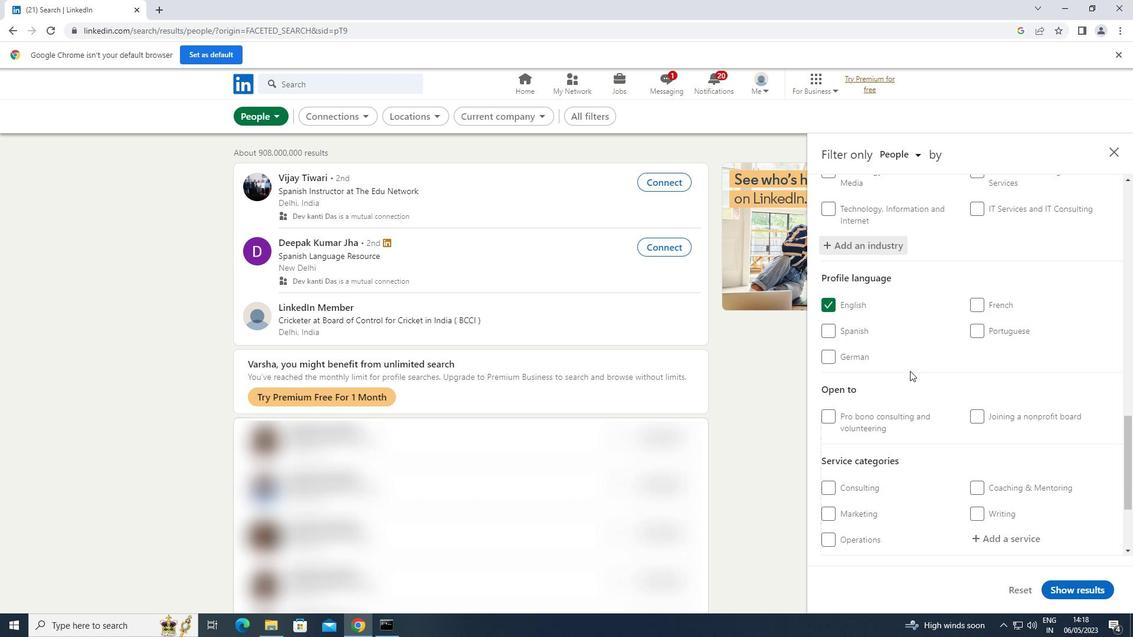 
Action: Mouse moved to (1001, 387)
Screenshot: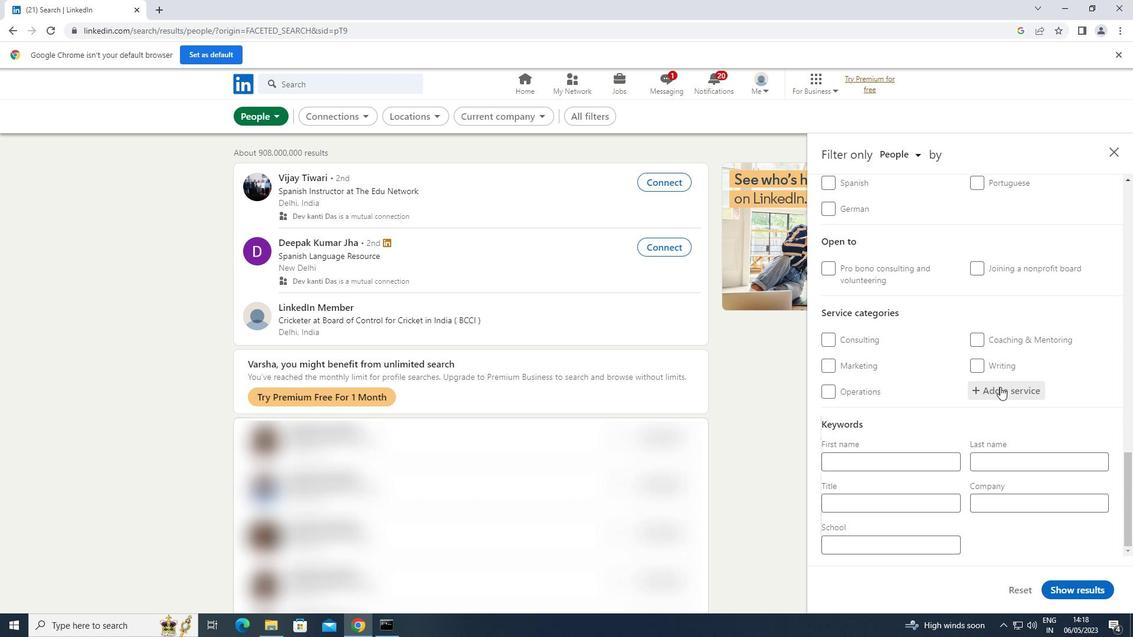 
Action: Mouse pressed left at (1001, 387)
Screenshot: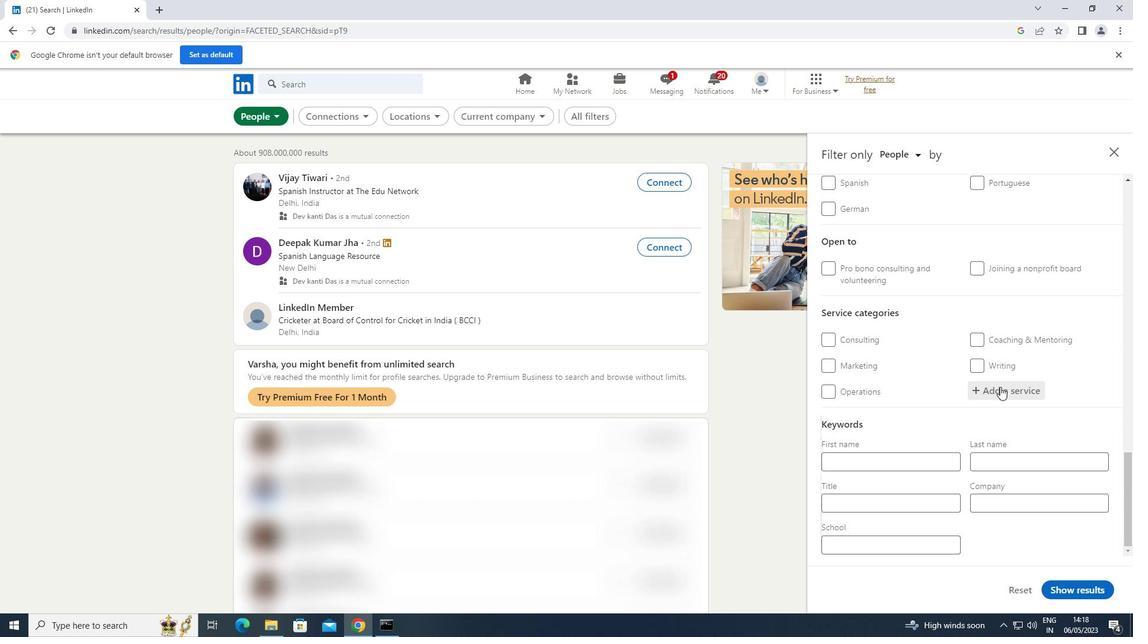 
Action: Key pressed <Key.shift><Key.shift><Key.shift><Key.shift><Key.shift>P
Screenshot: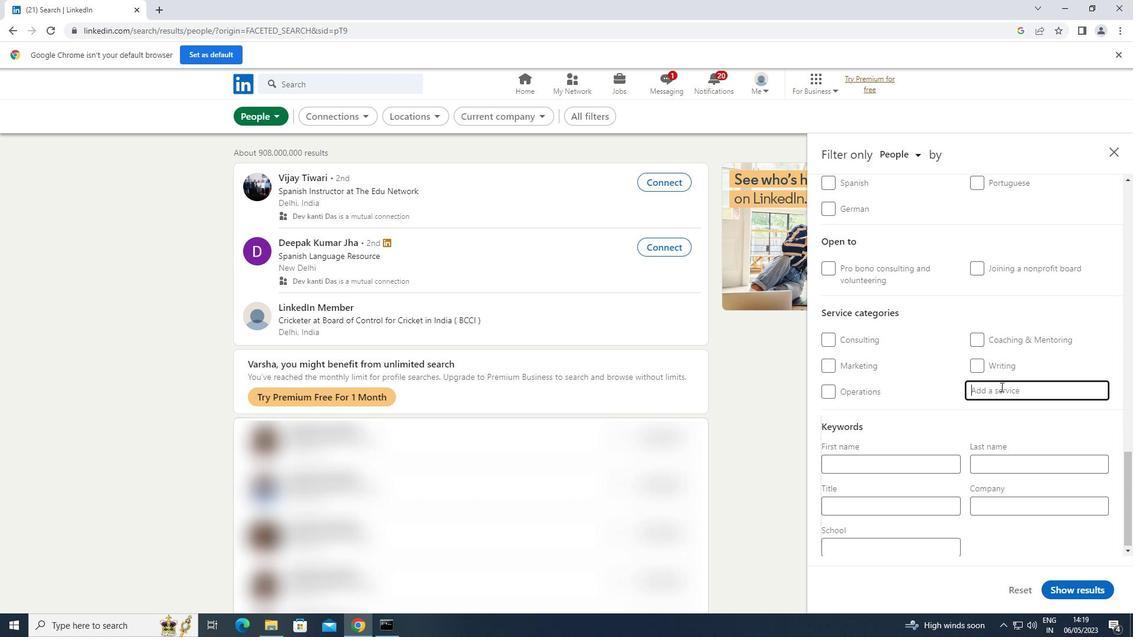 
Action: Mouse moved to (1001, 387)
Screenshot: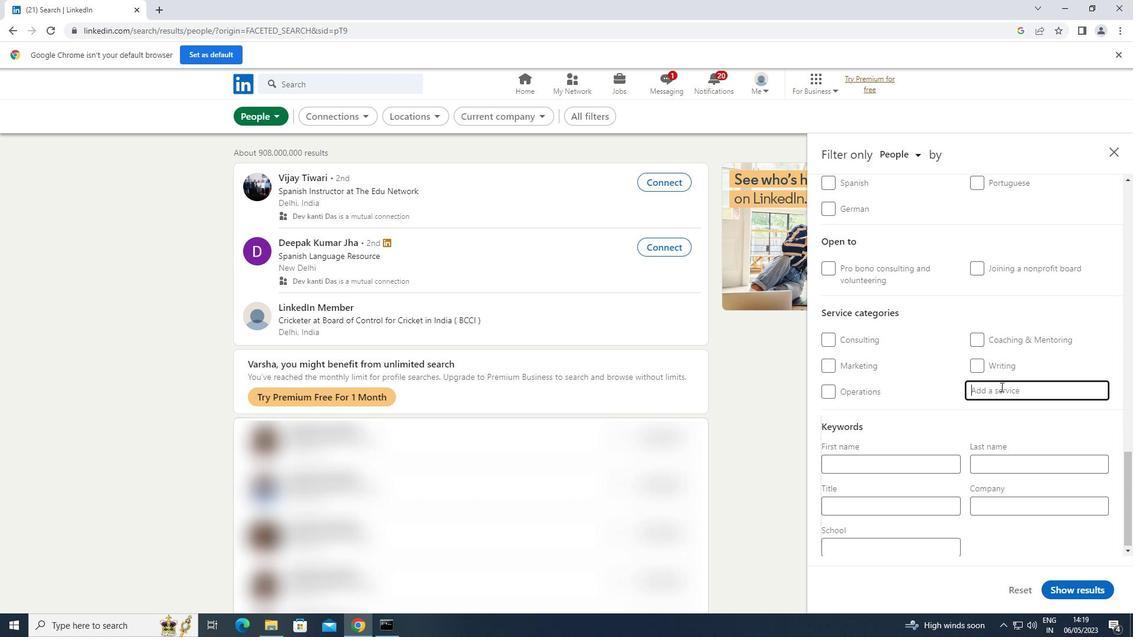 
Action: Key pressed RIN
Screenshot: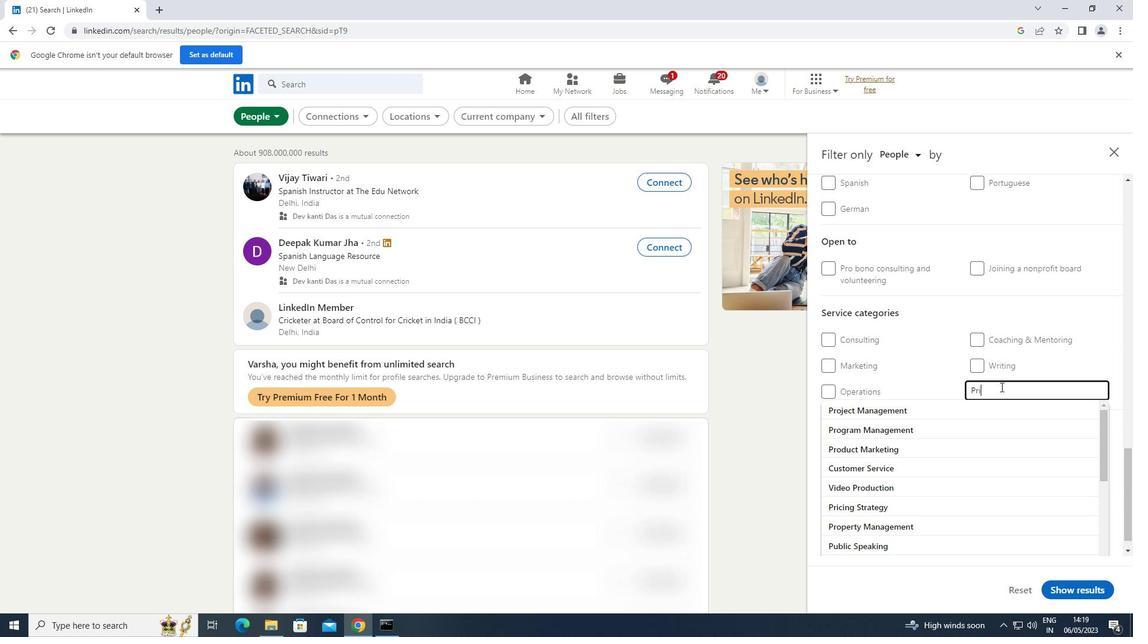 
Action: Mouse moved to (1002, 387)
Screenshot: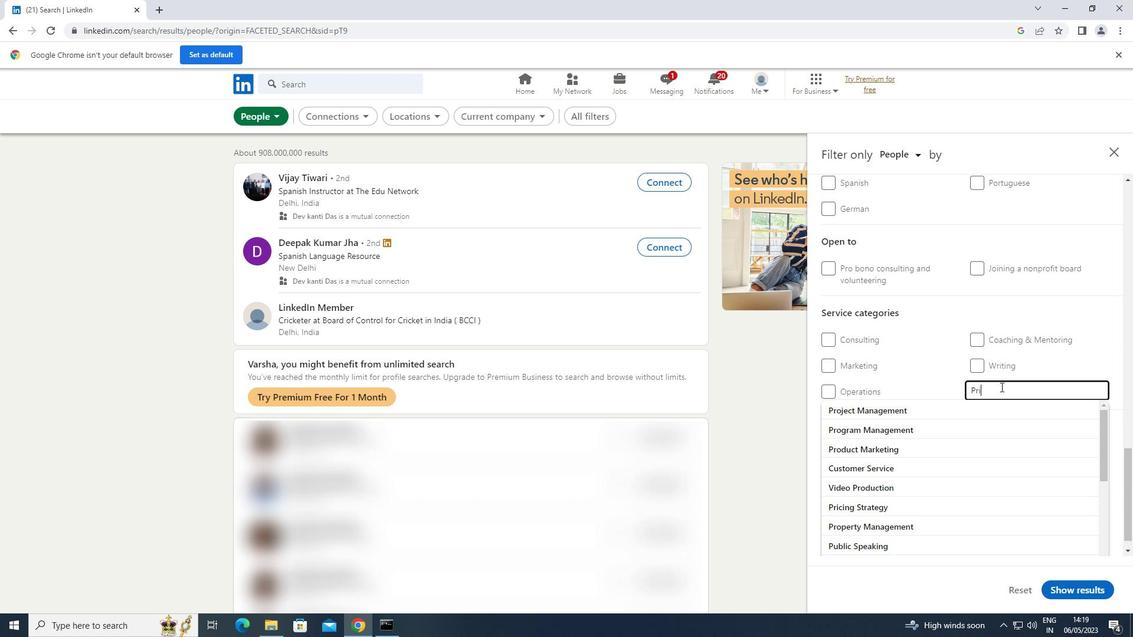 
Action: Key pressed T
Screenshot: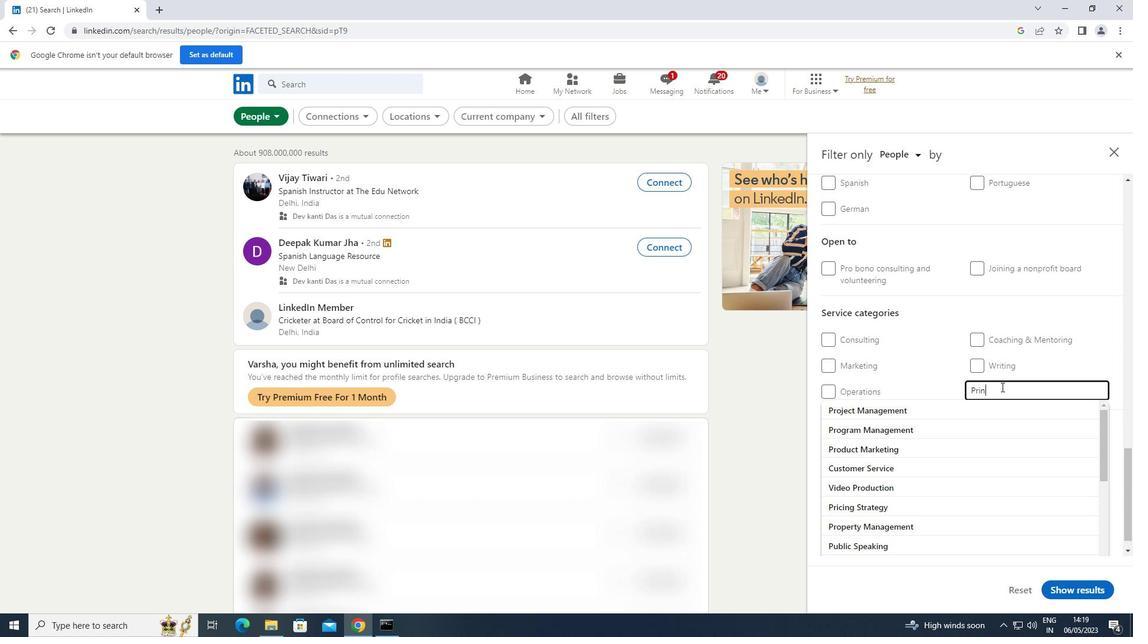 
Action: Mouse moved to (929, 408)
Screenshot: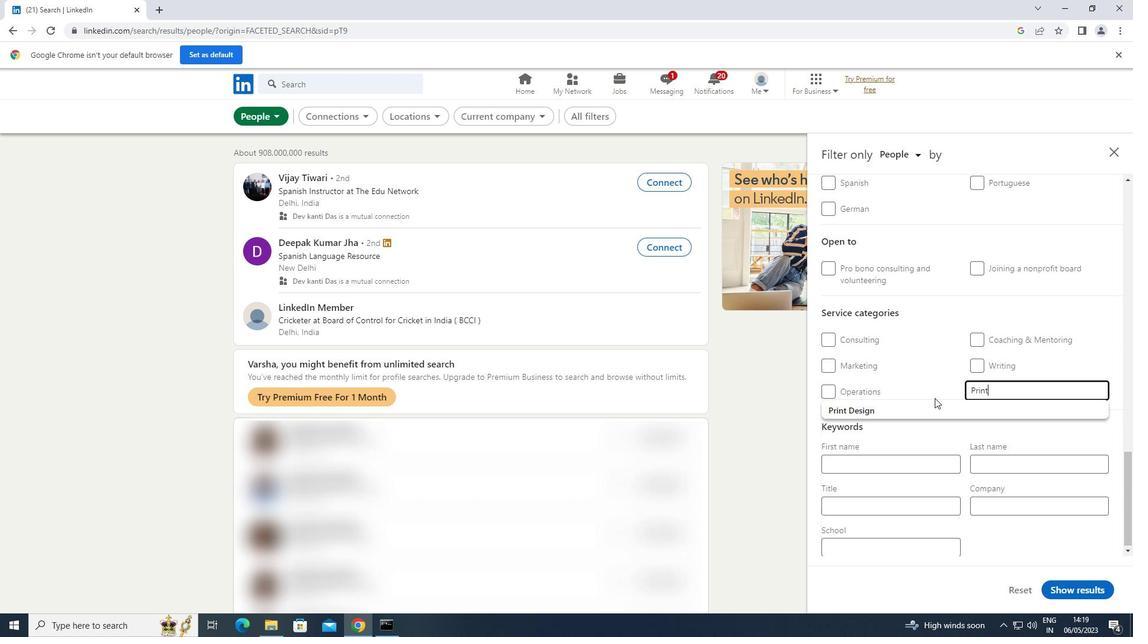 
Action: Mouse pressed left at (929, 408)
Screenshot: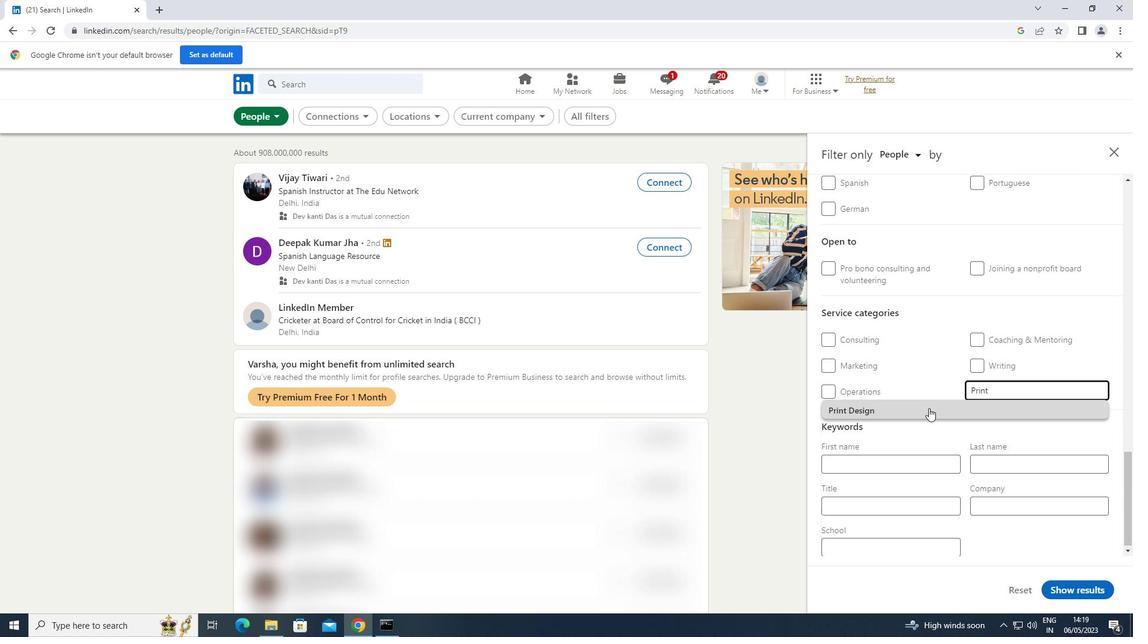 
Action: Mouse scrolled (929, 408) with delta (0, 0)
Screenshot: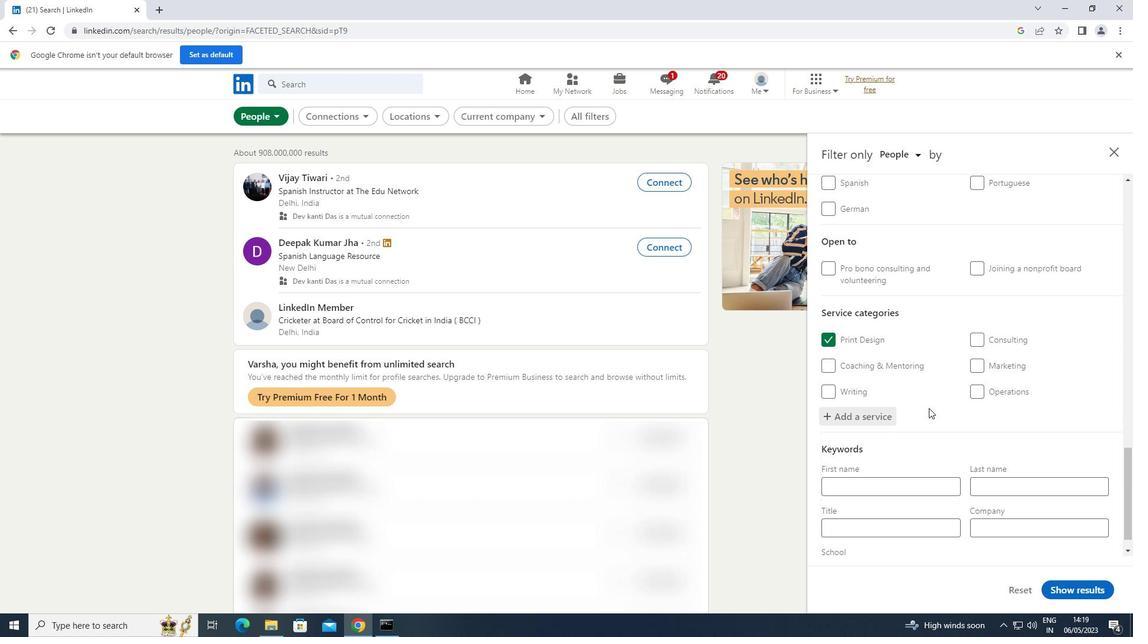 
Action: Mouse scrolled (929, 408) with delta (0, 0)
Screenshot: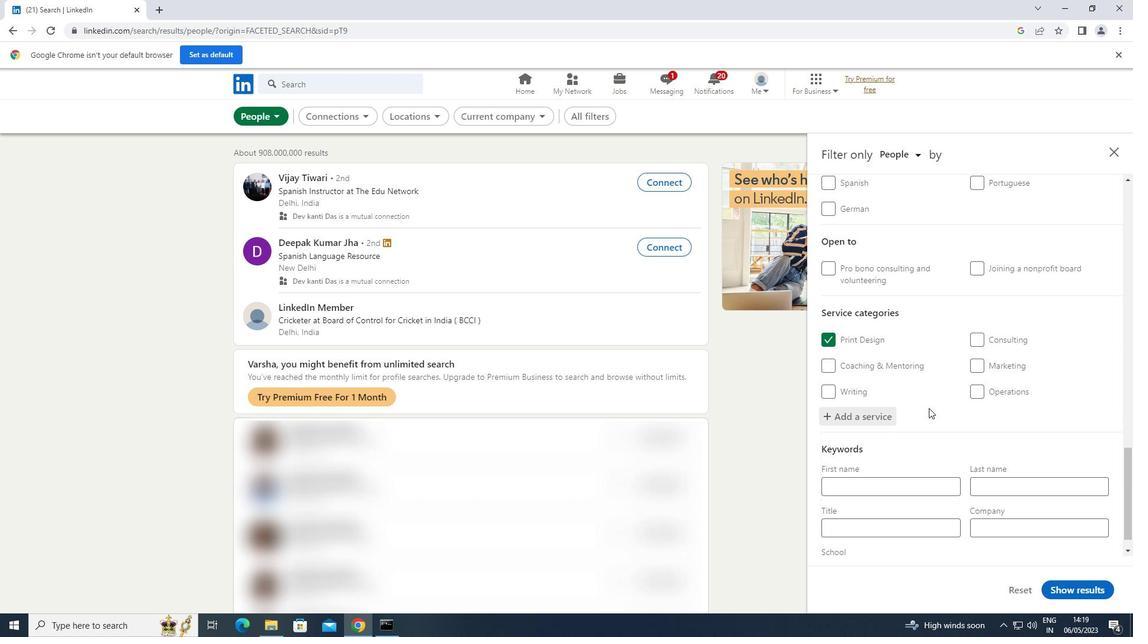 
Action: Mouse moved to (905, 494)
Screenshot: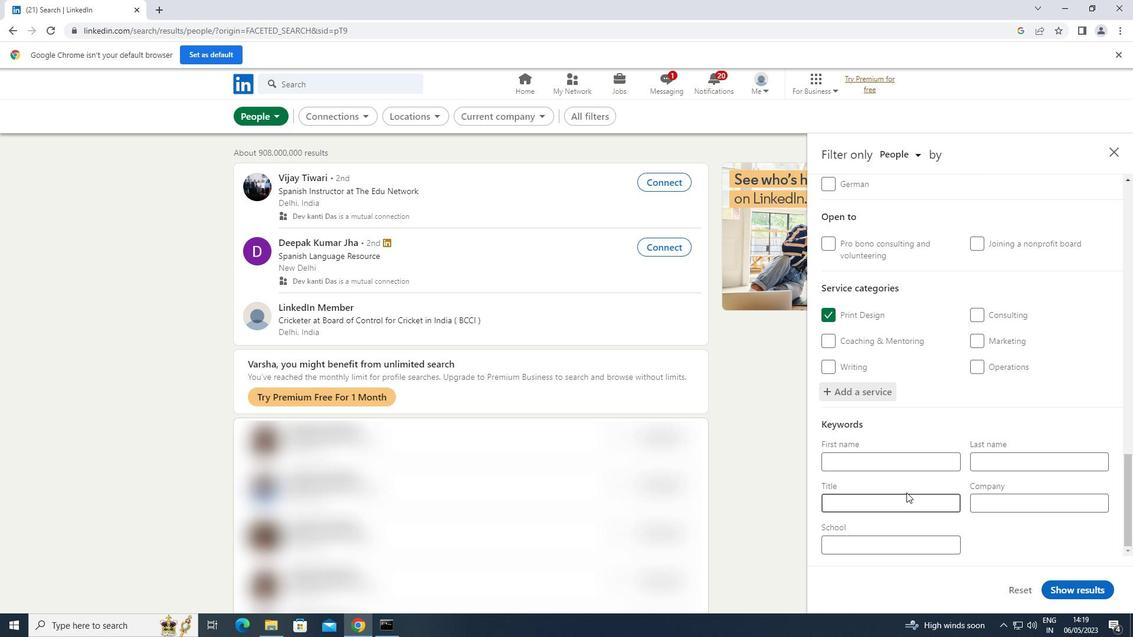 
Action: Mouse pressed left at (905, 494)
Screenshot: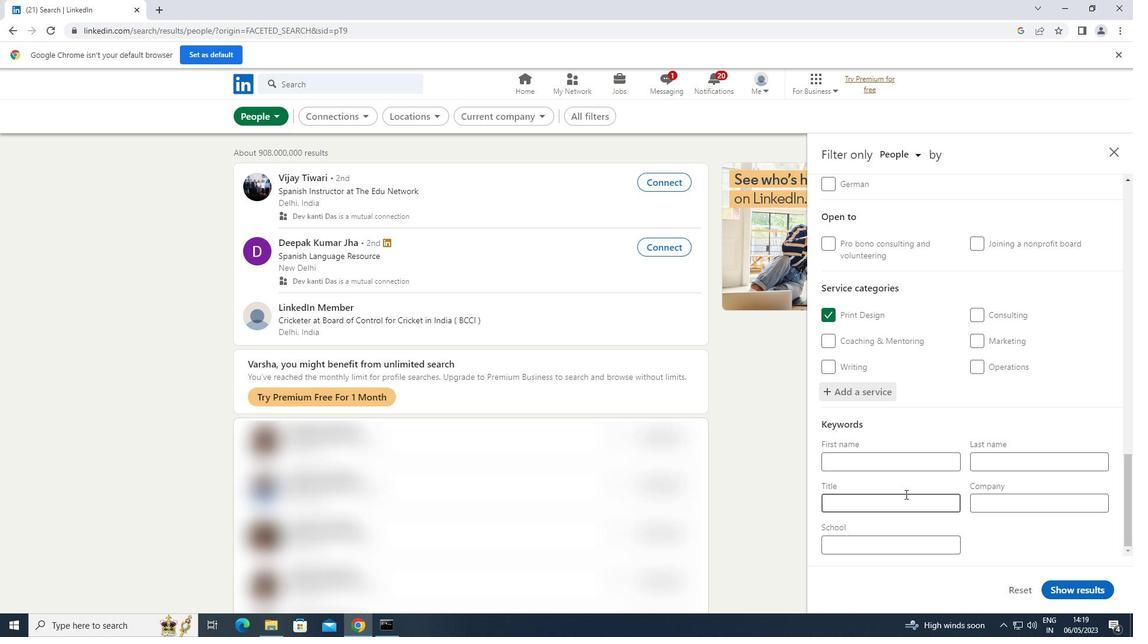
Action: Mouse moved to (905, 495)
Screenshot: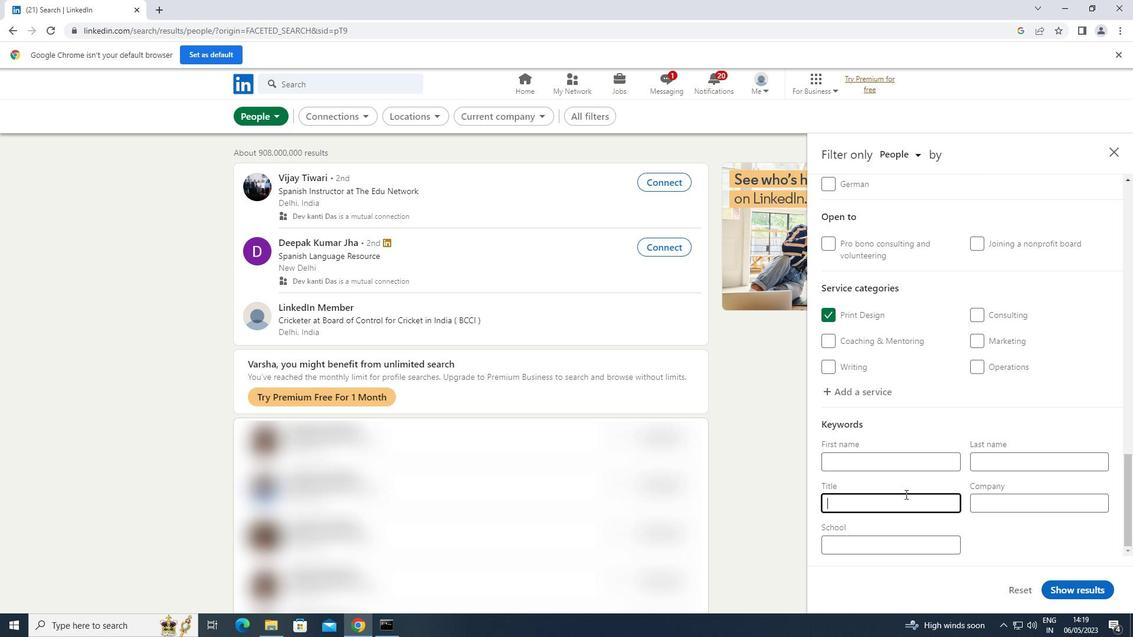 
Action: Key pressed <Key.shift>HOSPITAL<Key.space><Key.shift>VOLUNTEER
Screenshot: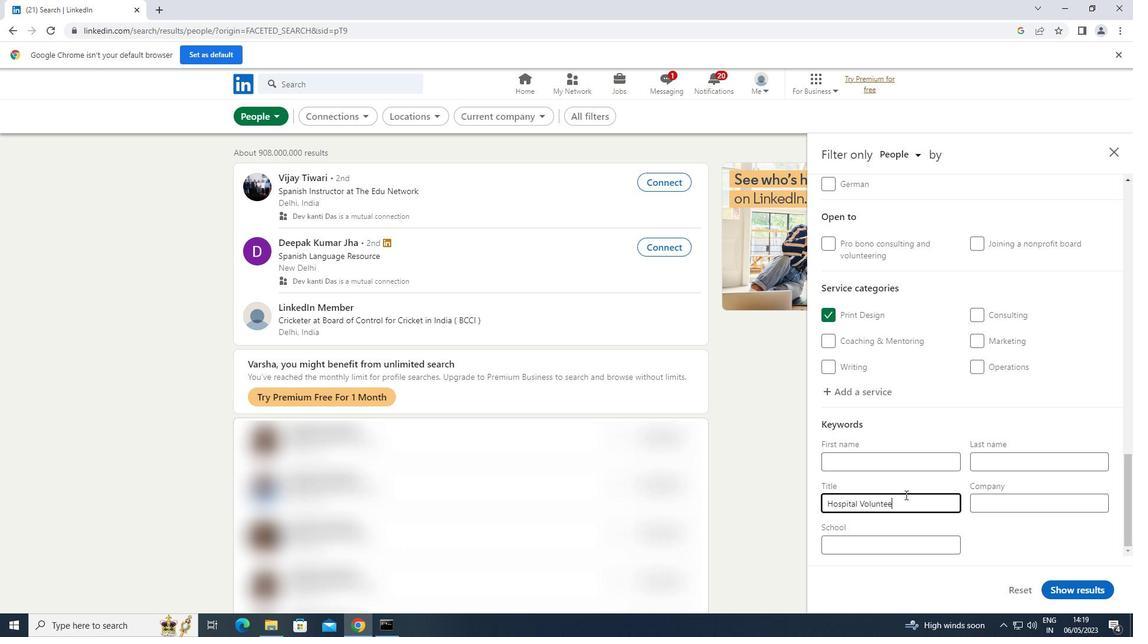 
Action: Mouse moved to (1095, 588)
Screenshot: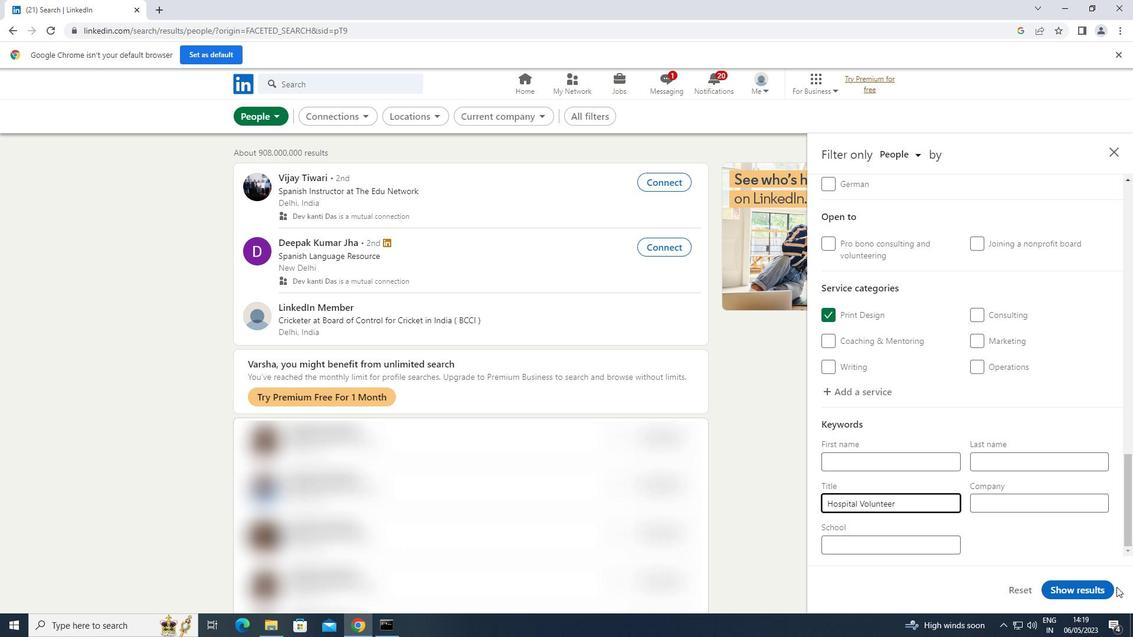 
Action: Mouse pressed left at (1095, 588)
Screenshot: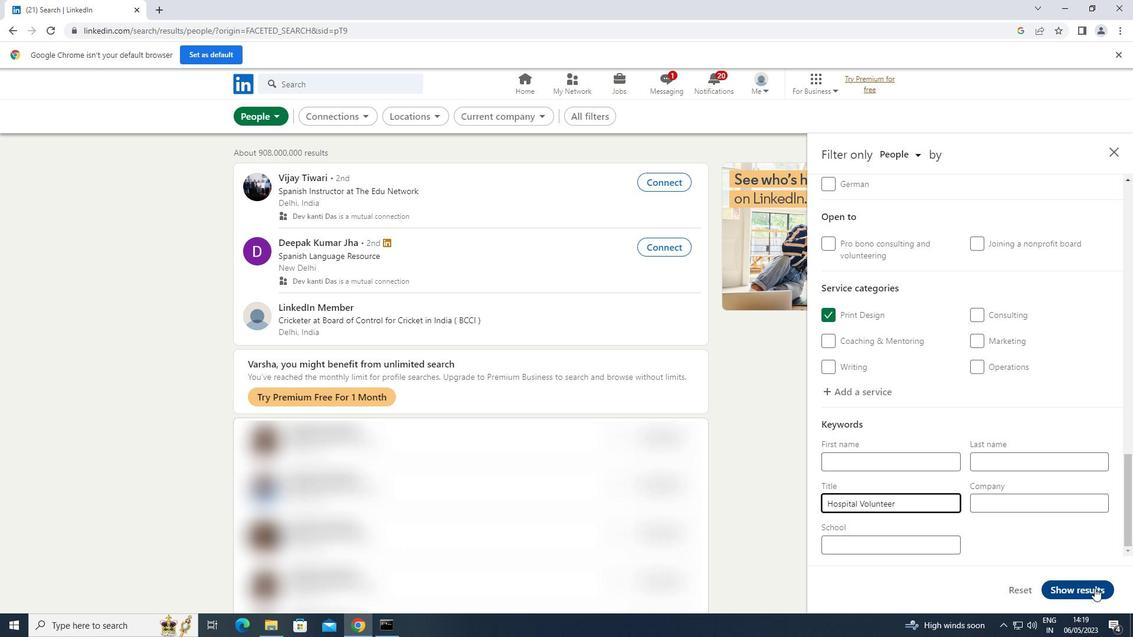 
Action: Mouse moved to (527, 85)
Screenshot: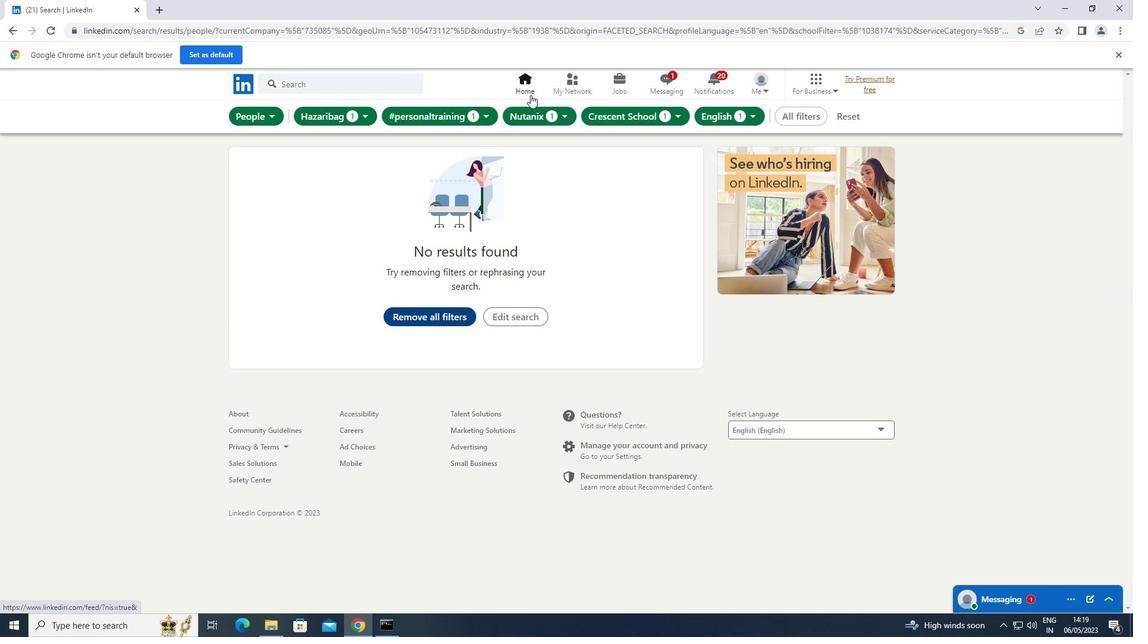 
